 Task: create a permisssion set to give extra access to the user.
Action: Mouse moved to (773, 85)
Screenshot: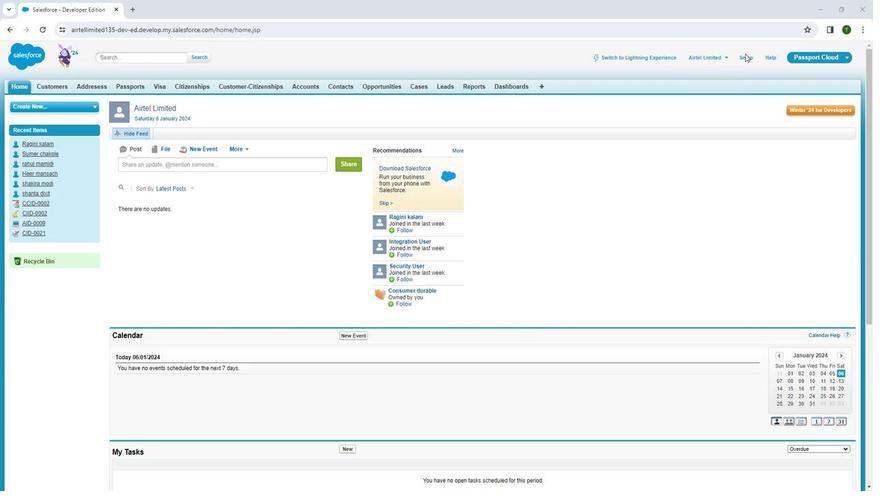 
Action: Mouse pressed left at (773, 85)
Screenshot: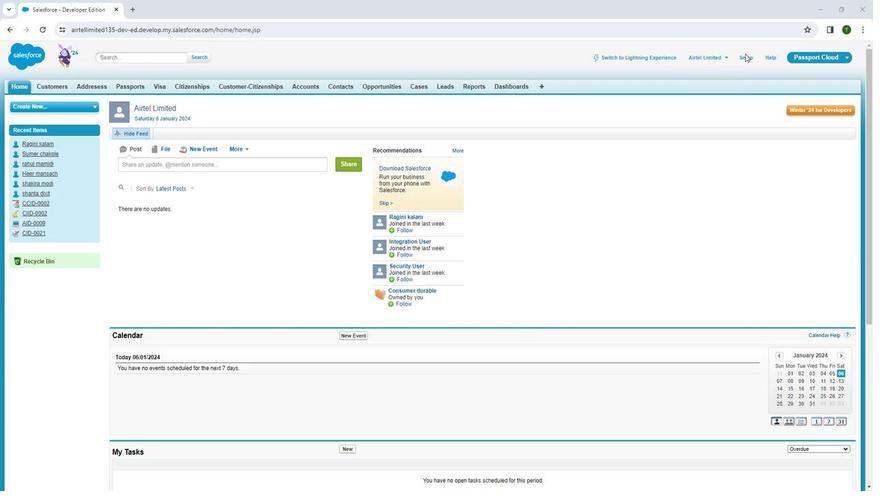
Action: Mouse pressed left at (773, 85)
Screenshot: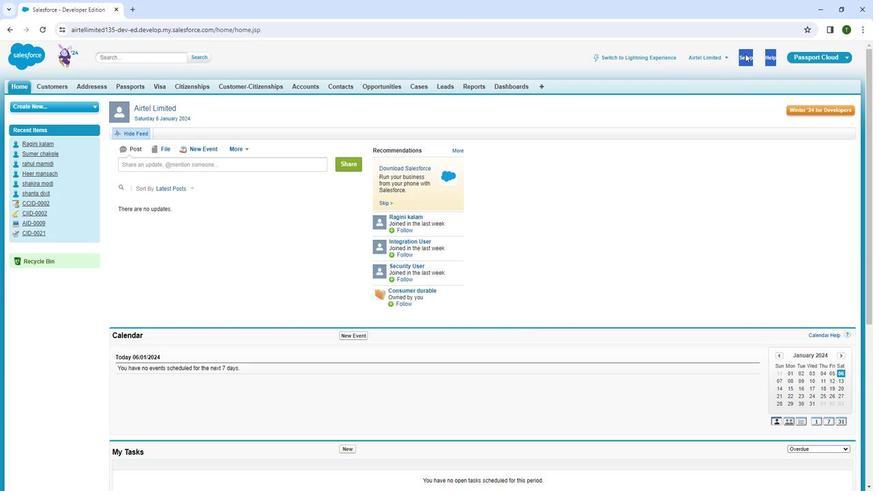 
Action: Mouse moved to (763, 100)
Screenshot: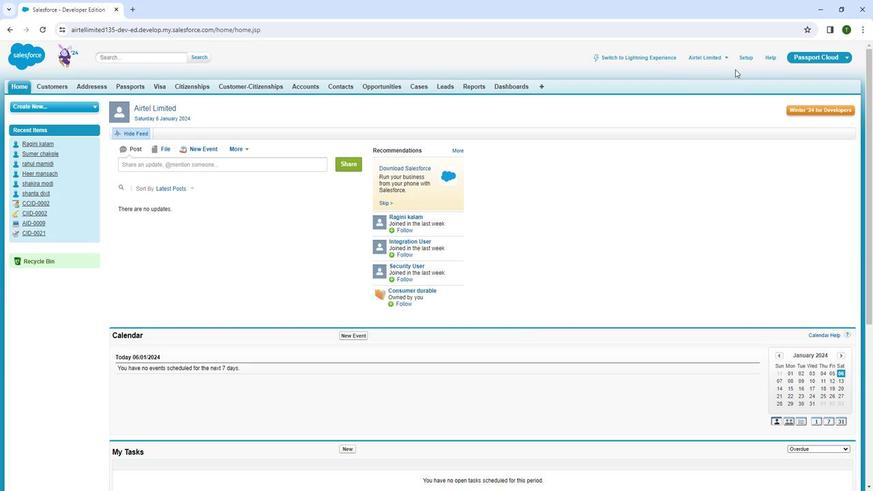 
Action: Mouse pressed left at (763, 100)
Screenshot: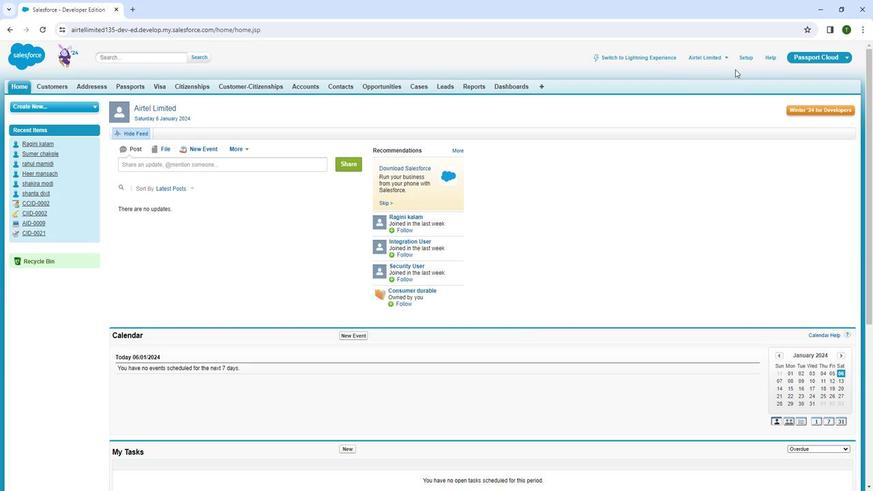 
Action: Mouse moved to (768, 90)
Screenshot: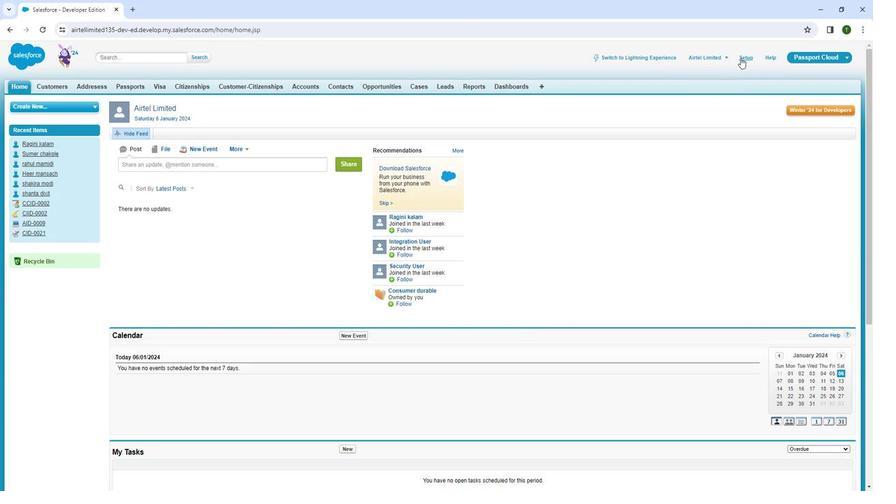 
Action: Mouse pressed left at (768, 90)
Screenshot: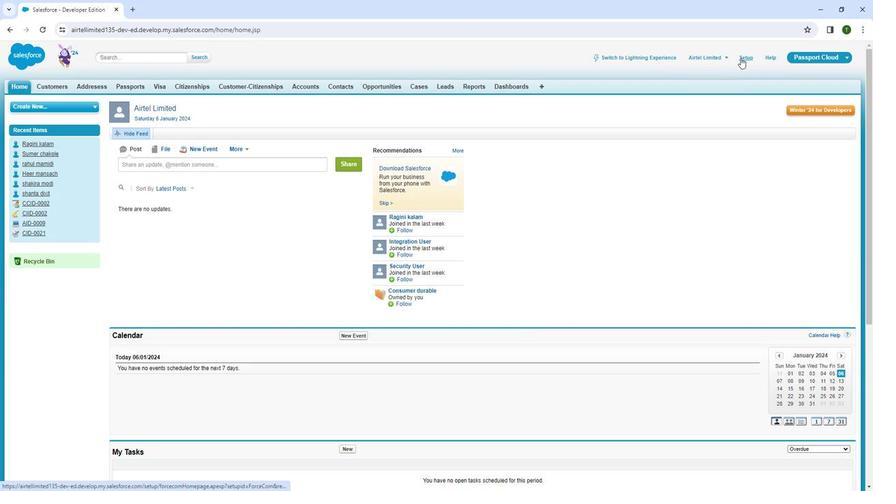
Action: Mouse pressed left at (768, 90)
Screenshot: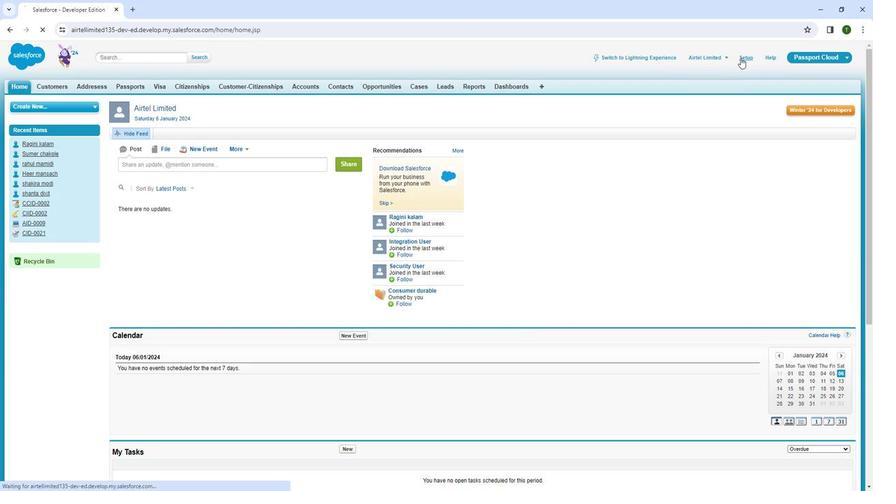 
Action: Mouse moved to (60, 193)
Screenshot: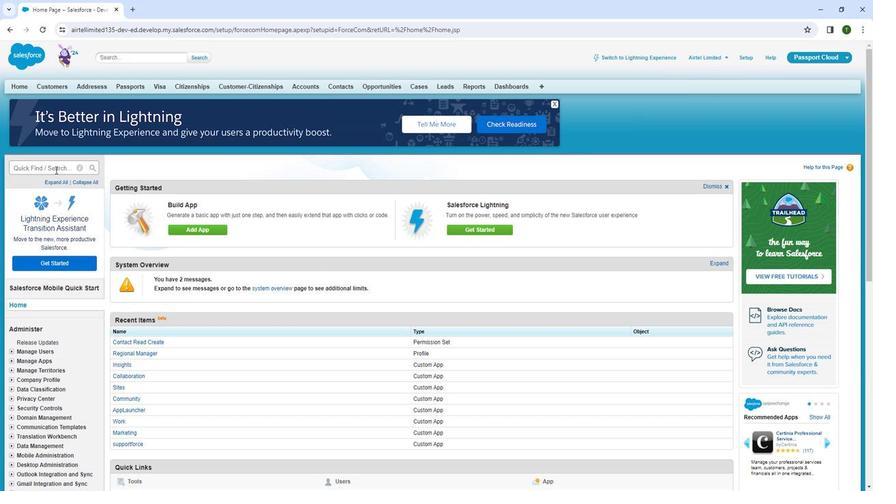 
Action: Mouse pressed left at (60, 193)
Screenshot: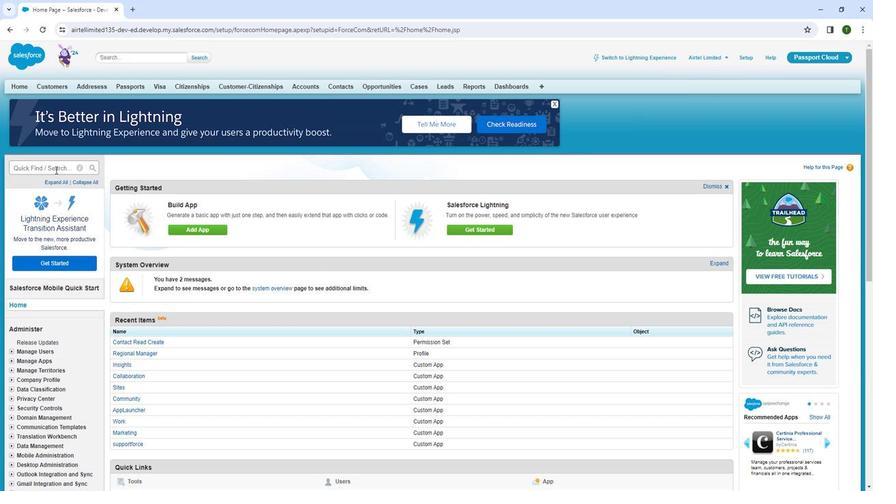 
Action: Key pressed profile
Screenshot: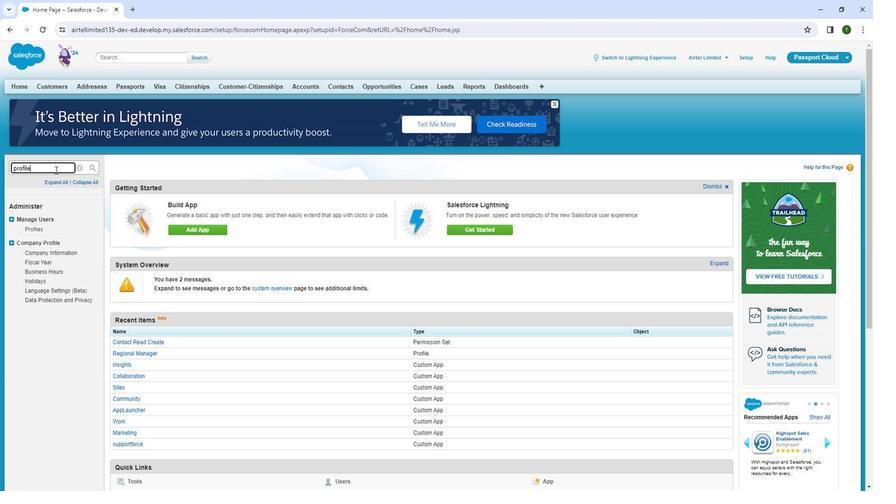 
Action: Mouse moved to (40, 247)
Screenshot: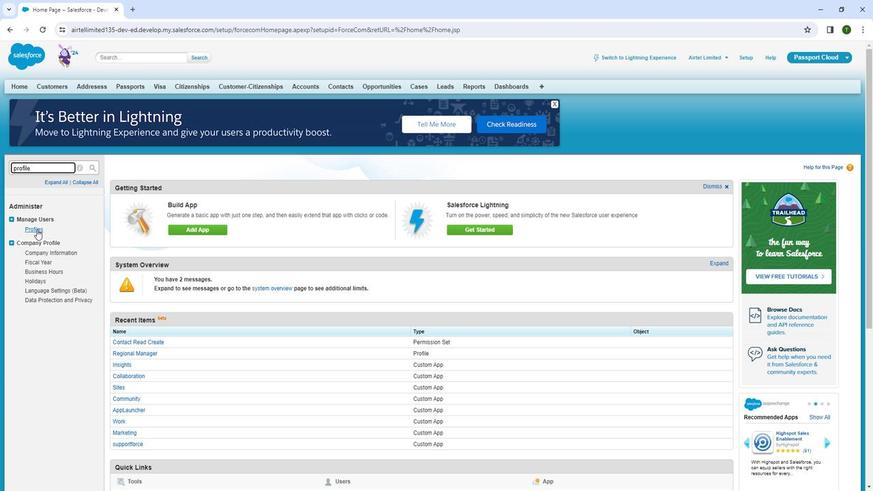 
Action: Mouse pressed left at (40, 247)
Screenshot: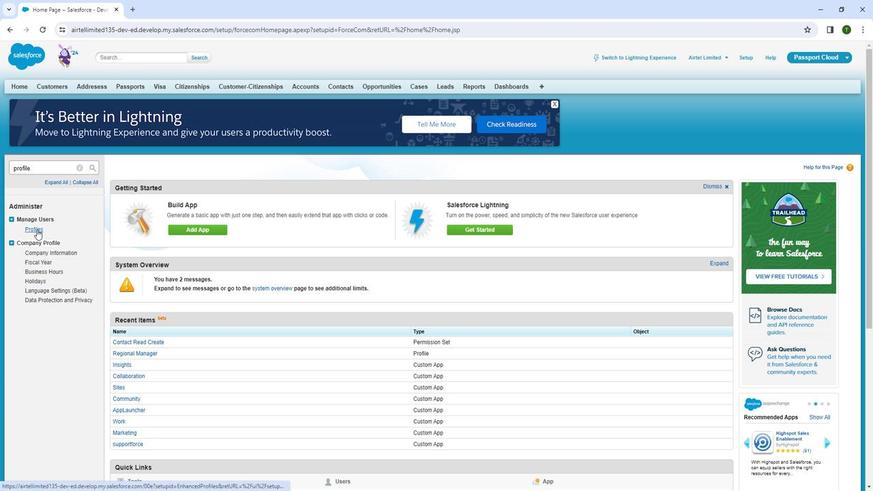 
Action: Mouse moved to (105, 276)
Screenshot: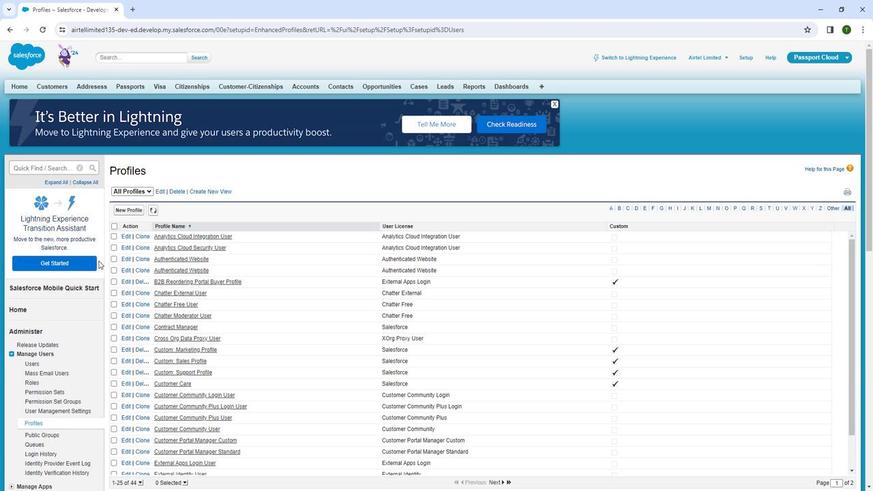 
Action: Mouse scrolled (105, 275) with delta (0, 0)
Screenshot: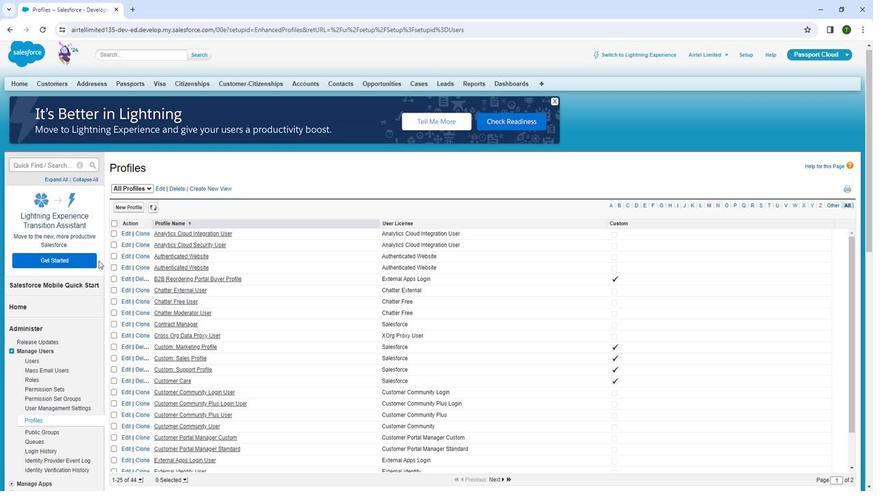 
Action: Mouse moved to (107, 281)
Screenshot: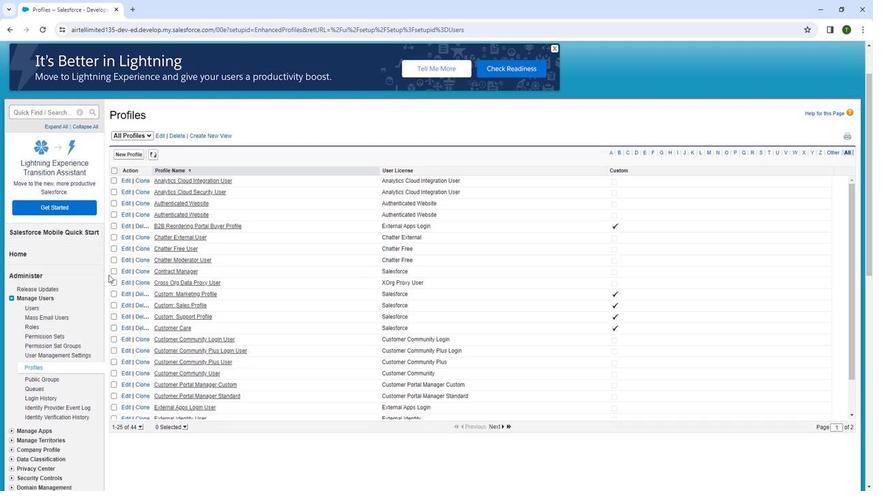 
Action: Mouse scrolled (107, 280) with delta (0, 0)
Screenshot: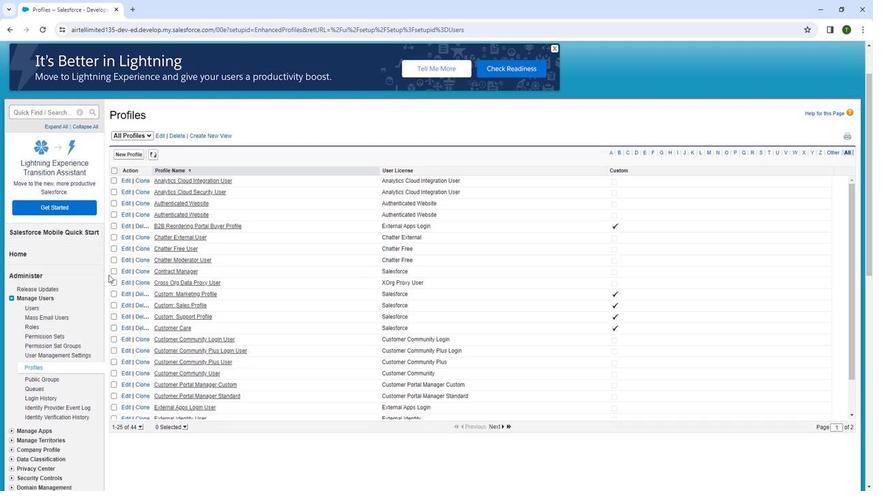 
Action: Mouse moved to (651, 142)
Screenshot: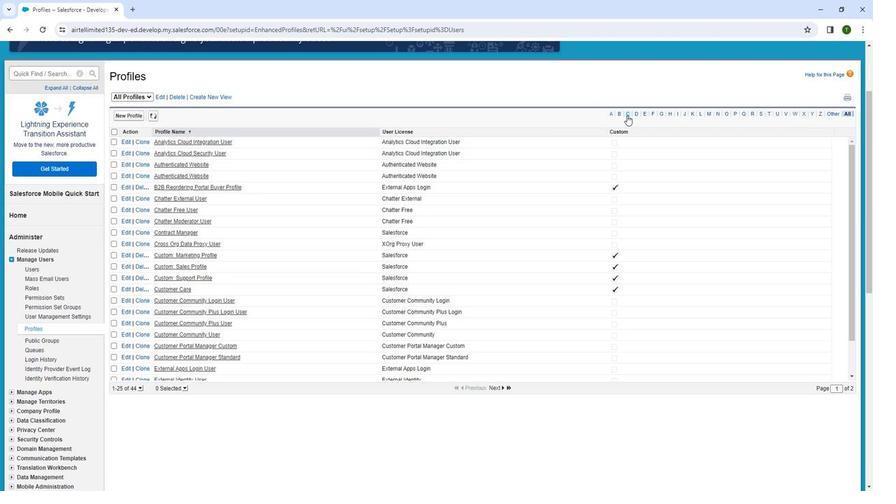 
Action: Mouse pressed left at (651, 142)
Screenshot: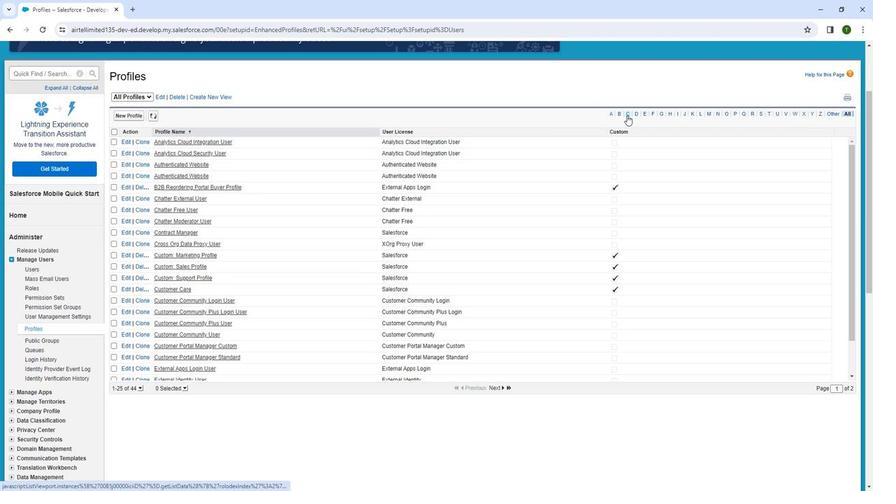 
Action: Mouse moved to (582, 264)
Screenshot: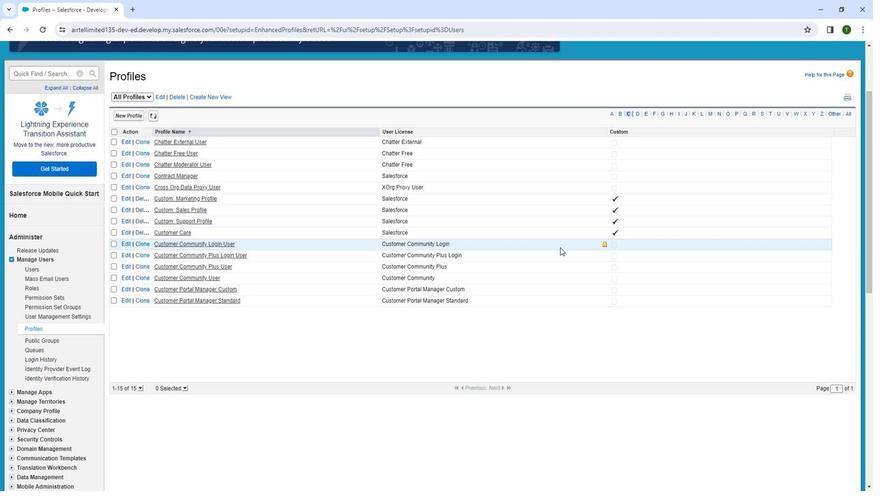 
Action: Mouse scrolled (582, 263) with delta (0, 0)
Screenshot: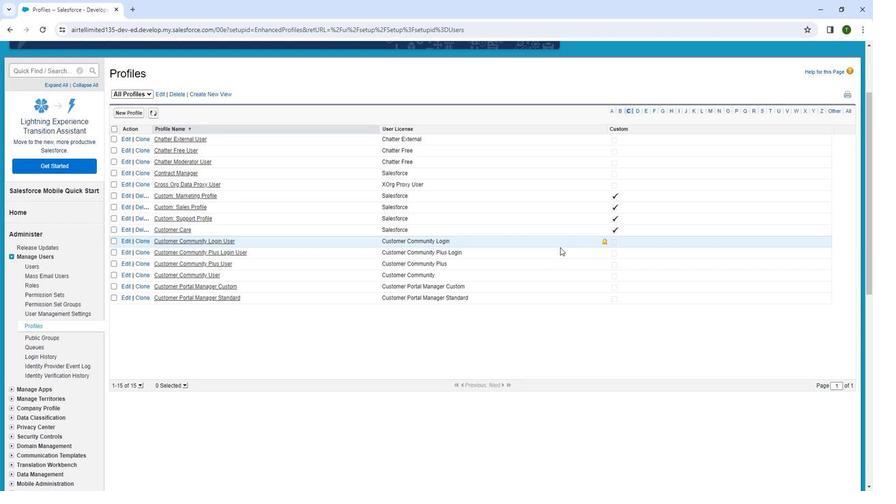 
Action: Mouse moved to (564, 296)
Screenshot: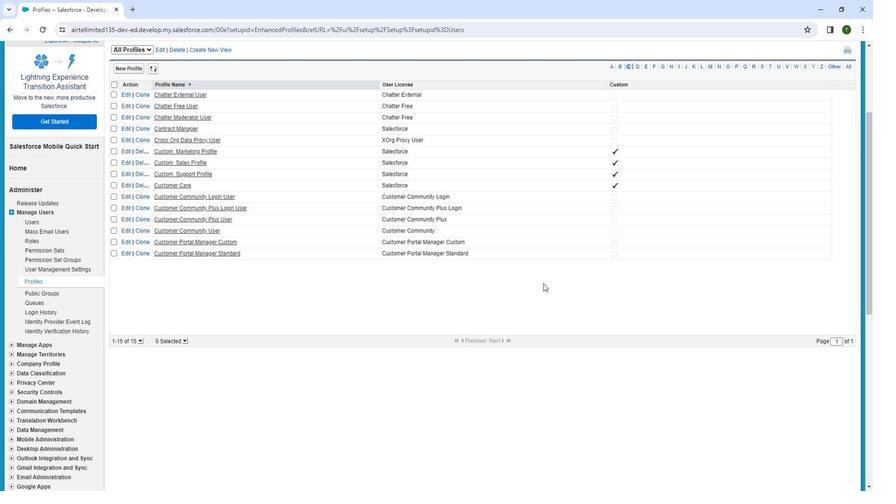 
Action: Mouse scrolled (564, 296) with delta (0, 0)
Screenshot: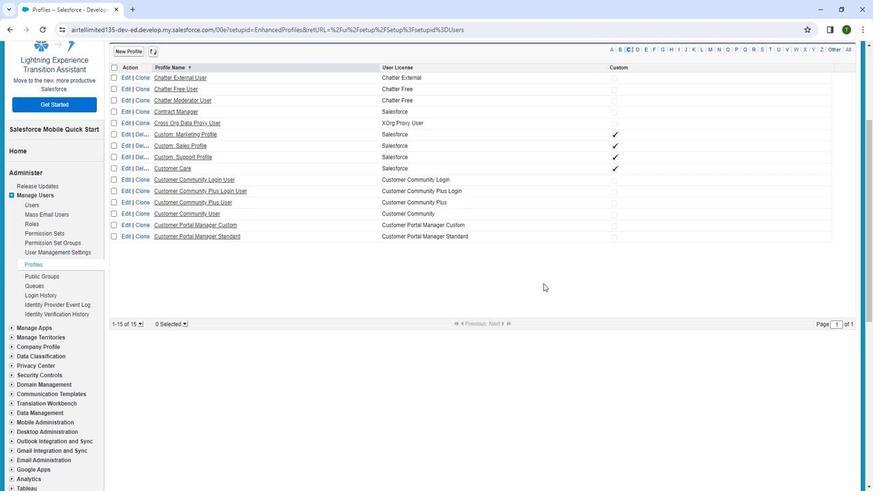 
Action: Mouse moved to (562, 299)
Screenshot: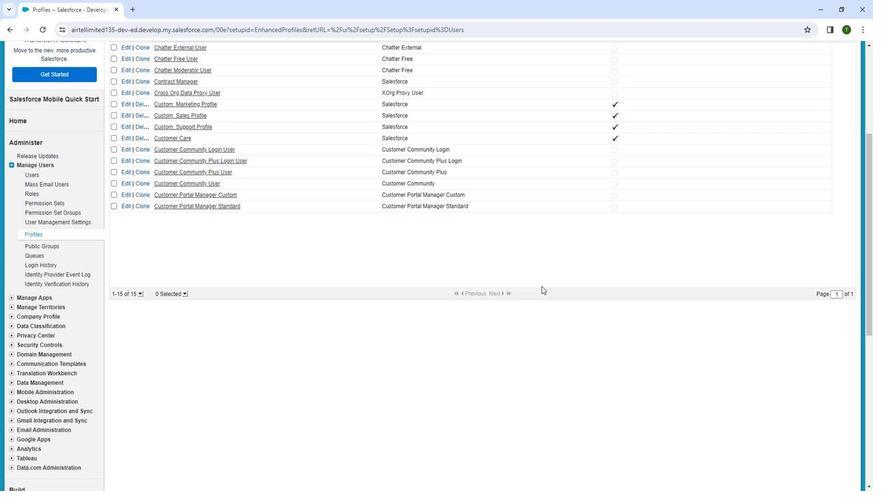 
Action: Mouse scrolled (562, 298) with delta (0, 0)
Screenshot: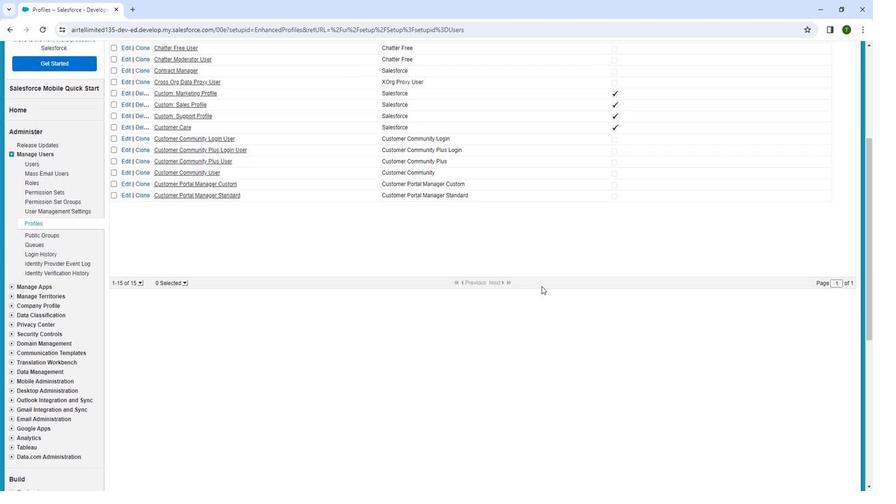 
Action: Mouse moved to (562, 300)
Screenshot: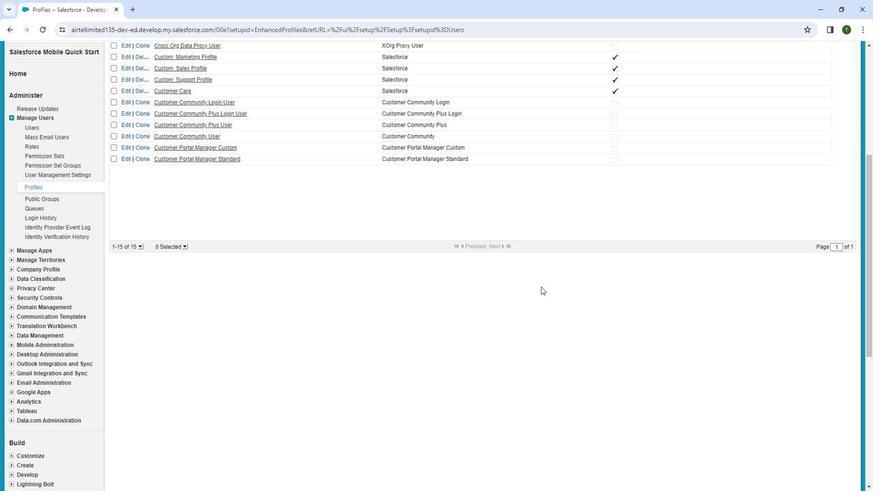
Action: Mouse scrolled (562, 299) with delta (0, 0)
Screenshot: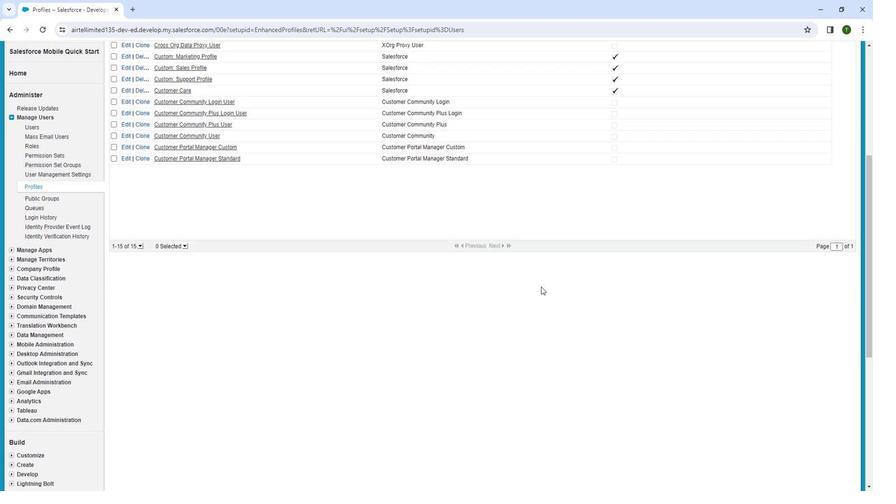 
Action: Mouse moved to (460, 300)
Screenshot: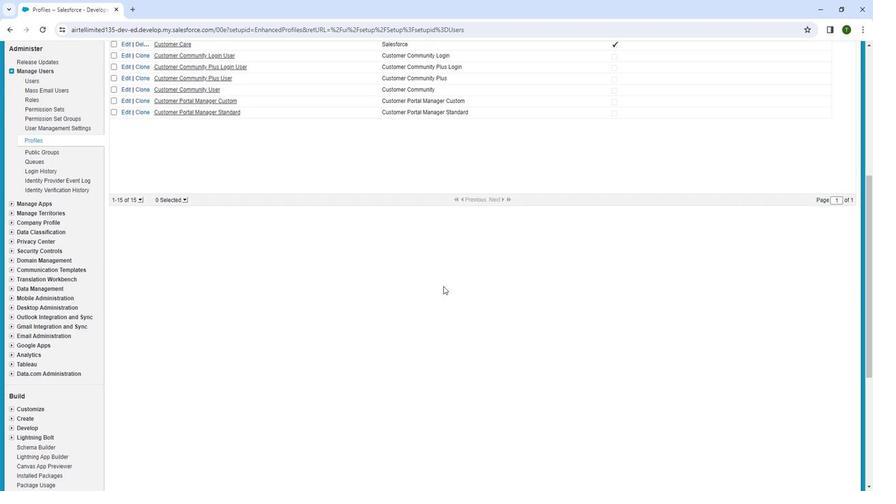 
Action: Mouse scrolled (460, 300) with delta (0, 0)
Screenshot: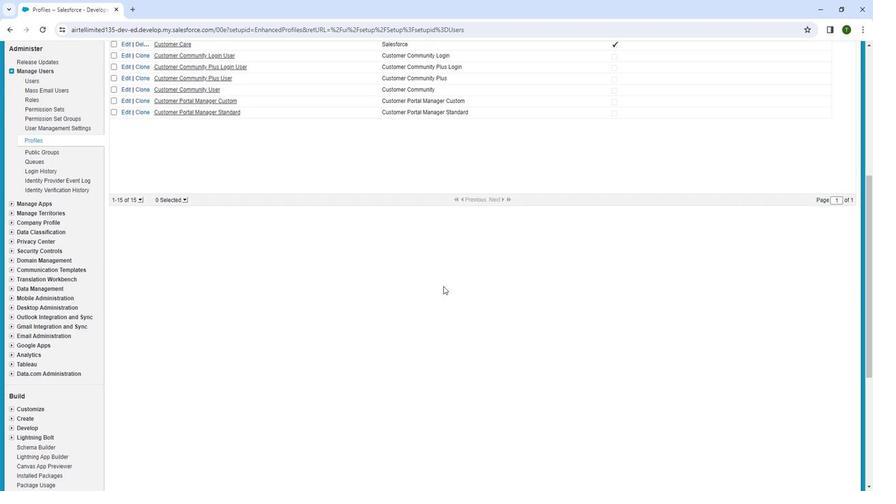 
Action: Mouse moved to (461, 299)
Screenshot: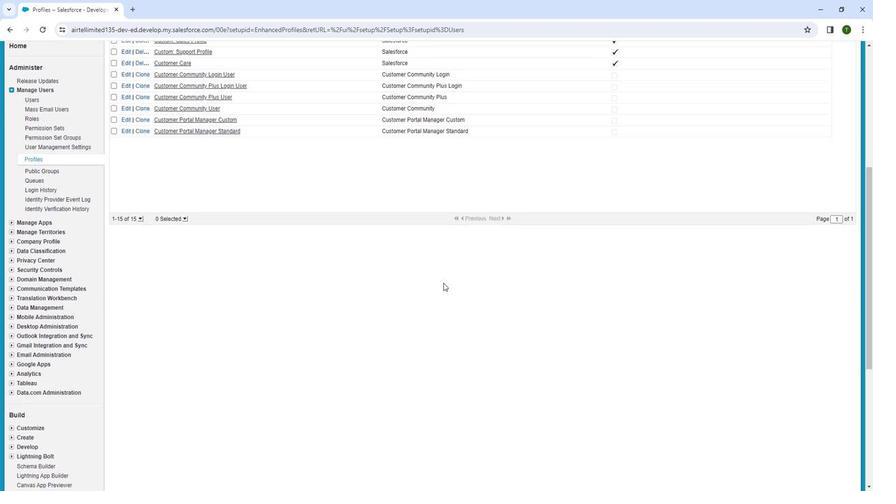 
Action: Mouse scrolled (461, 300) with delta (0, 0)
Screenshot: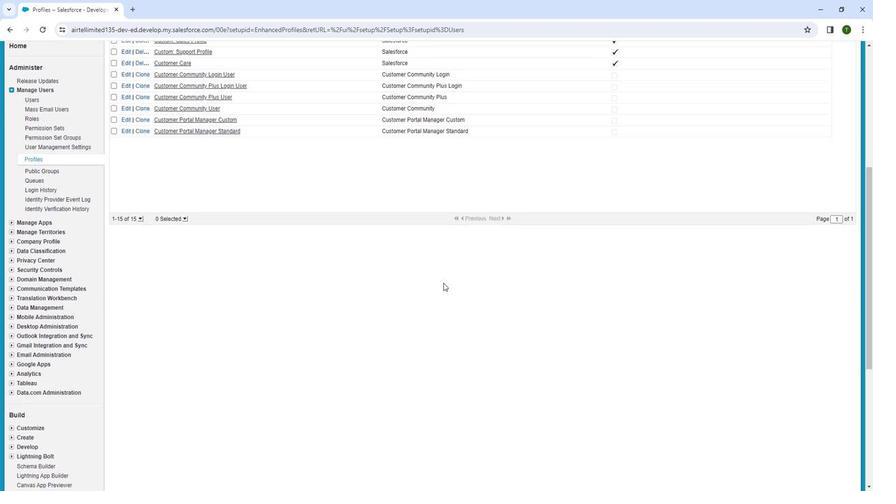 
Action: Mouse moved to (461, 298)
Screenshot: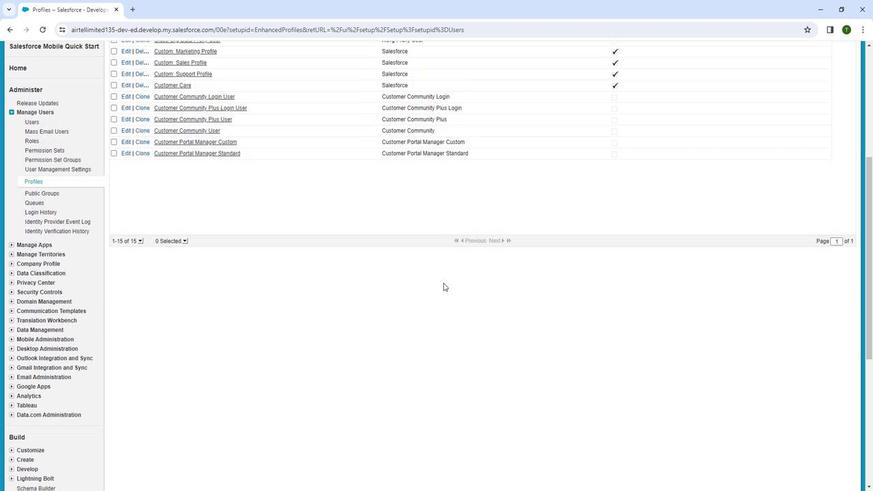 
Action: Mouse scrolled (461, 298) with delta (0, 0)
Screenshot: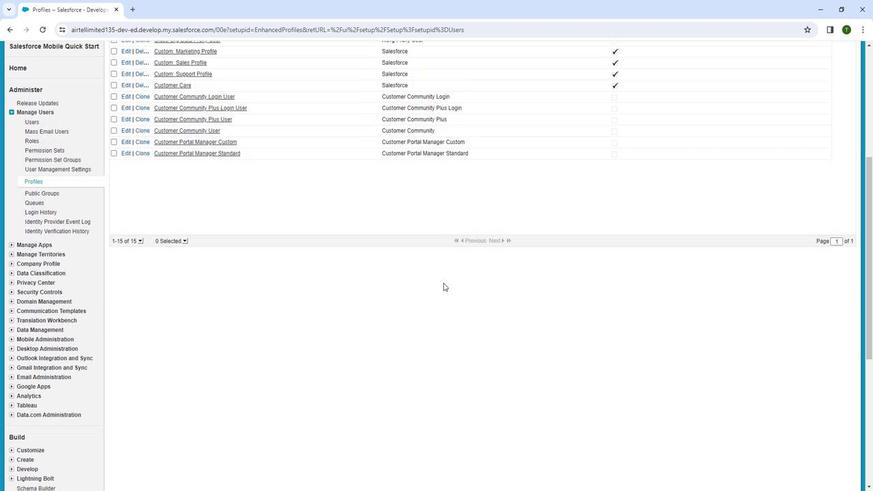 
Action: Mouse moved to (190, 208)
Screenshot: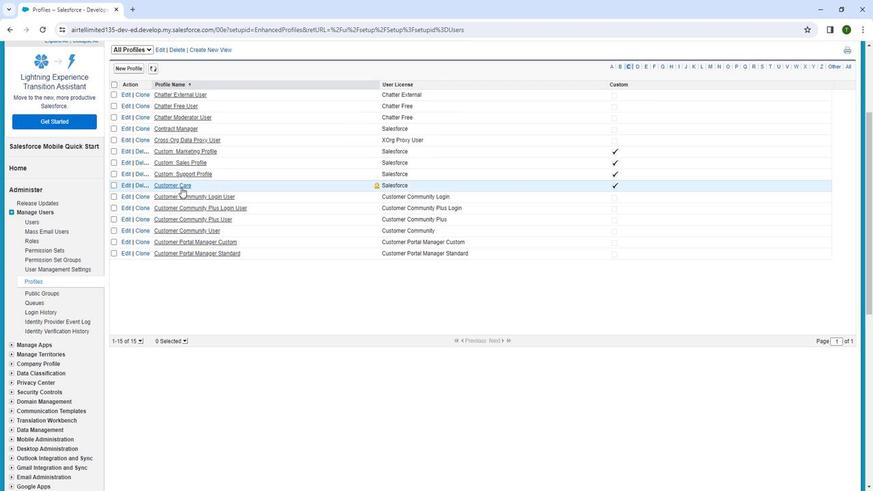 
Action: Mouse pressed left at (190, 208)
Screenshot: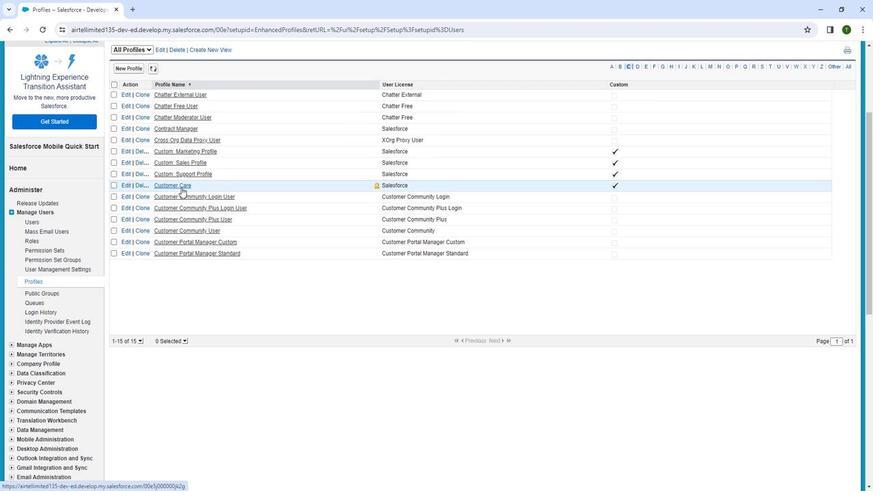 
Action: Mouse moved to (300, 294)
Screenshot: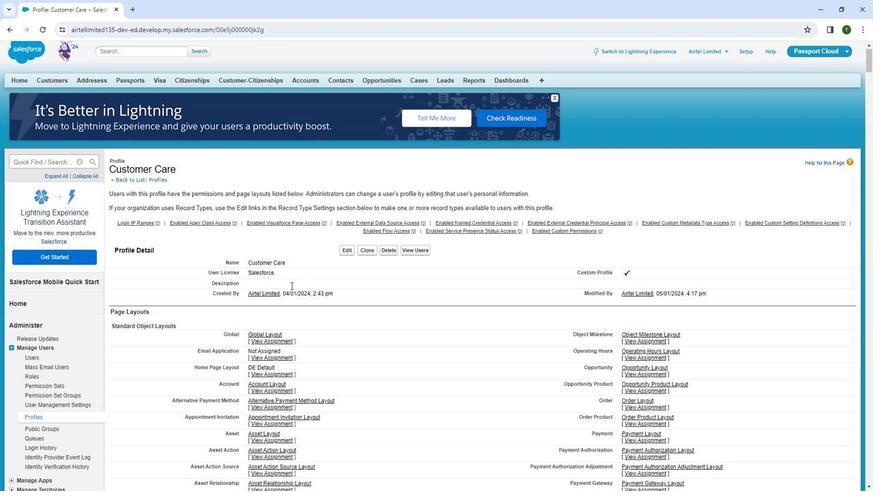 
Action: Mouse scrolled (300, 293) with delta (0, 0)
Screenshot: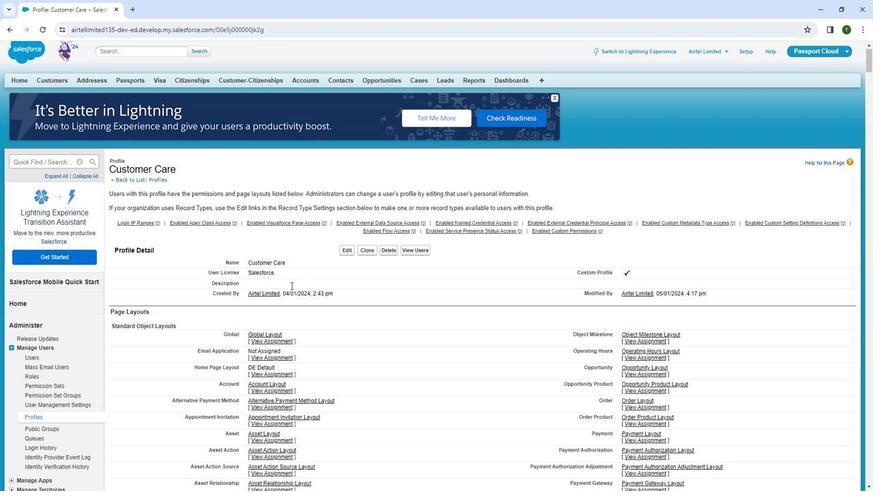 
Action: Mouse moved to (301, 308)
Screenshot: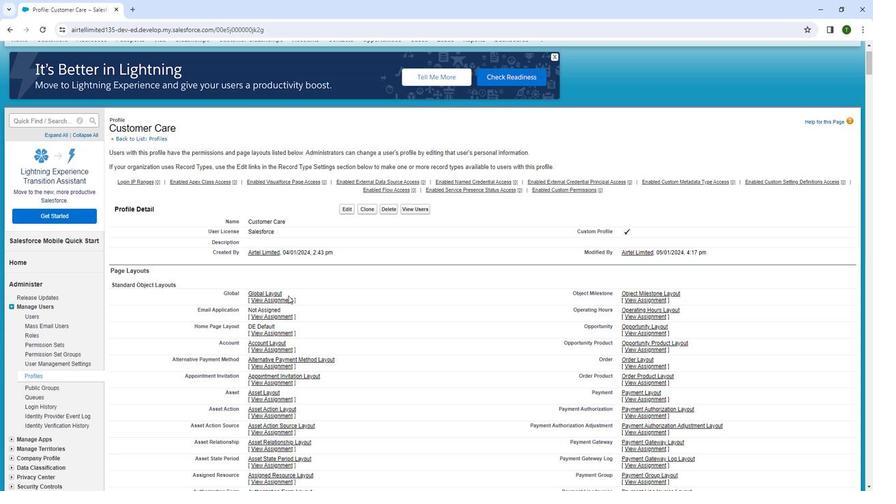 
Action: Mouse scrolled (301, 307) with delta (0, 0)
Screenshot: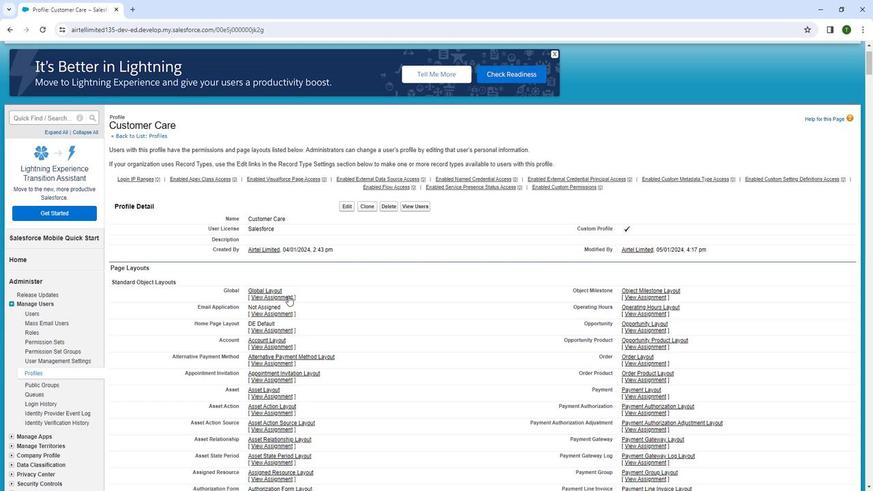
Action: Mouse moved to (300, 309)
Screenshot: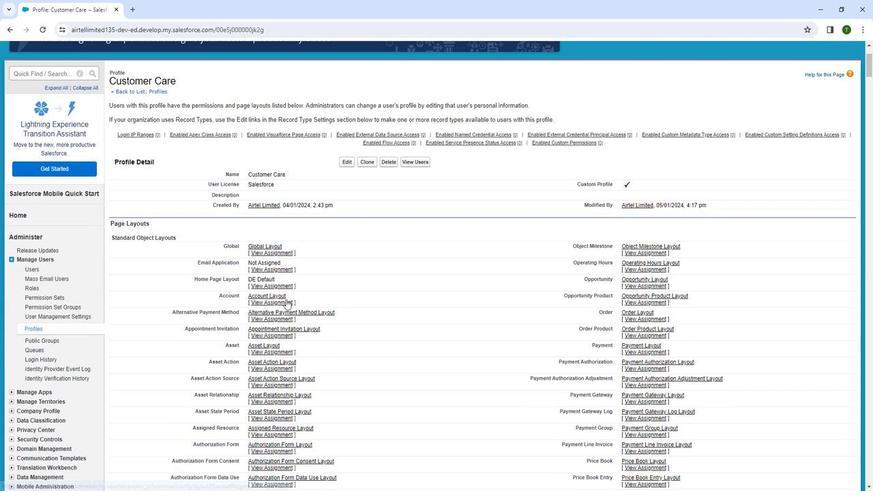 
Action: Mouse scrolled (300, 309) with delta (0, 0)
Screenshot: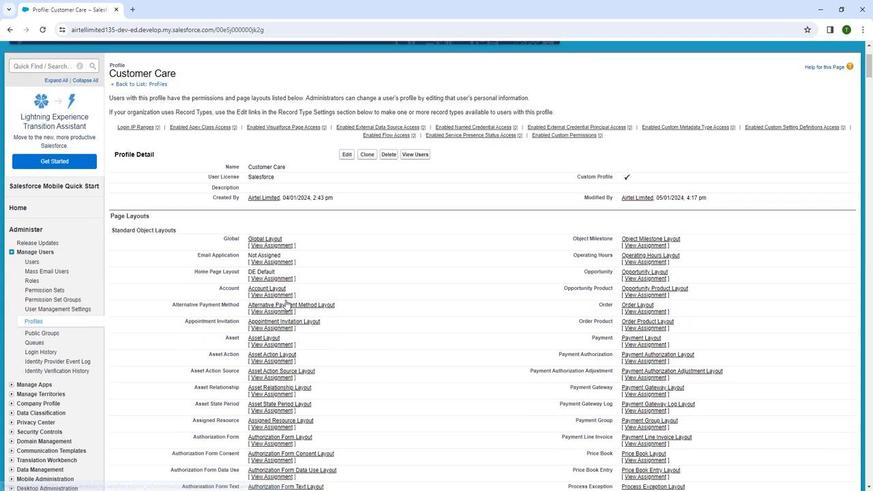 
Action: Mouse moved to (295, 313)
Screenshot: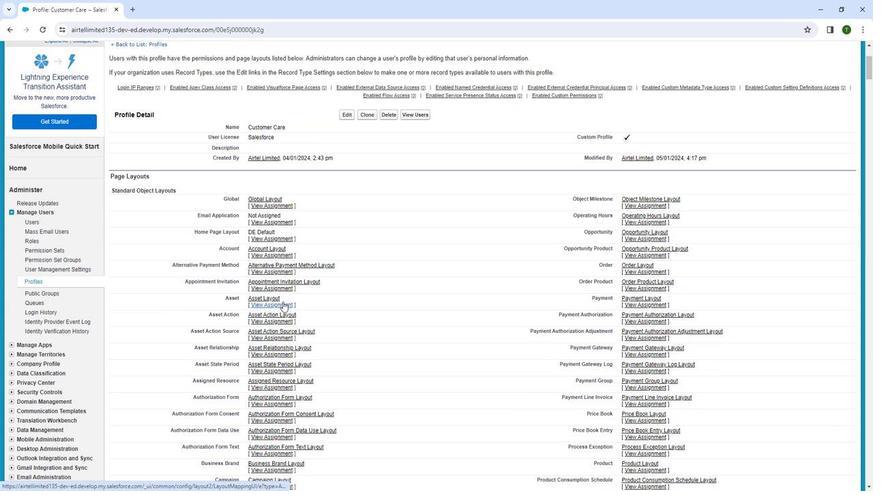 
Action: Mouse scrolled (295, 313) with delta (0, 0)
Screenshot: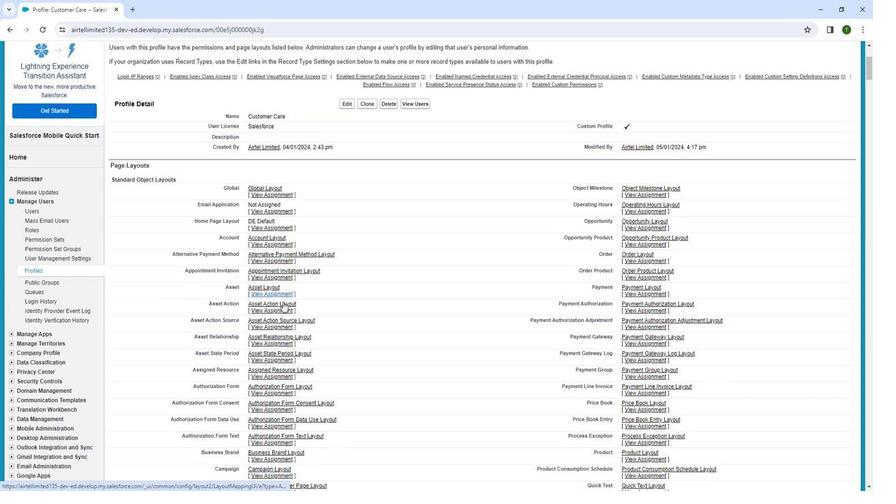 
Action: Mouse scrolled (295, 313) with delta (0, 0)
Screenshot: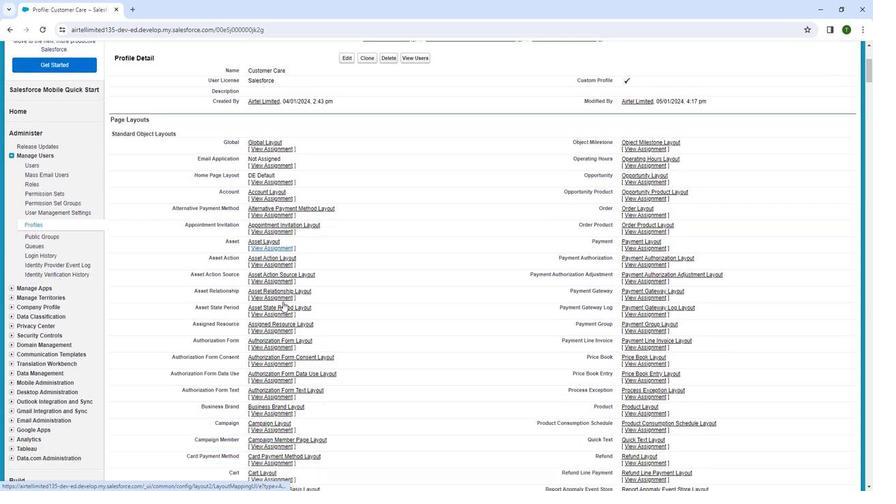
Action: Mouse moved to (294, 314)
Screenshot: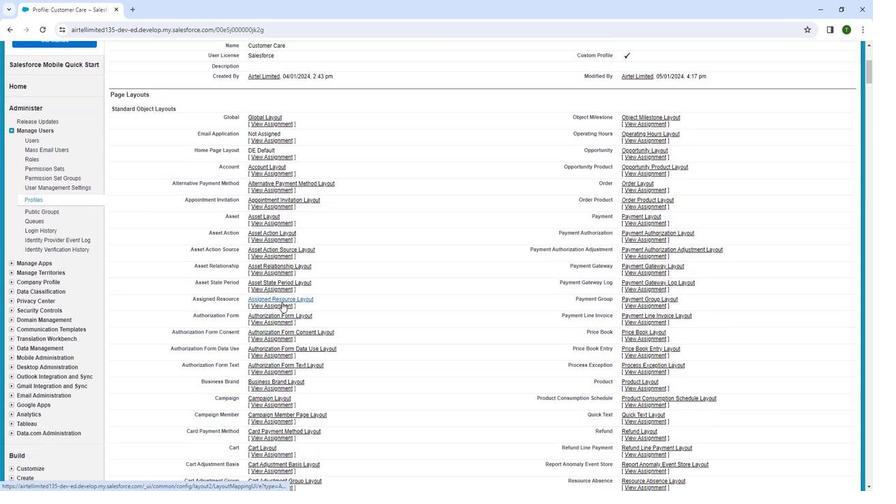 
Action: Mouse scrolled (294, 313) with delta (0, 0)
Screenshot: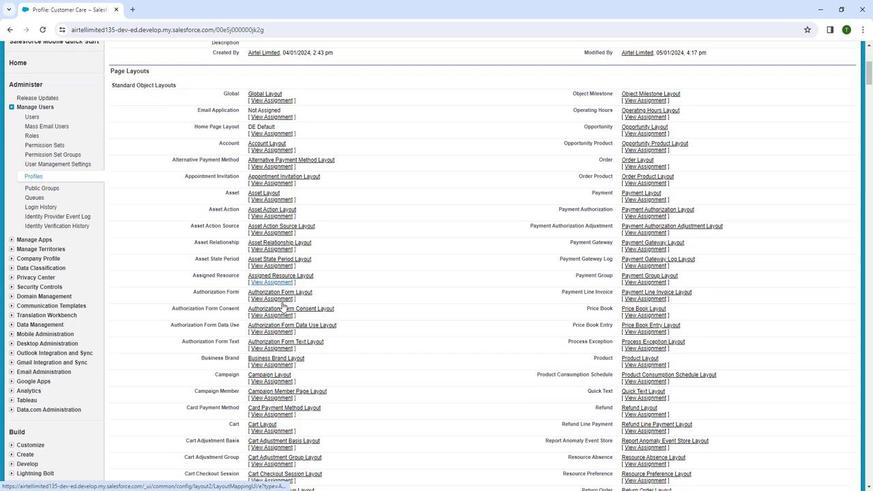
Action: Mouse moved to (283, 311)
Screenshot: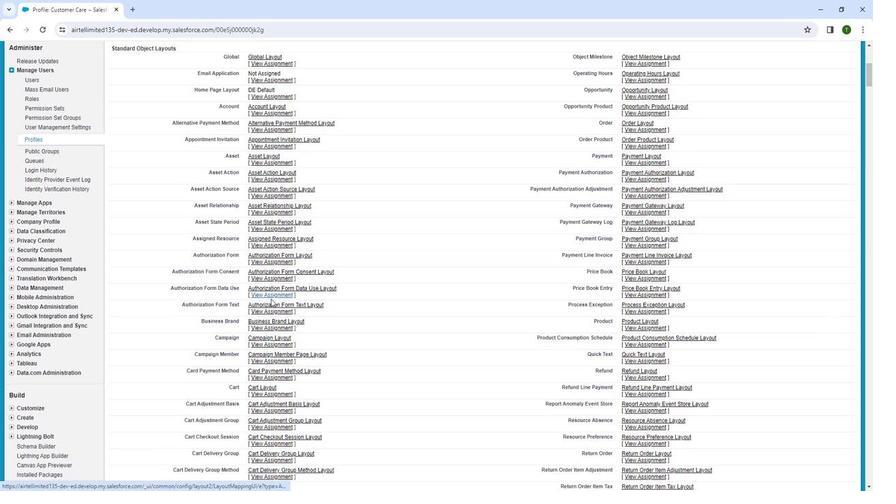 
Action: Mouse scrolled (283, 311) with delta (0, 0)
Screenshot: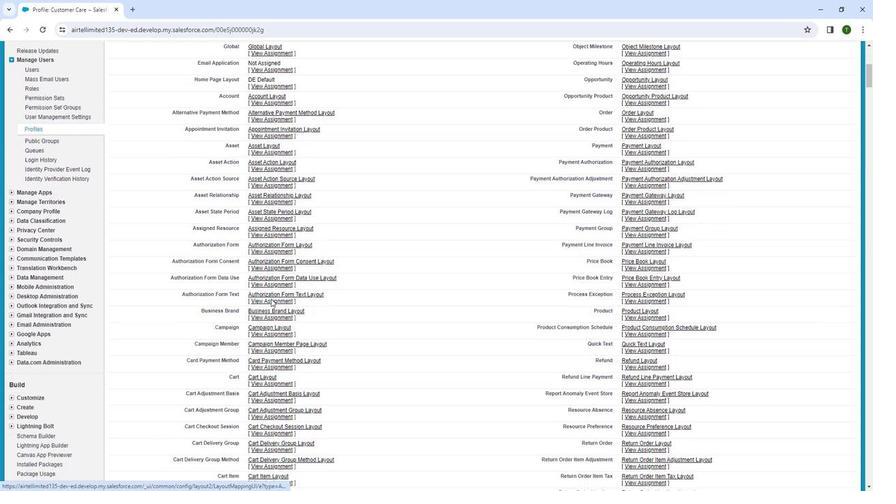 
Action: Mouse moved to (283, 311)
Screenshot: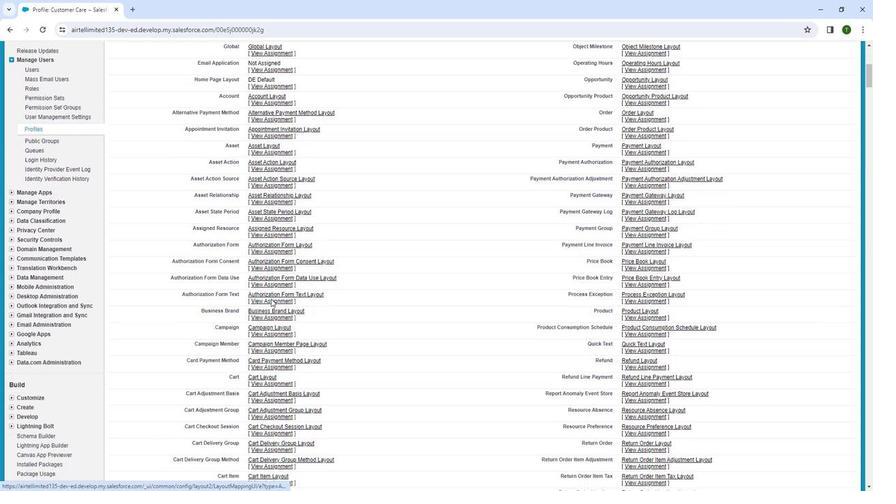 
Action: Mouse scrolled (283, 311) with delta (0, 0)
Screenshot: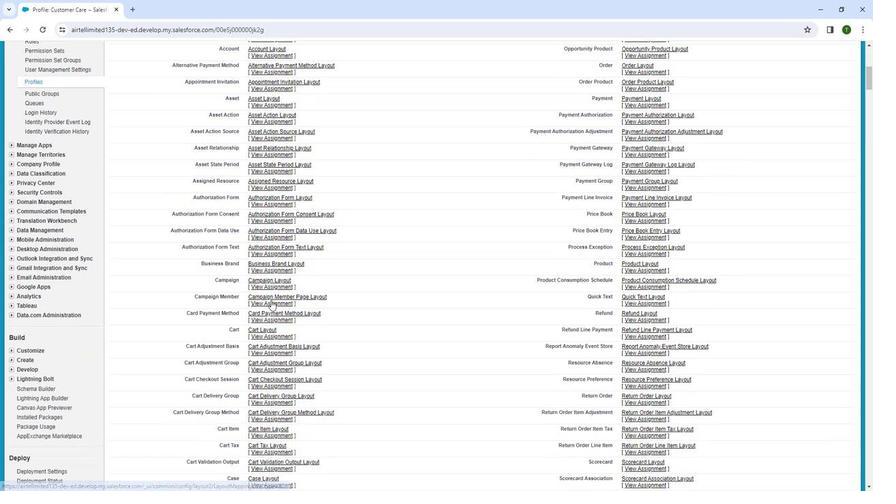 
Action: Mouse scrolled (283, 311) with delta (0, 0)
Screenshot: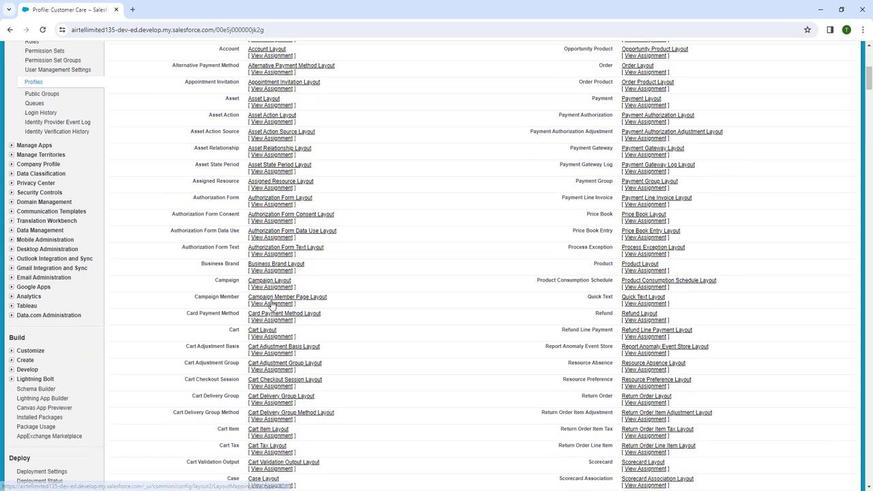 
Action: Mouse moved to (283, 301)
Screenshot: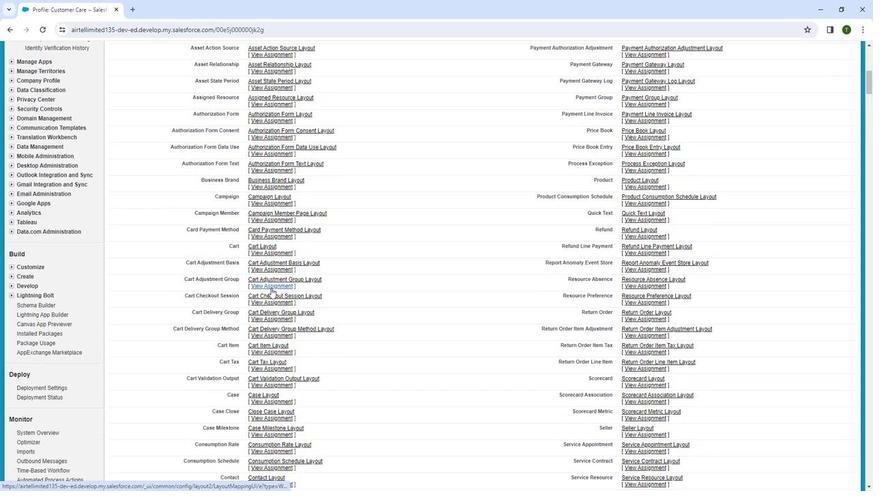 
Action: Mouse scrolled (283, 300) with delta (0, 0)
Screenshot: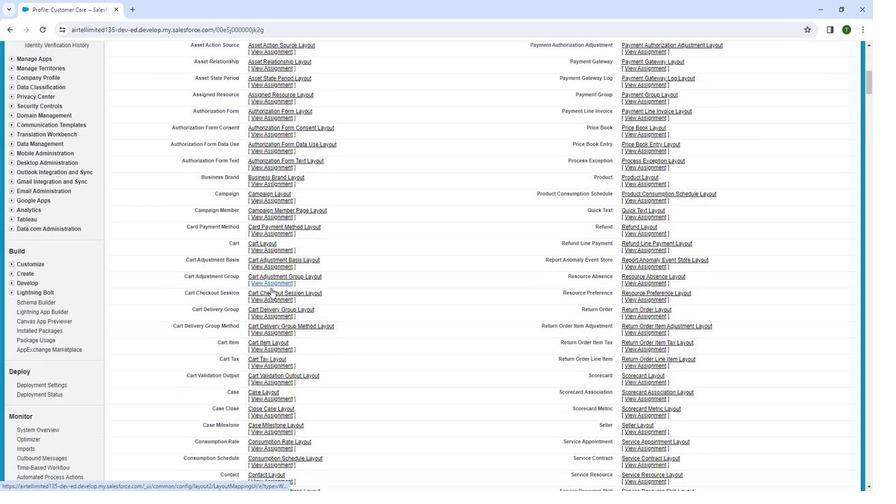 
Action: Mouse scrolled (283, 300) with delta (0, 0)
Screenshot: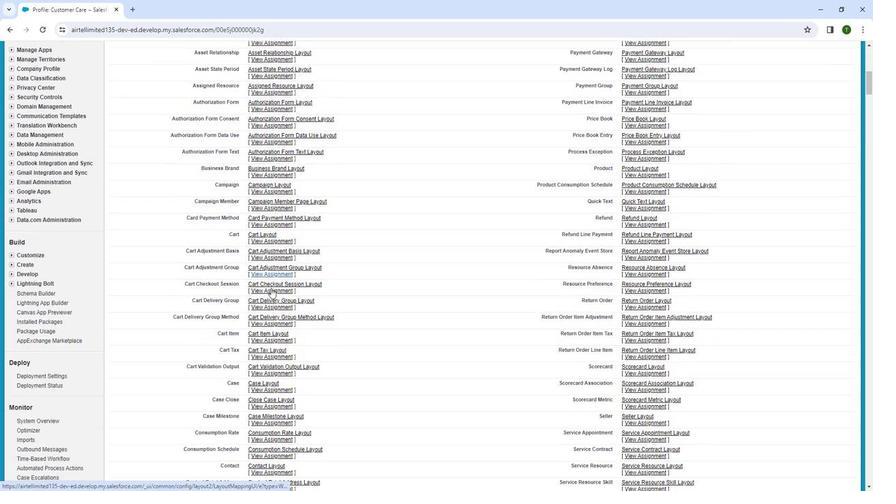 
Action: Mouse moved to (281, 302)
Screenshot: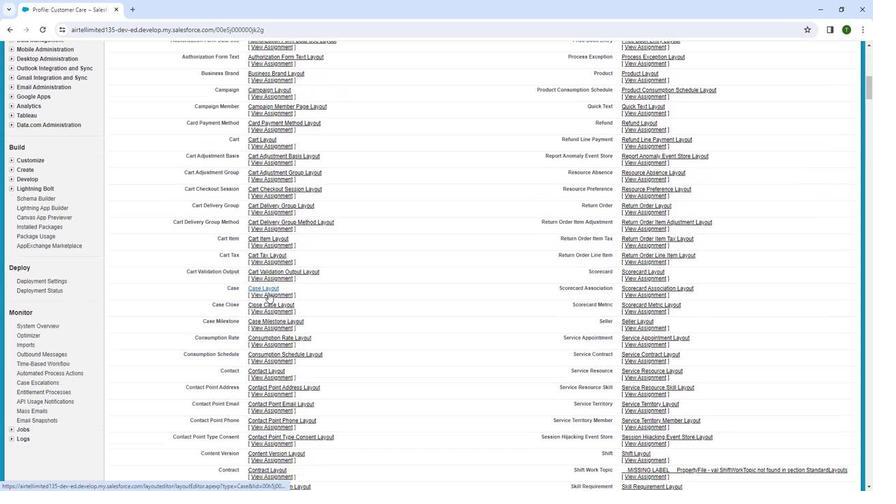 
Action: Mouse scrolled (281, 301) with delta (0, 0)
Screenshot: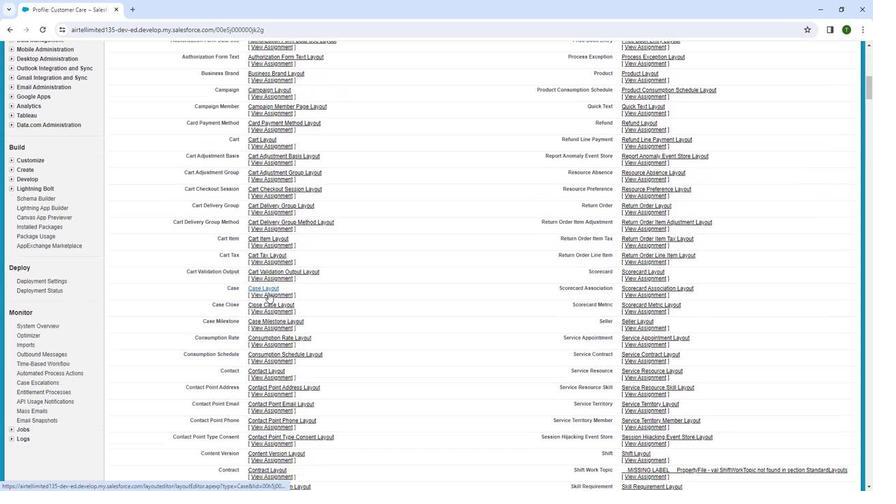 
Action: Mouse moved to (279, 306)
Screenshot: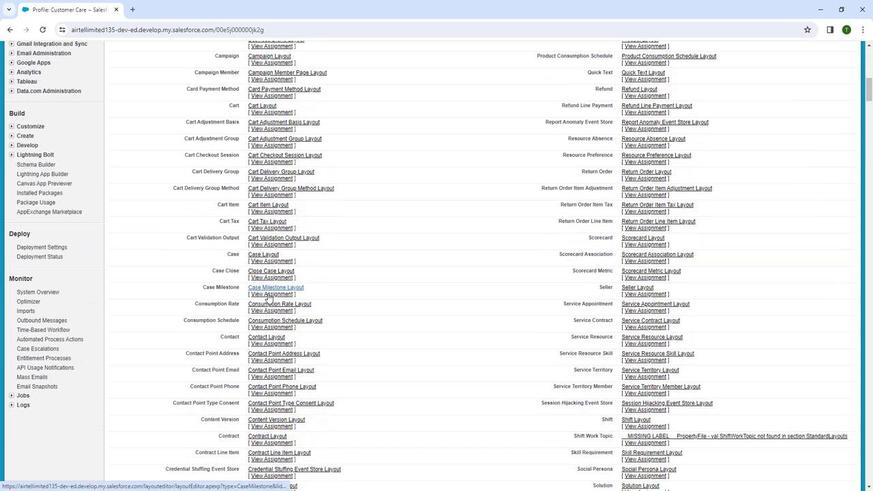 
Action: Mouse scrolled (279, 305) with delta (0, 0)
Screenshot: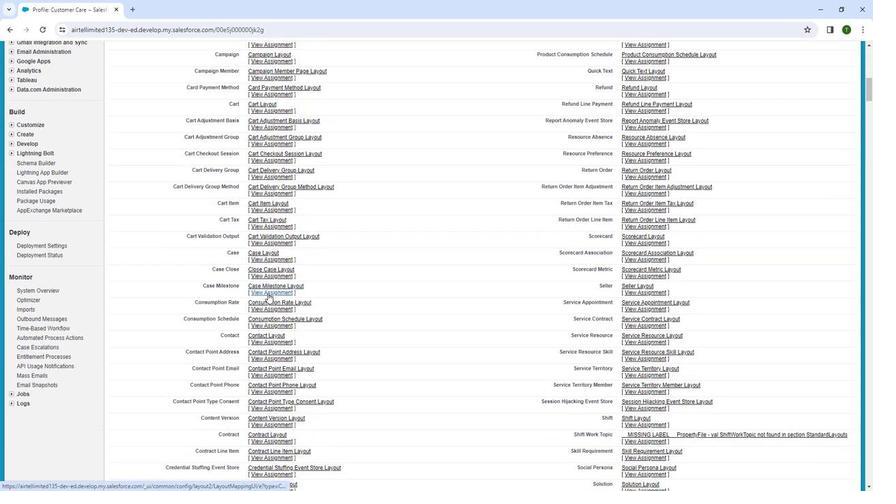 
Action: Mouse moved to (273, 311)
Screenshot: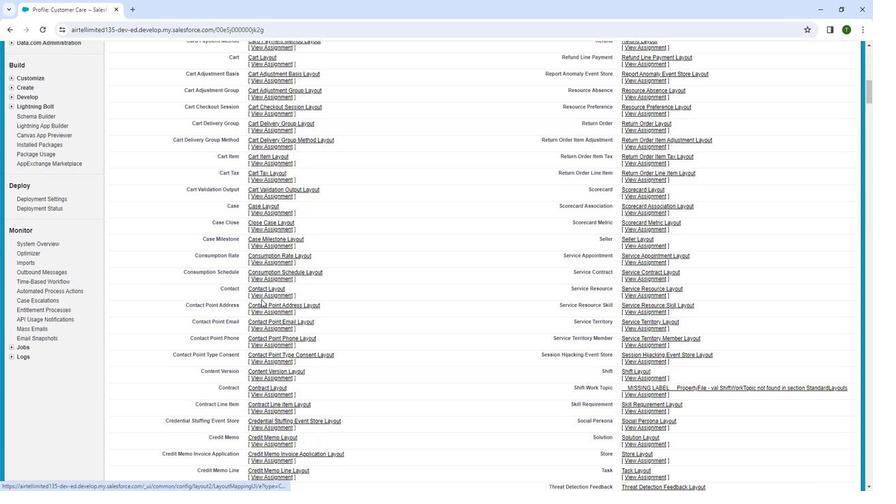 
Action: Mouse scrolled (273, 311) with delta (0, 0)
Screenshot: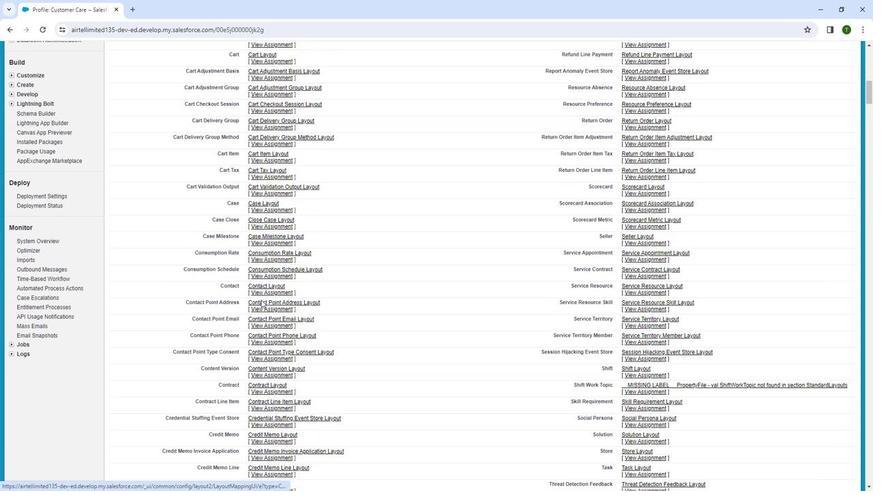 
Action: Mouse moved to (273, 312)
Screenshot: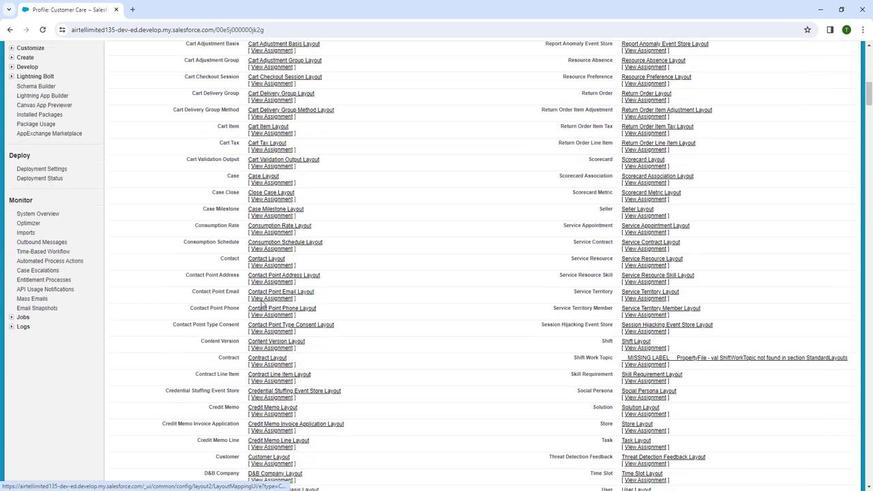 
Action: Mouse scrolled (273, 311) with delta (0, 0)
Screenshot: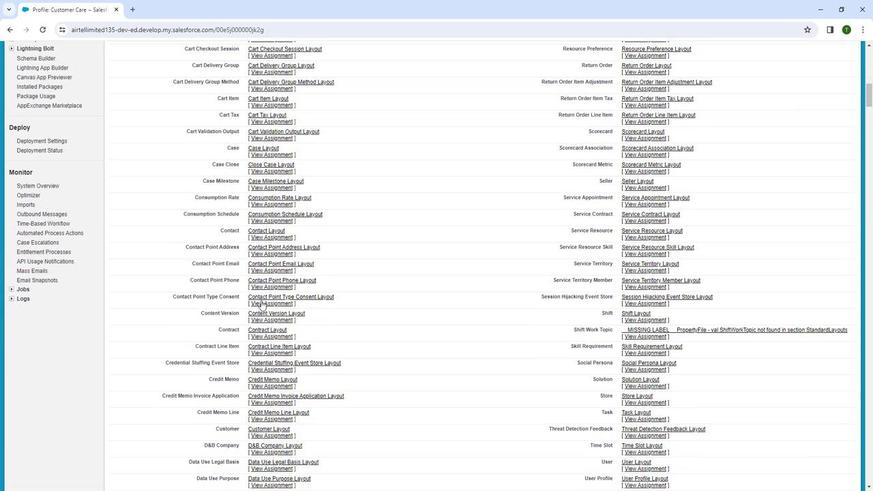 
Action: Mouse moved to (271, 314)
Screenshot: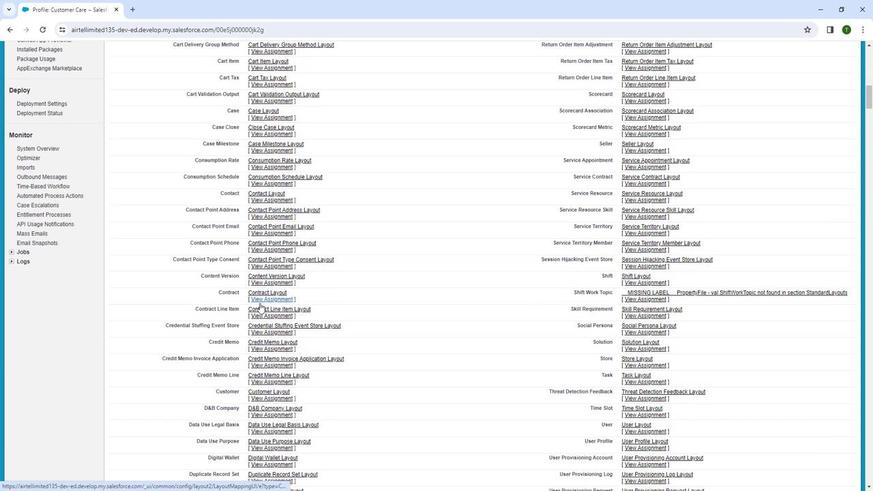 
Action: Mouse scrolled (271, 314) with delta (0, 0)
Screenshot: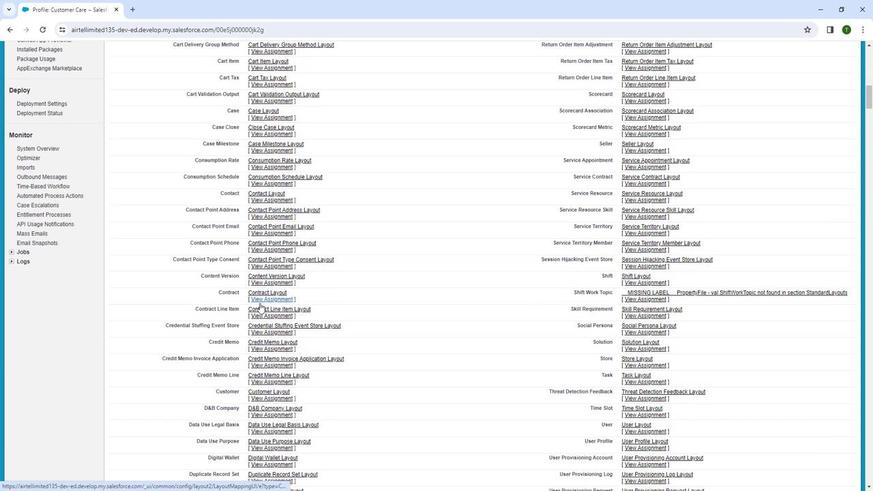 
Action: Mouse moved to (271, 315)
Screenshot: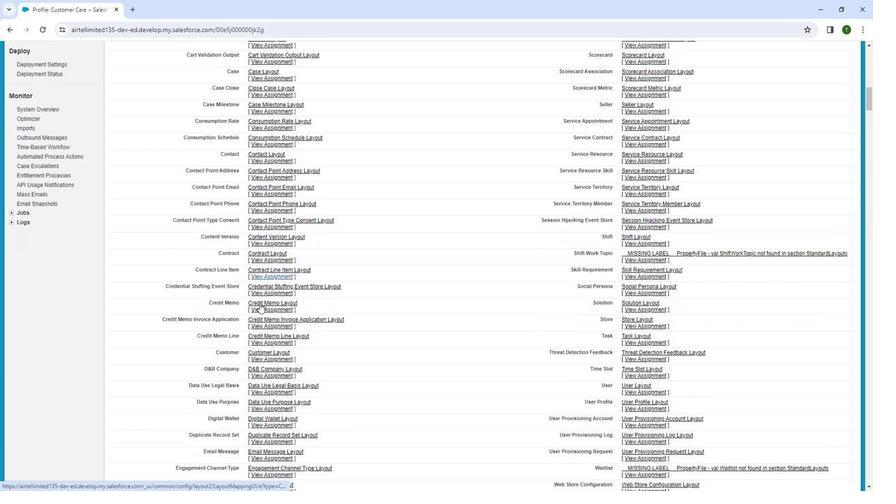 
Action: Mouse scrolled (271, 314) with delta (0, 0)
Screenshot: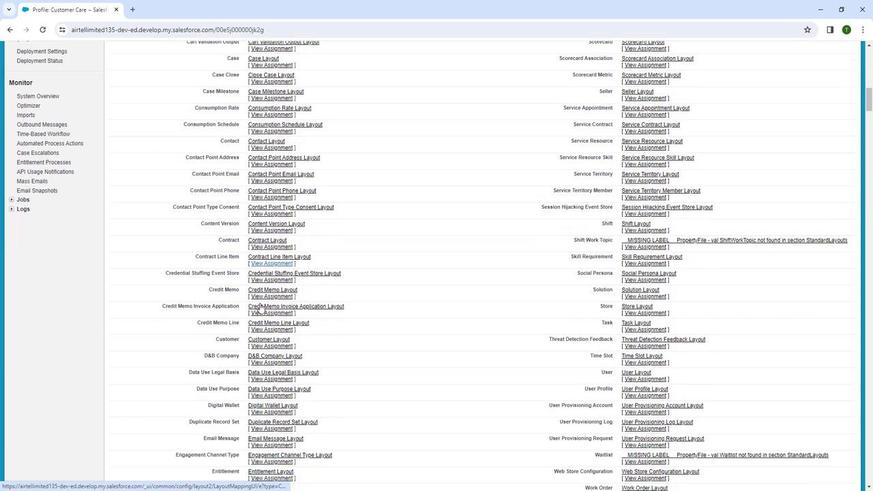 
Action: Mouse scrolled (271, 314) with delta (0, 0)
Screenshot: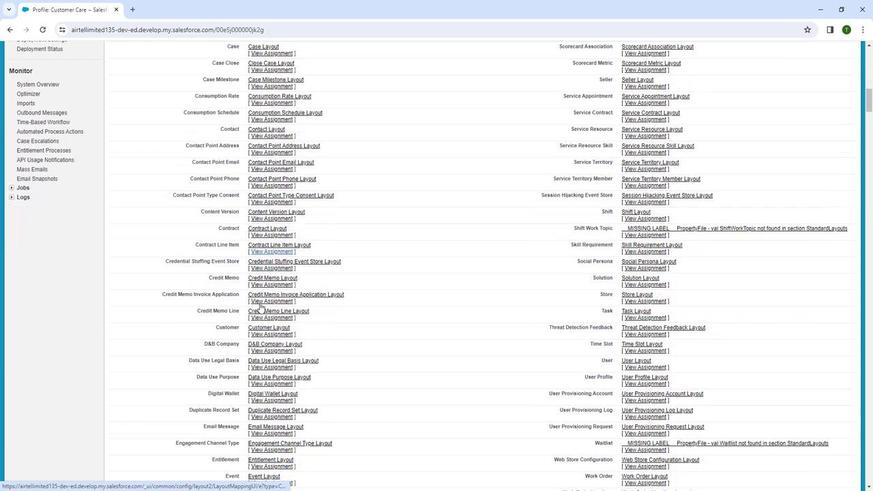 
Action: Mouse scrolled (271, 314) with delta (0, 0)
Screenshot: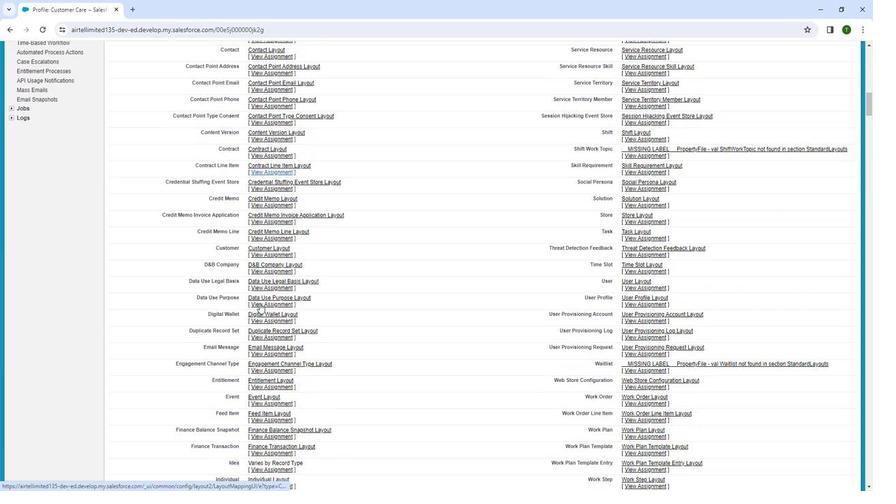 
Action: Mouse scrolled (271, 314) with delta (0, 0)
Screenshot: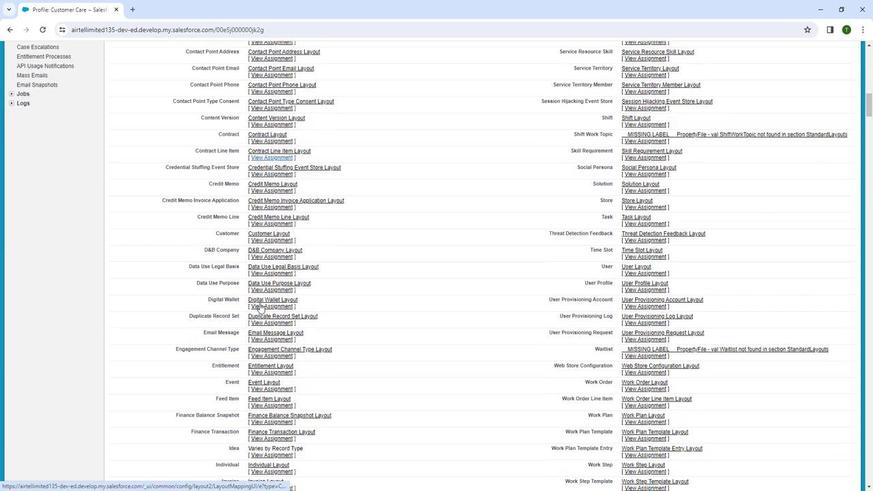 
Action: Mouse scrolled (271, 314) with delta (0, 0)
Screenshot: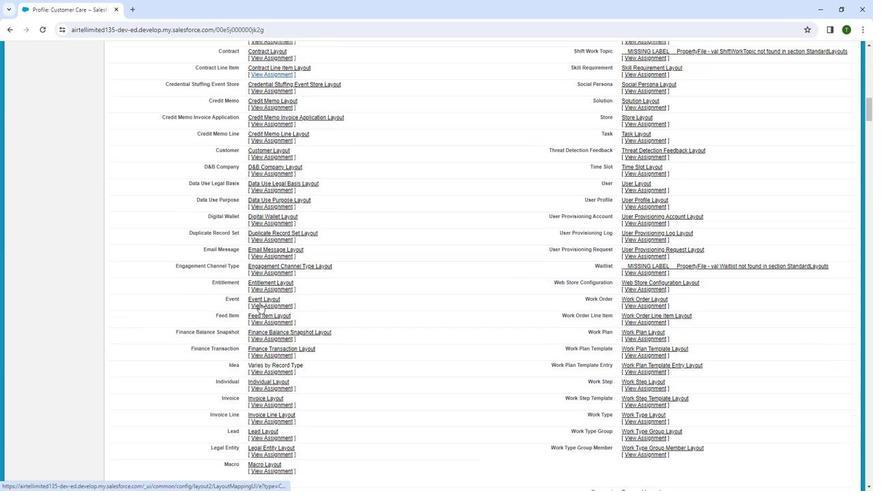 
Action: Mouse scrolled (271, 314) with delta (0, 0)
Screenshot: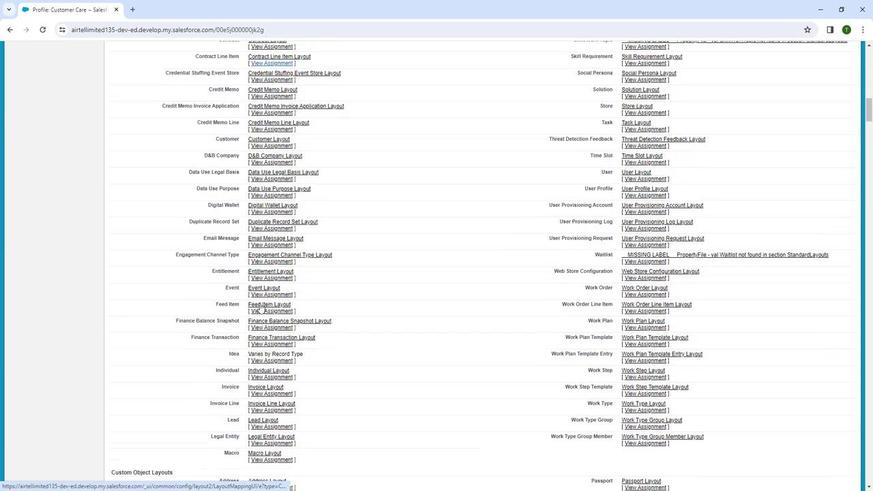 
Action: Mouse scrolled (271, 314) with delta (0, 0)
Screenshot: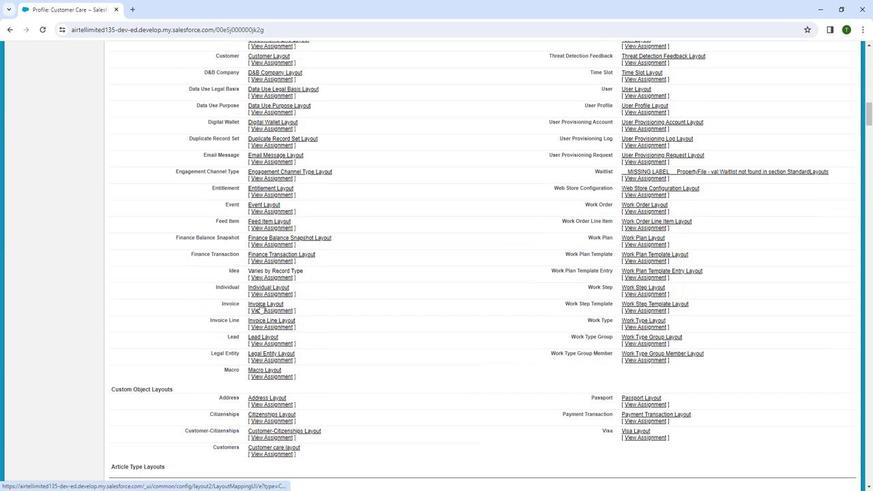 
Action: Mouse scrolled (271, 314) with delta (0, 0)
Screenshot: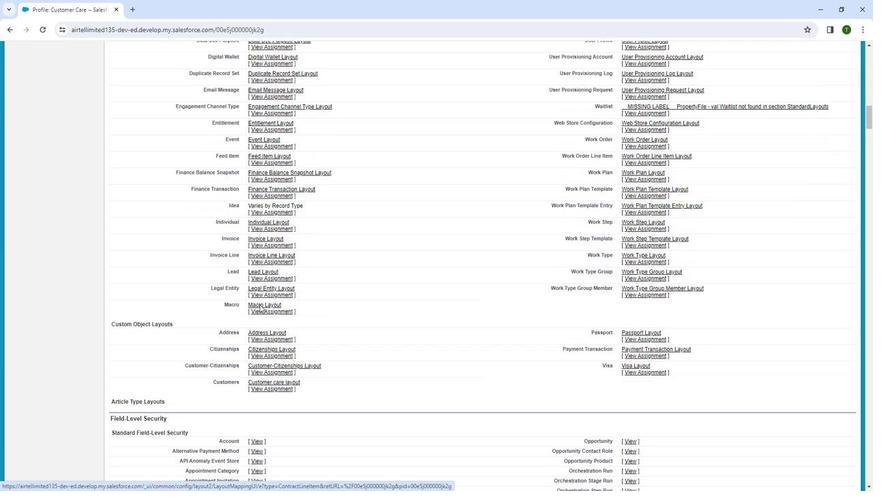 
Action: Mouse scrolled (271, 314) with delta (0, 0)
Screenshot: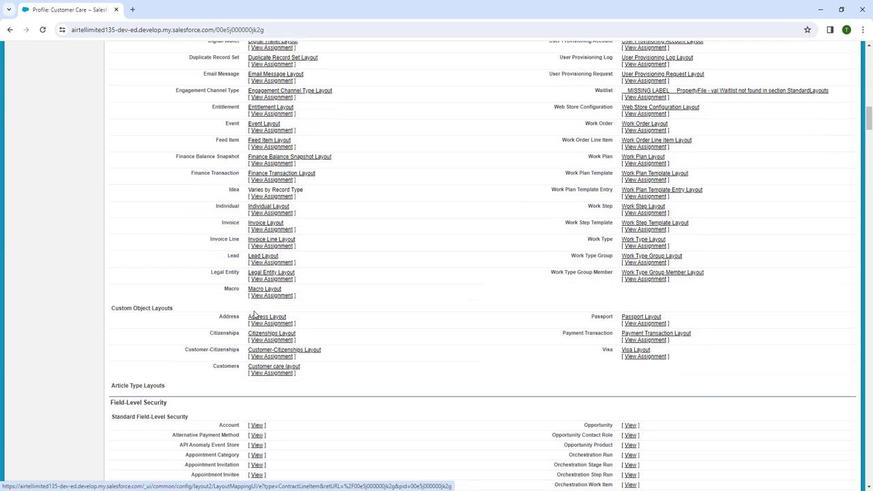 
Action: Mouse moved to (263, 324)
Screenshot: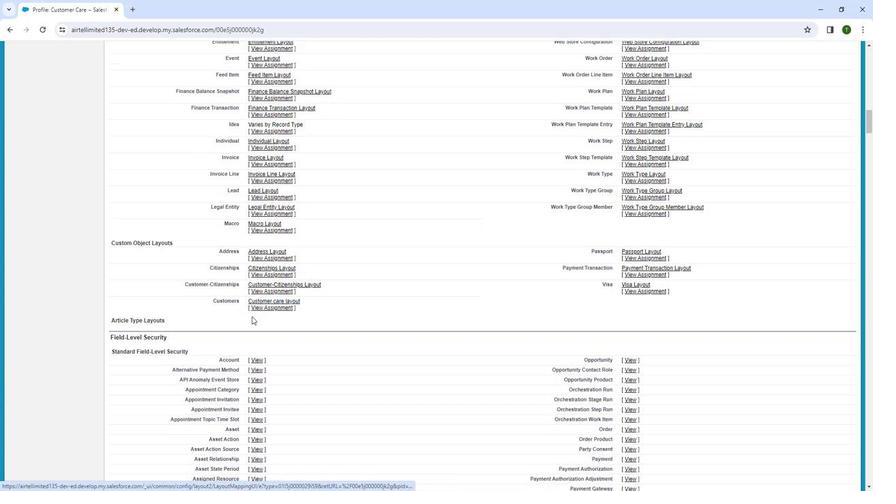 
Action: Mouse scrolled (263, 324) with delta (0, 0)
Screenshot: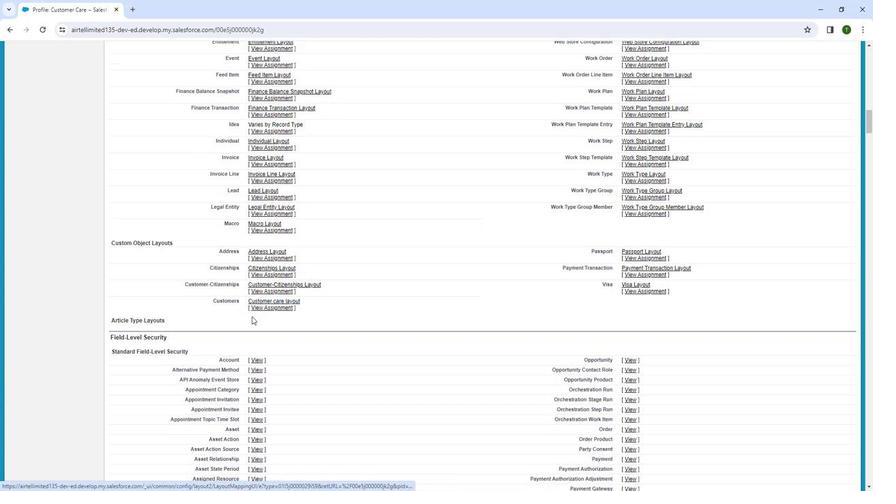 
Action: Mouse moved to (263, 327)
Screenshot: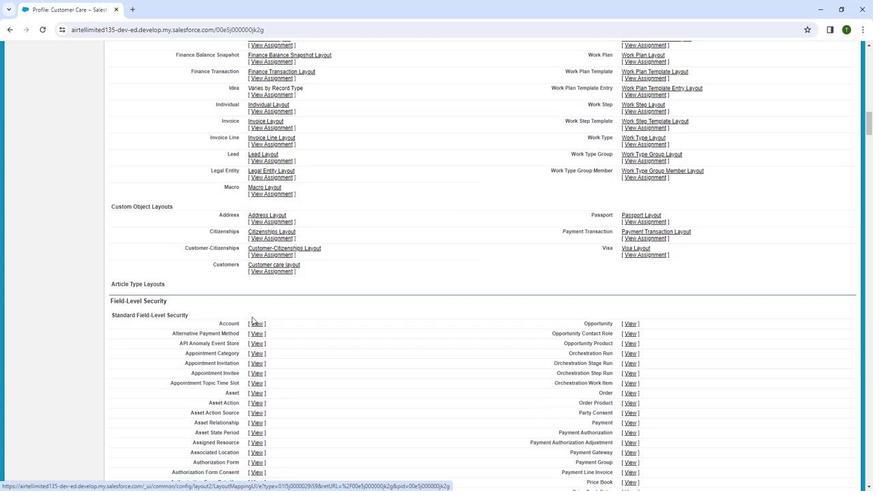 
Action: Mouse scrolled (263, 327) with delta (0, 0)
Screenshot: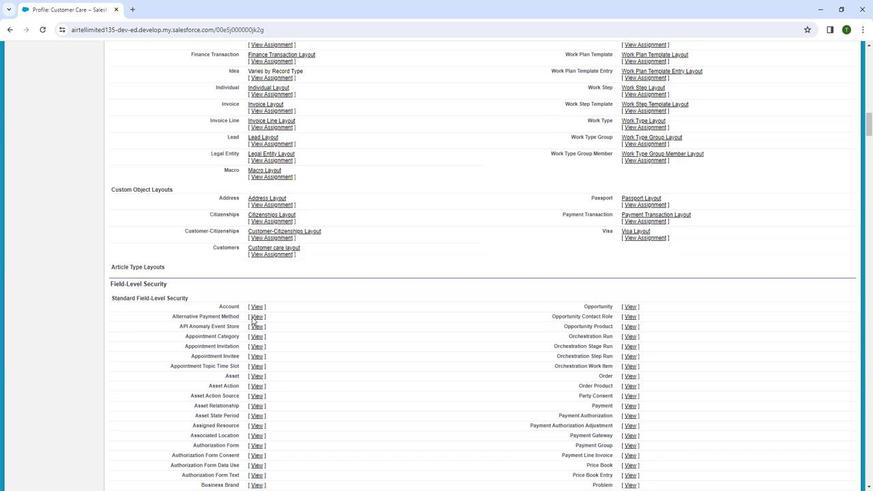 
Action: Mouse moved to (266, 292)
Screenshot: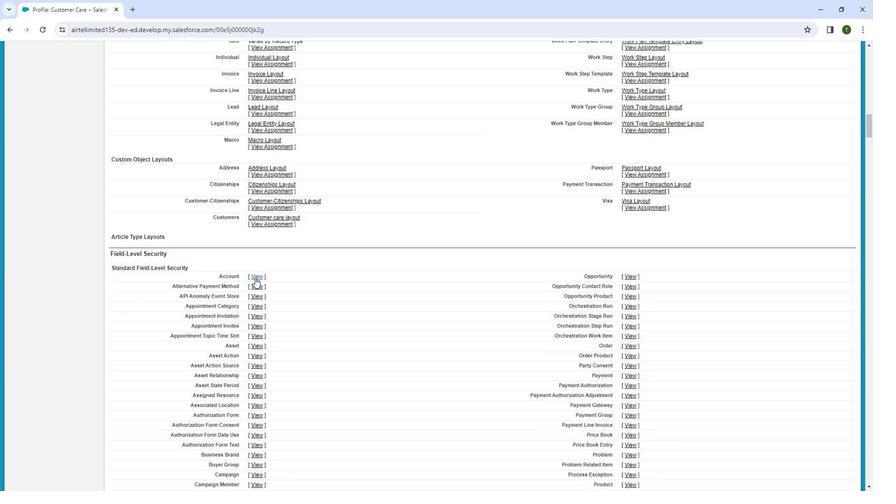 
Action: Mouse pressed left at (266, 292)
Screenshot: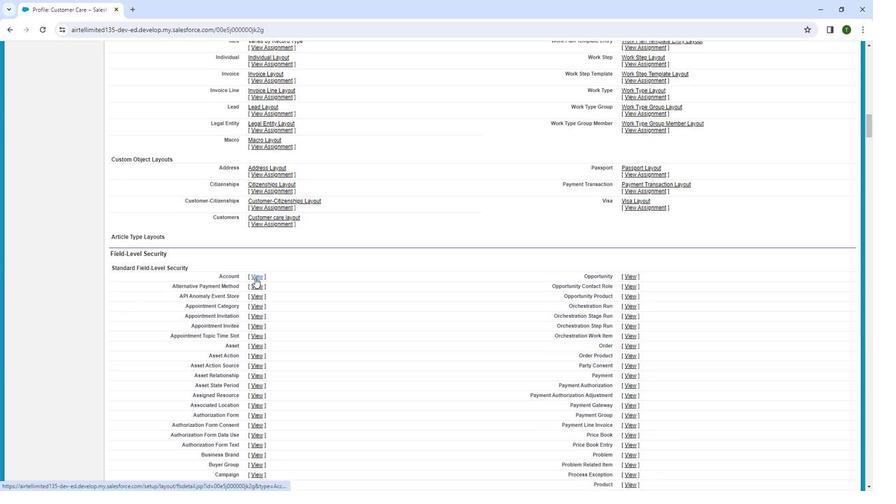 
Action: Mouse moved to (356, 219)
Screenshot: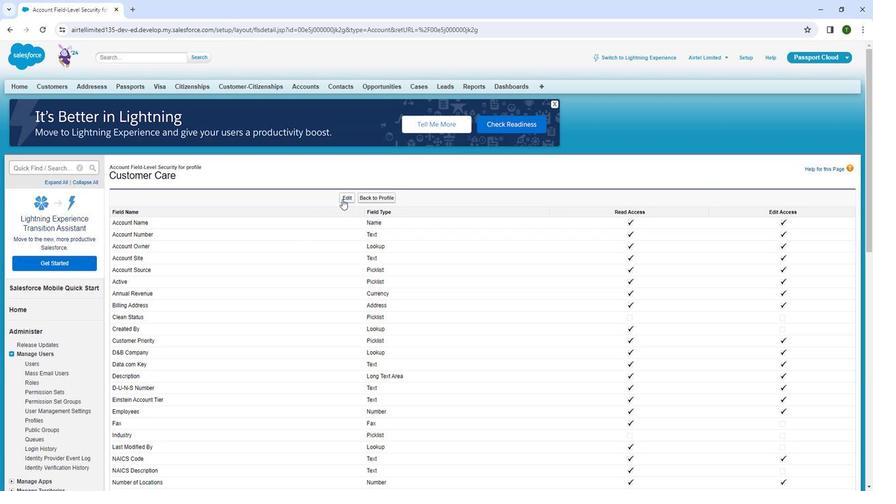 
Action: Mouse pressed left at (356, 219)
Screenshot: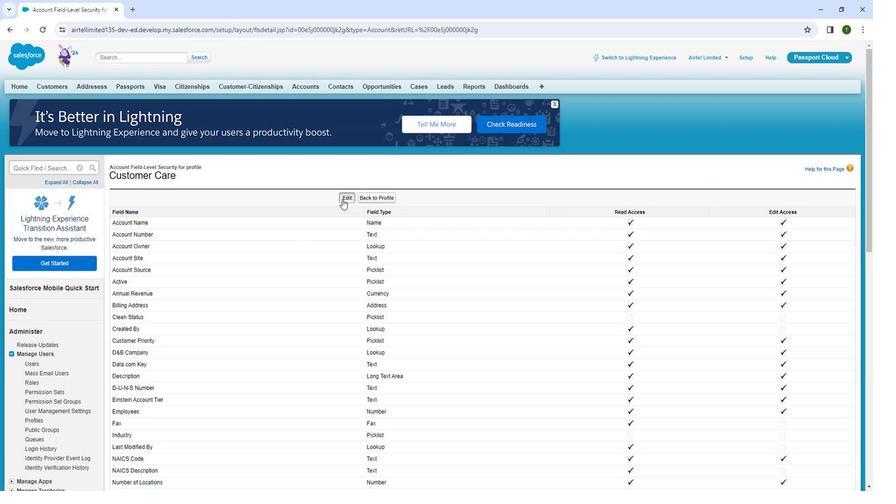 
Action: Mouse moved to (353, 231)
Screenshot: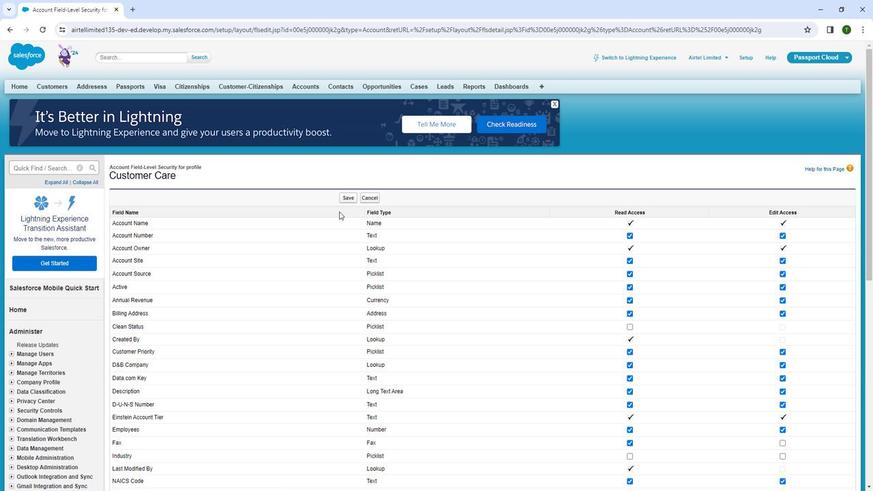 
Action: Mouse scrolled (353, 230) with delta (0, 0)
Screenshot: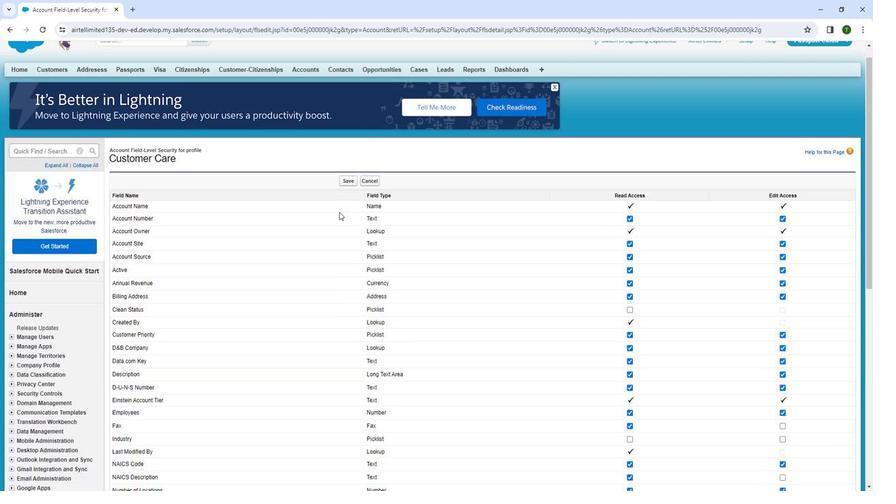 
Action: Mouse moved to (354, 233)
Screenshot: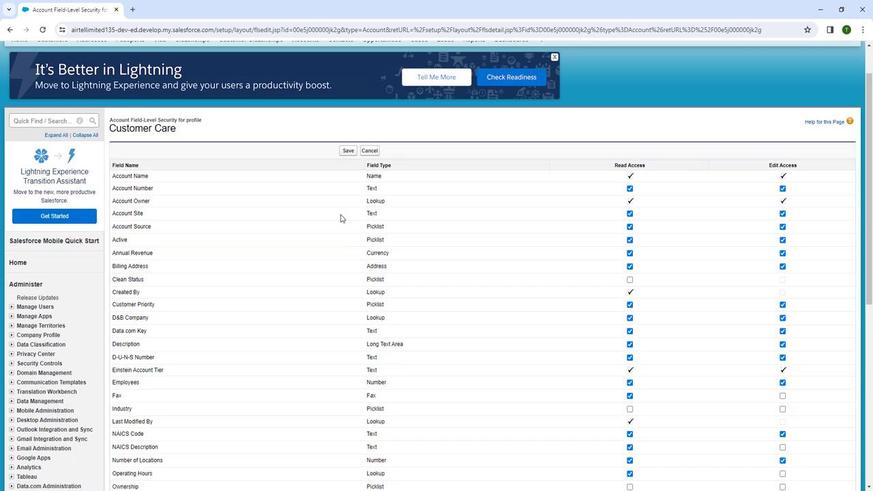 
Action: Mouse scrolled (354, 233) with delta (0, 0)
Screenshot: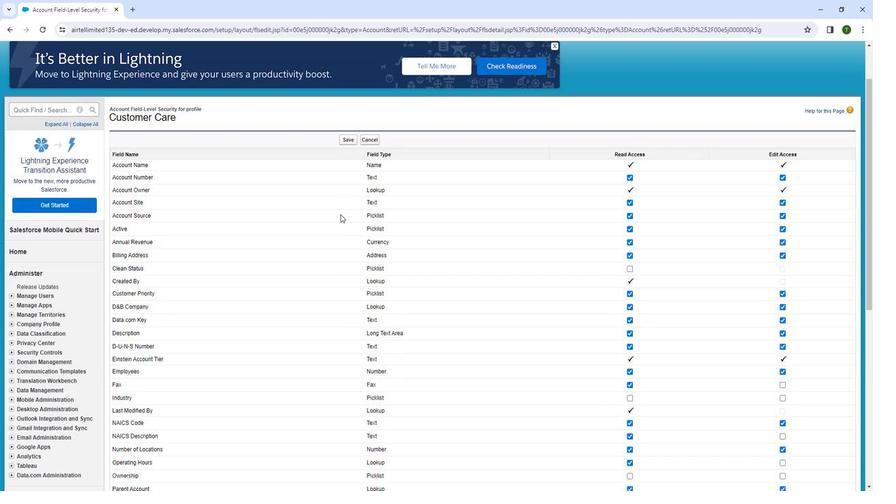 
Action: Mouse moved to (355, 234)
Screenshot: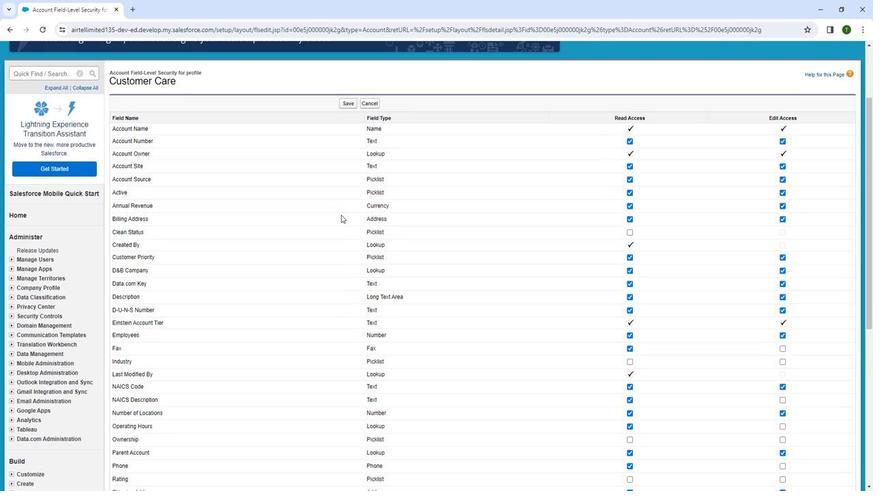 
Action: Mouse scrolled (355, 233) with delta (0, 0)
Screenshot: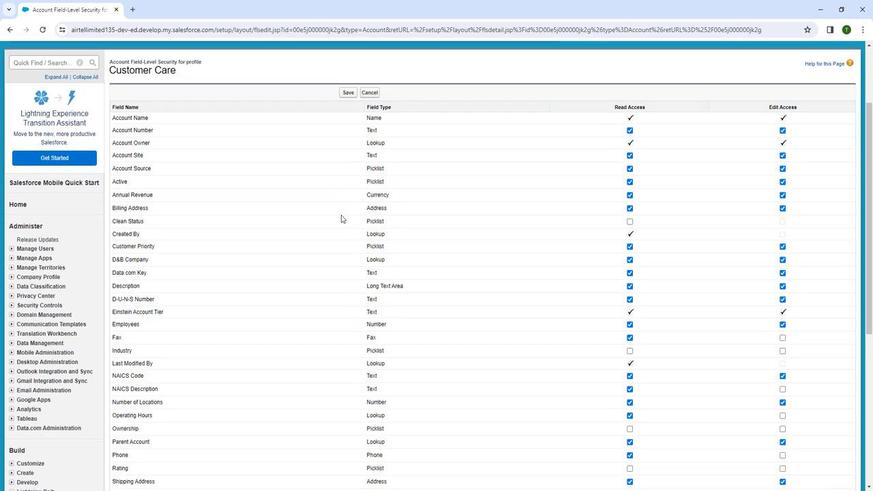 
Action: Mouse moved to (355, 235)
Screenshot: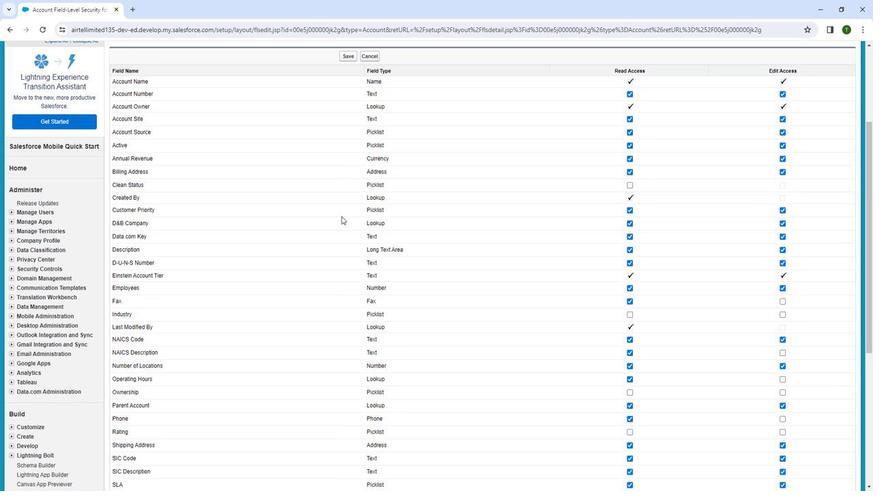 
Action: Mouse scrolled (355, 234) with delta (0, 0)
Screenshot: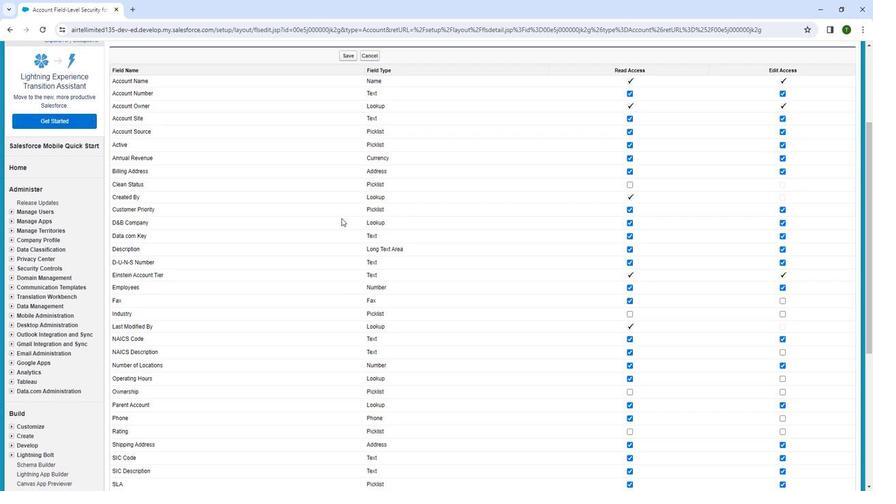 
Action: Mouse moved to (358, 239)
Screenshot: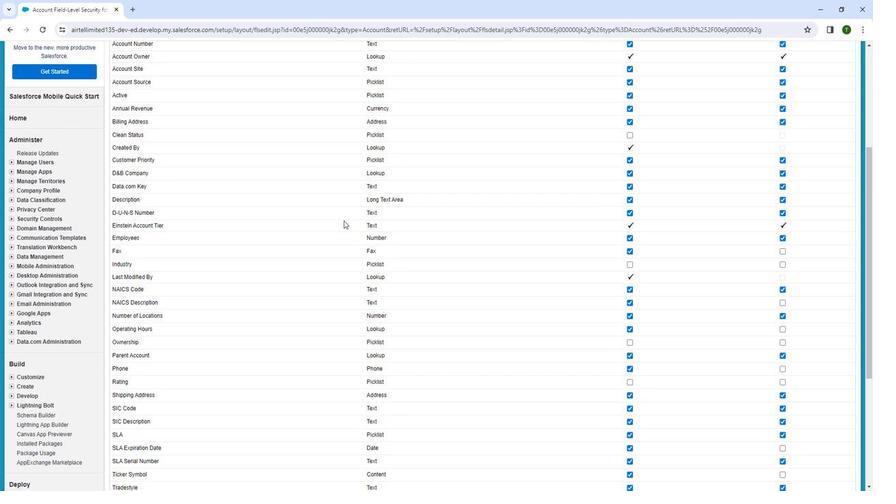 
Action: Mouse scrolled (358, 238) with delta (0, 0)
Screenshot: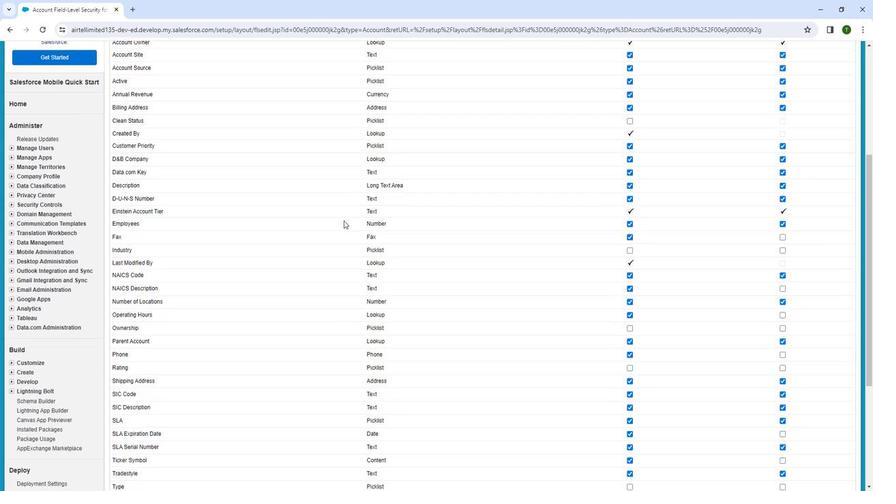 
Action: Mouse moved to (359, 242)
Screenshot: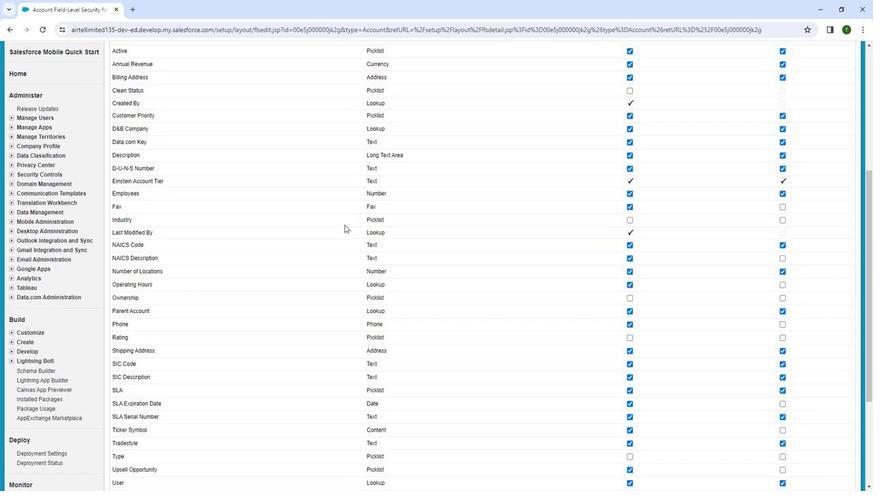 
Action: Mouse scrolled (359, 241) with delta (0, 0)
Screenshot: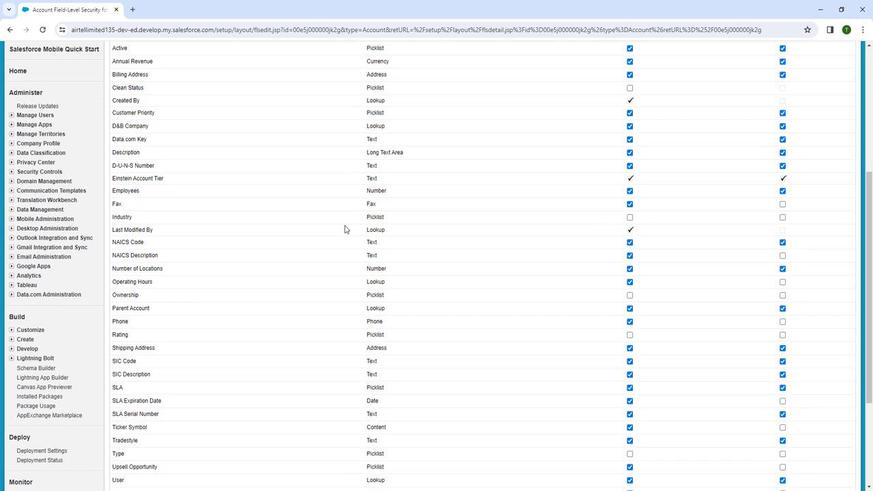 
Action: Mouse moved to (359, 243)
Screenshot: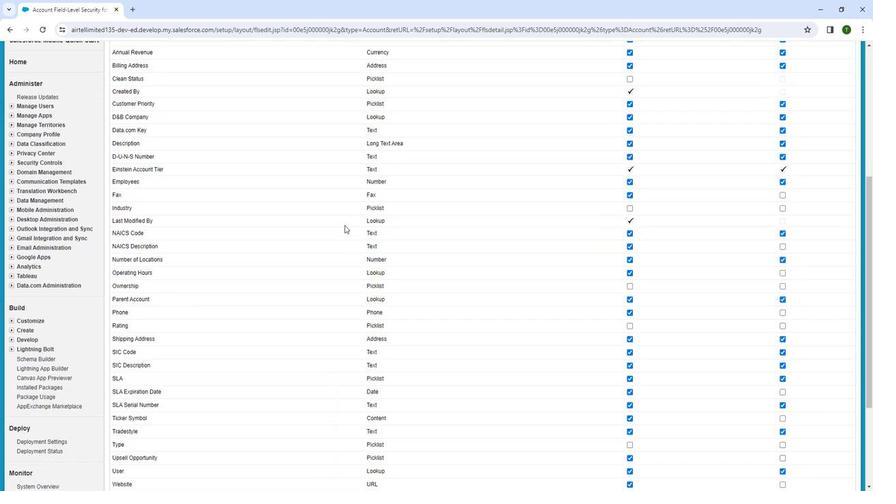 
Action: Mouse scrolled (359, 242) with delta (0, 0)
Screenshot: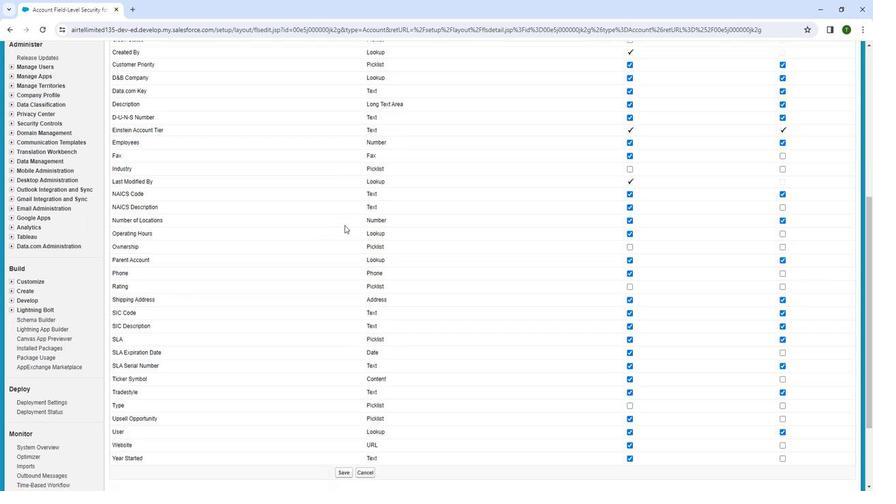 
Action: Mouse moved to (134, 305)
Screenshot: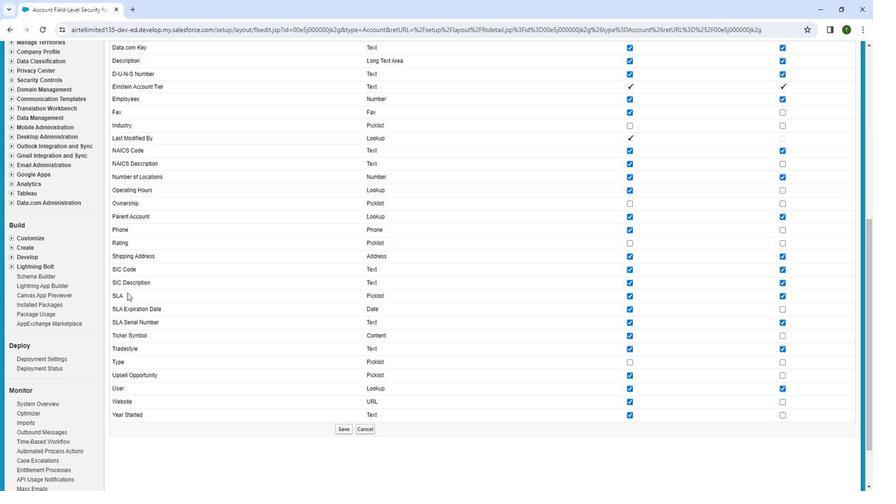
Action: Mouse pressed left at (134, 305)
Screenshot: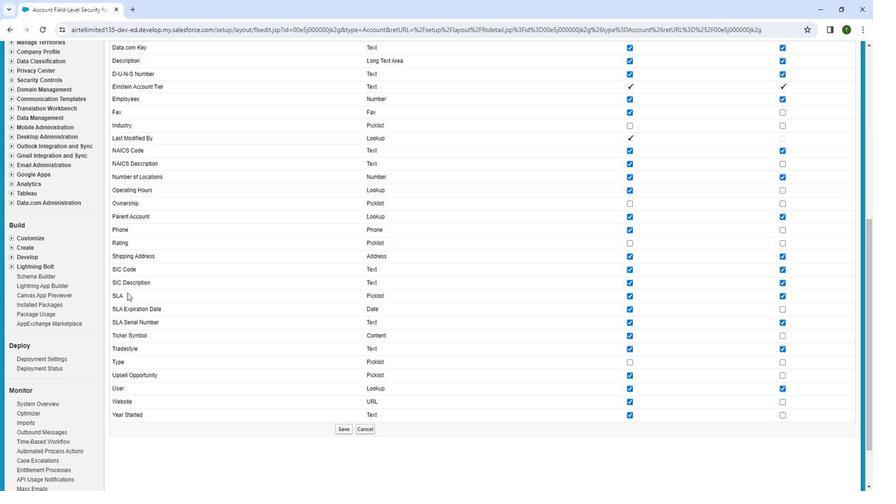 
Action: Mouse moved to (653, 309)
Screenshot: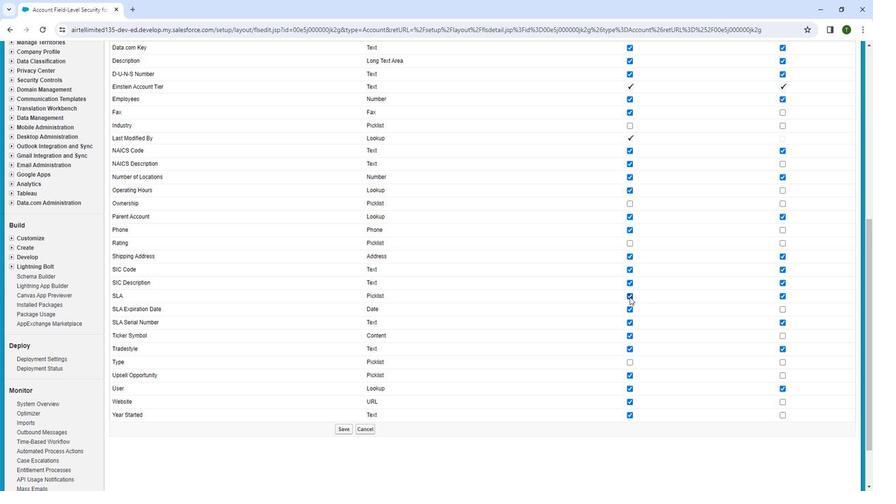 
Action: Mouse pressed left at (653, 309)
Screenshot: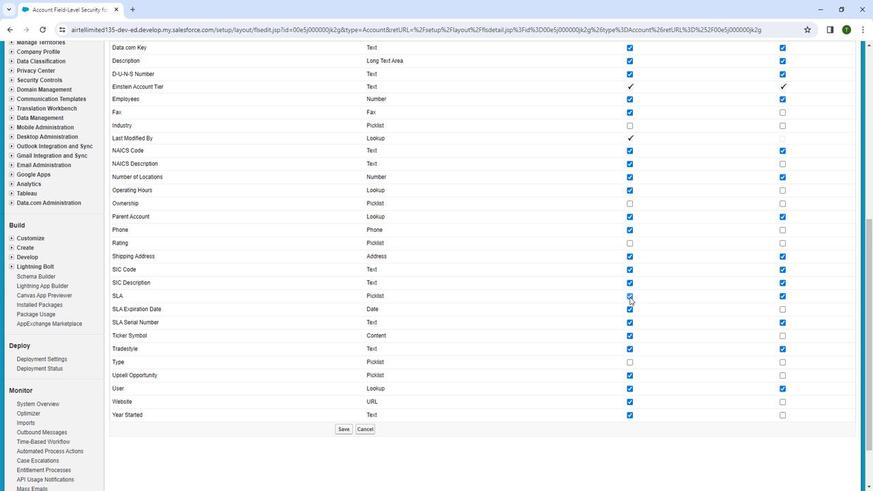 
Action: Mouse moved to (692, 292)
Screenshot: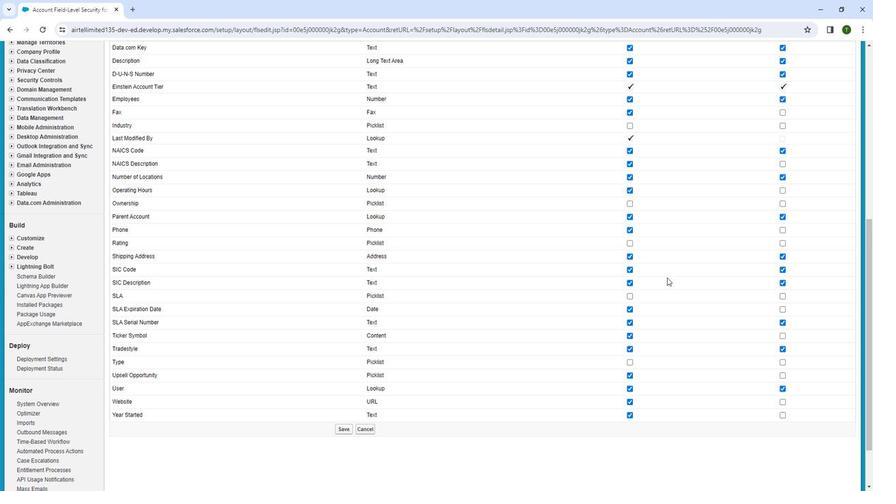 
Action: Mouse scrolled (692, 292) with delta (0, 0)
Screenshot: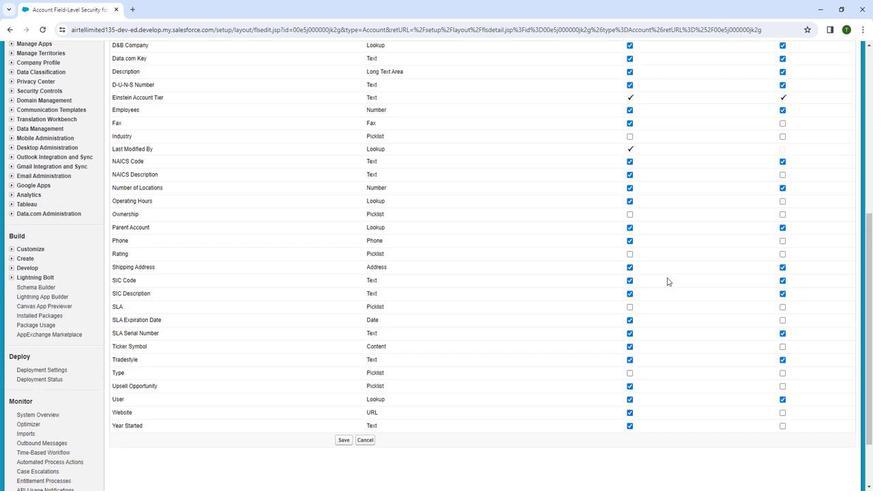 
Action: Mouse scrolled (692, 292) with delta (0, 0)
Screenshot: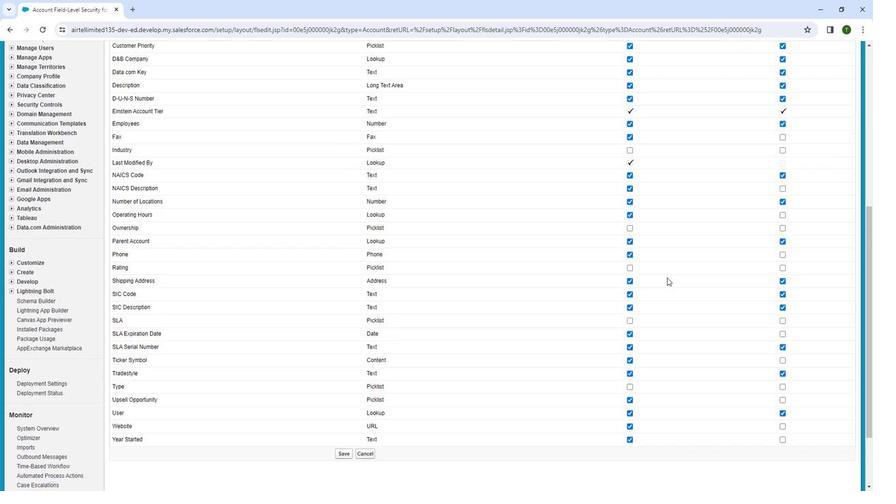 
Action: Mouse scrolled (692, 292) with delta (0, 0)
Screenshot: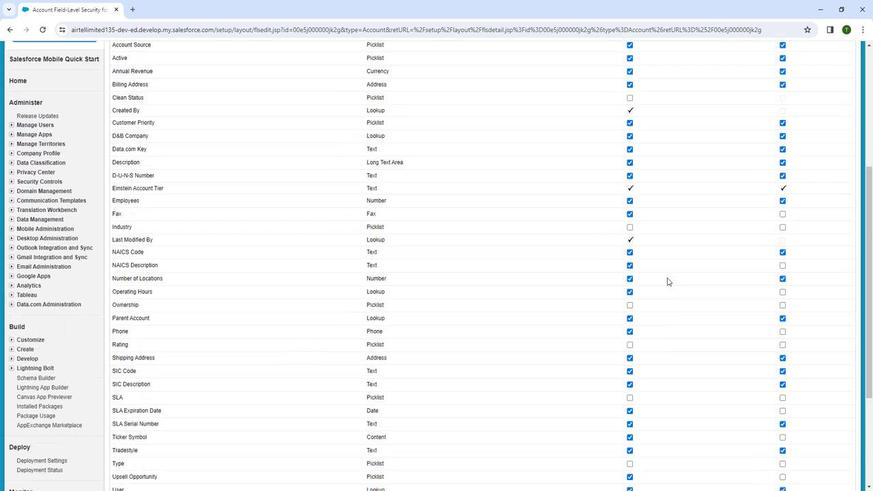 
Action: Mouse scrolled (692, 292) with delta (0, 0)
Screenshot: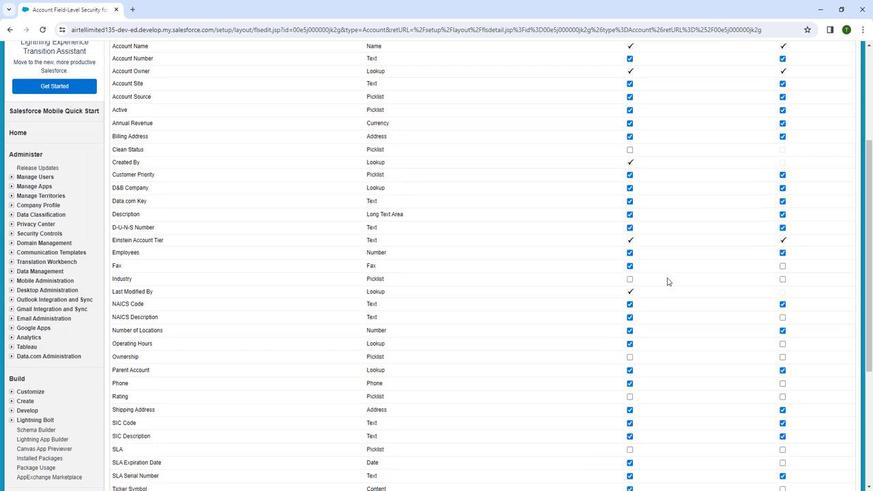 
Action: Mouse scrolled (692, 292) with delta (0, 0)
Screenshot: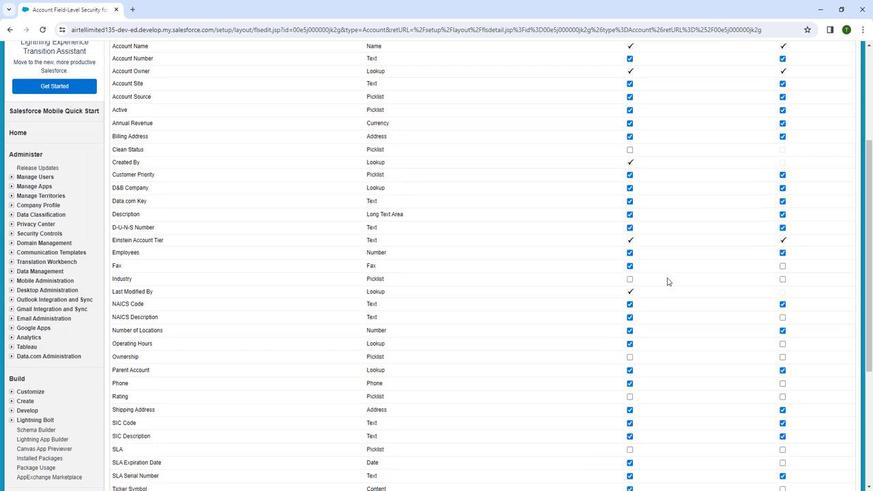 
Action: Mouse scrolled (692, 292) with delta (0, 0)
Screenshot: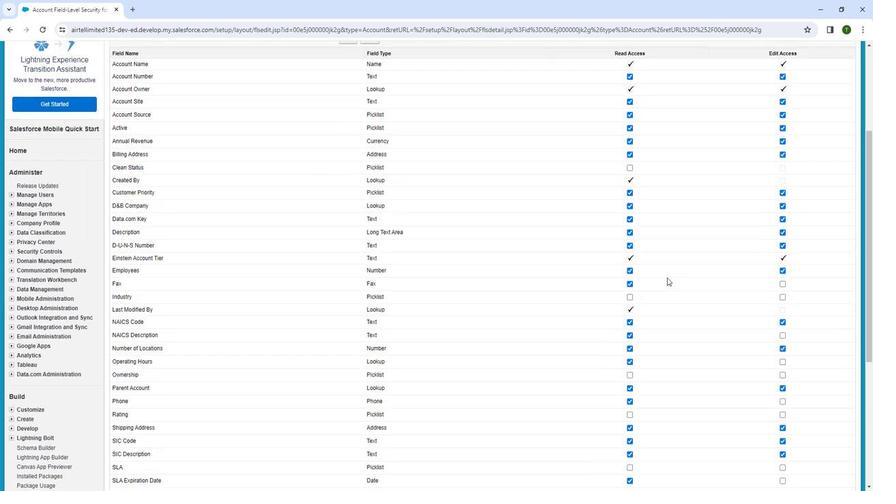 
Action: Mouse scrolled (692, 292) with delta (0, 0)
Screenshot: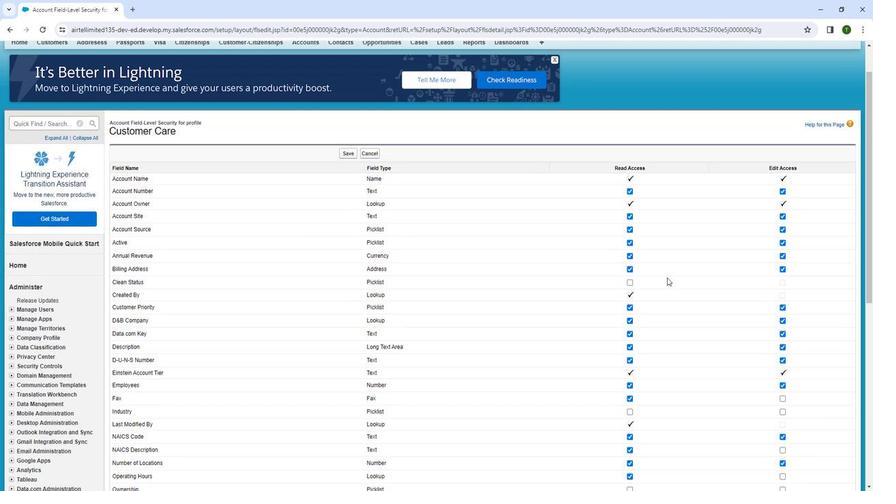 
Action: Mouse moved to (206, 275)
Screenshot: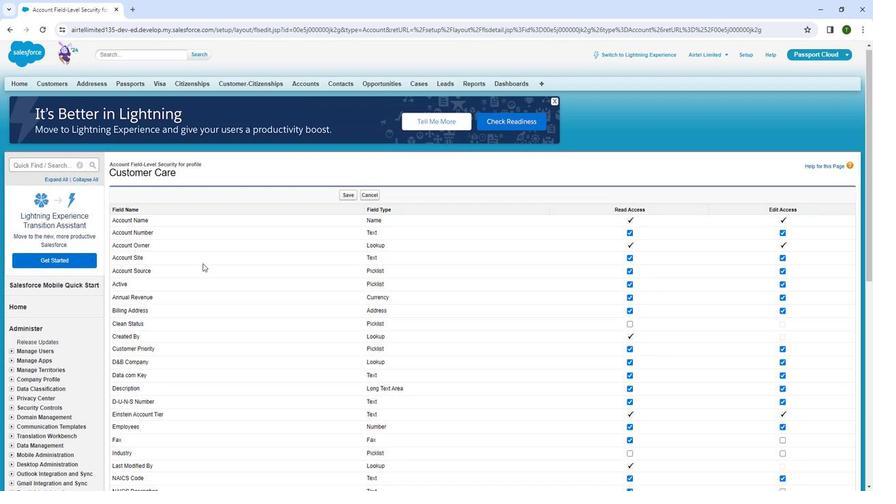 
Action: Mouse scrolled (206, 274) with delta (0, 0)
Screenshot: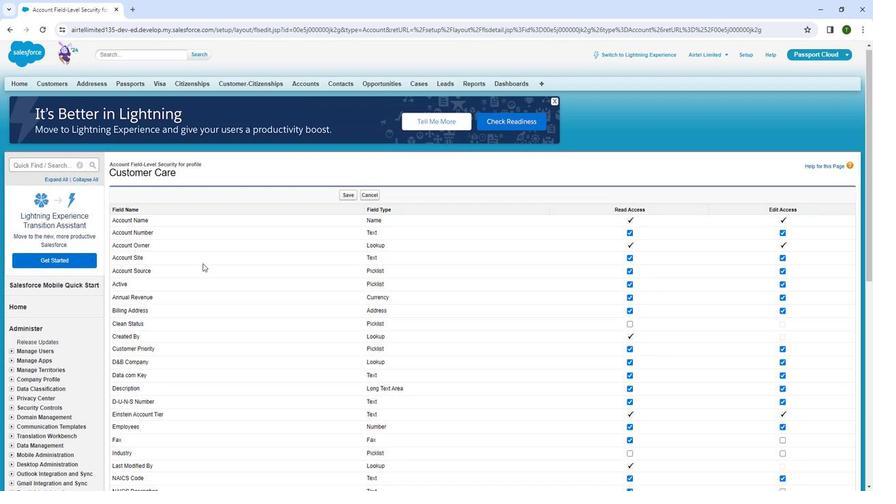 
Action: Mouse moved to (212, 279)
Screenshot: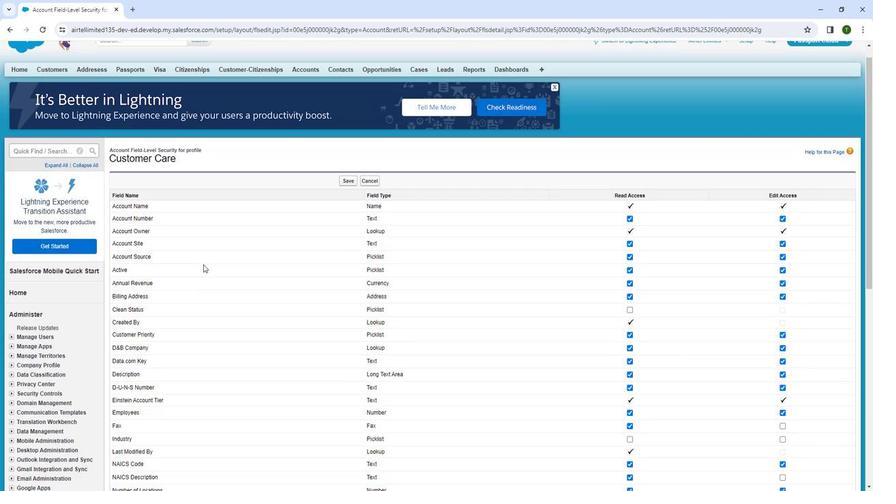 
Action: Mouse scrolled (212, 278) with delta (0, 0)
Screenshot: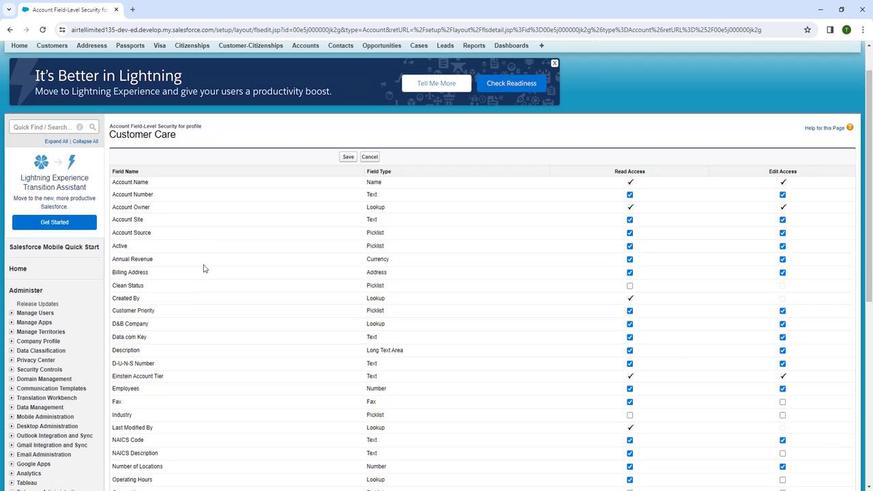 
Action: Mouse moved to (212, 279)
Screenshot: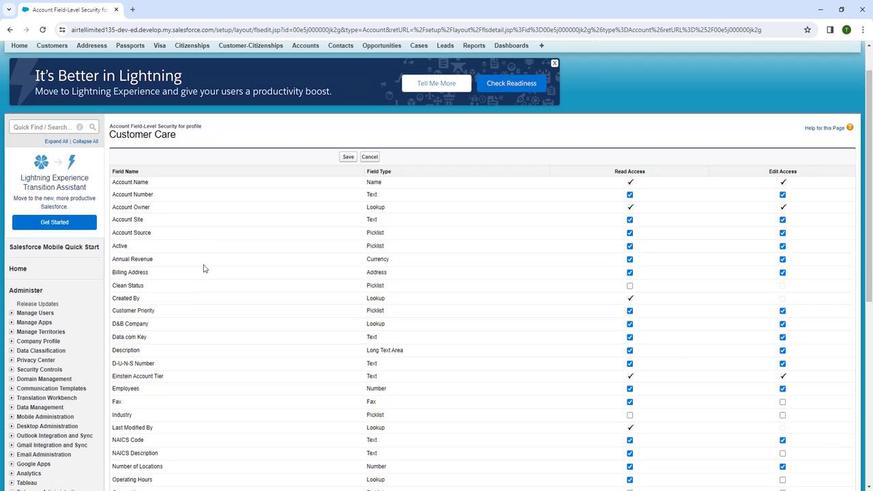 
Action: Mouse scrolled (212, 279) with delta (0, 0)
Screenshot: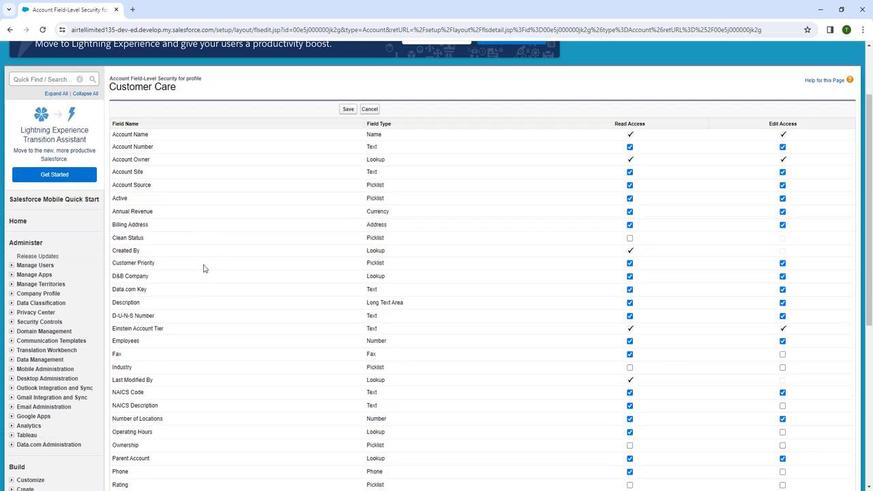 
Action: Mouse scrolled (212, 279) with delta (0, 0)
Screenshot: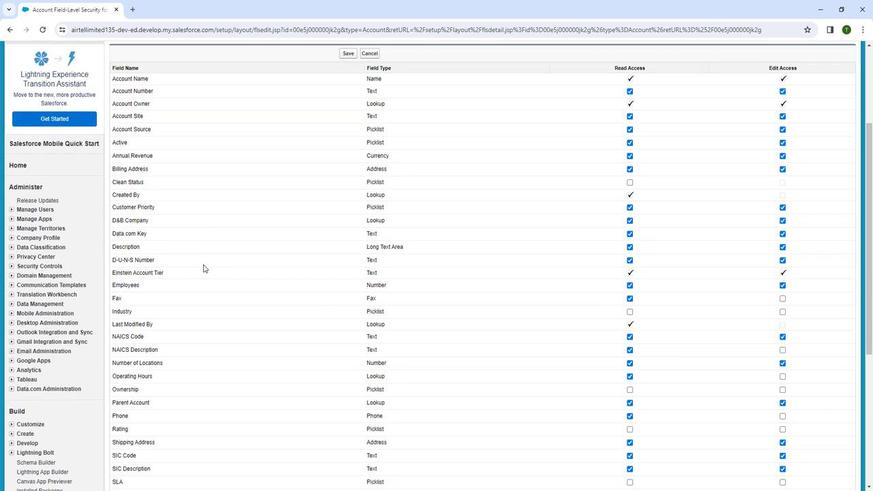 
Action: Mouse scrolled (212, 279) with delta (0, 0)
Screenshot: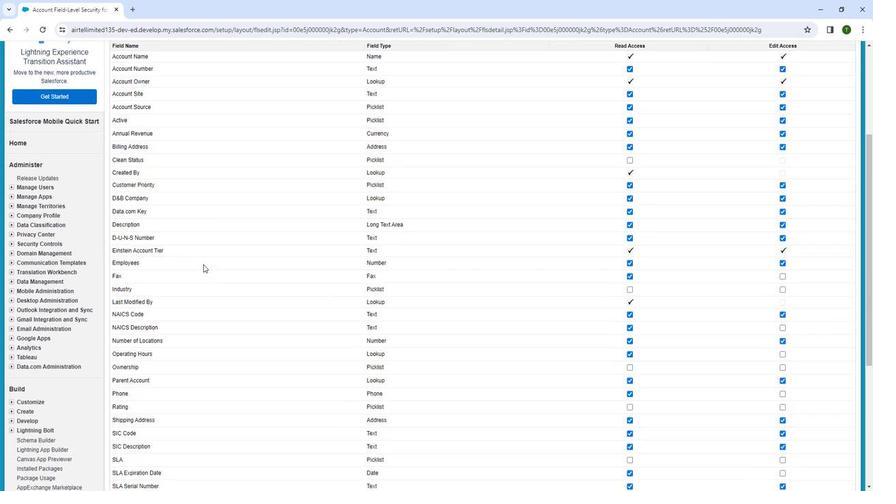 
Action: Mouse moved to (214, 279)
Screenshot: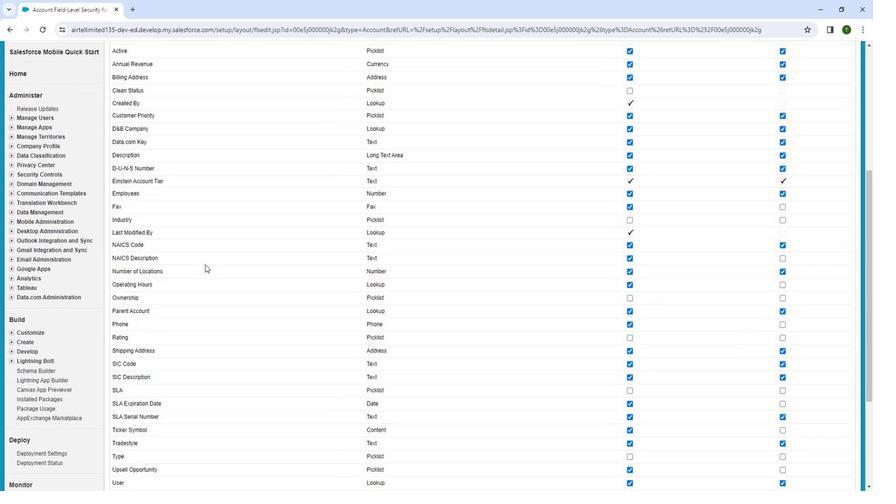 
Action: Mouse scrolled (214, 279) with delta (0, 0)
Screenshot: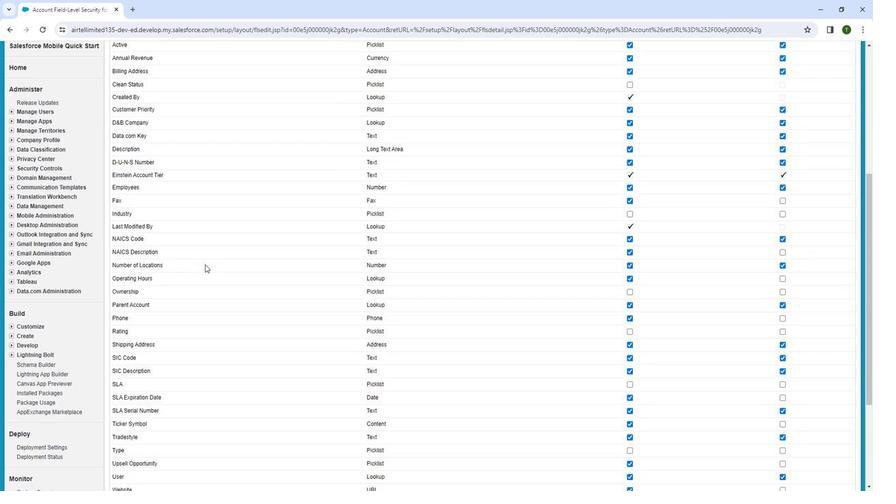 
Action: Mouse scrolled (214, 279) with delta (0, 0)
Screenshot: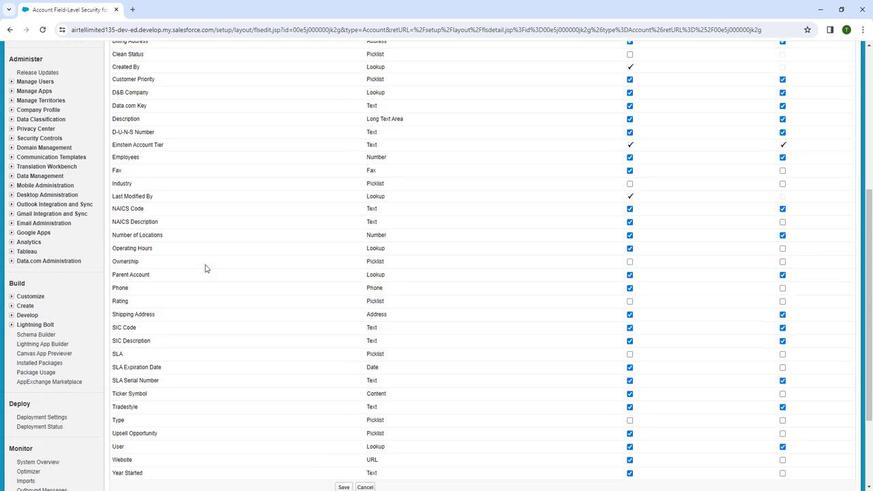 
Action: Mouse scrolled (214, 279) with delta (0, 0)
Screenshot: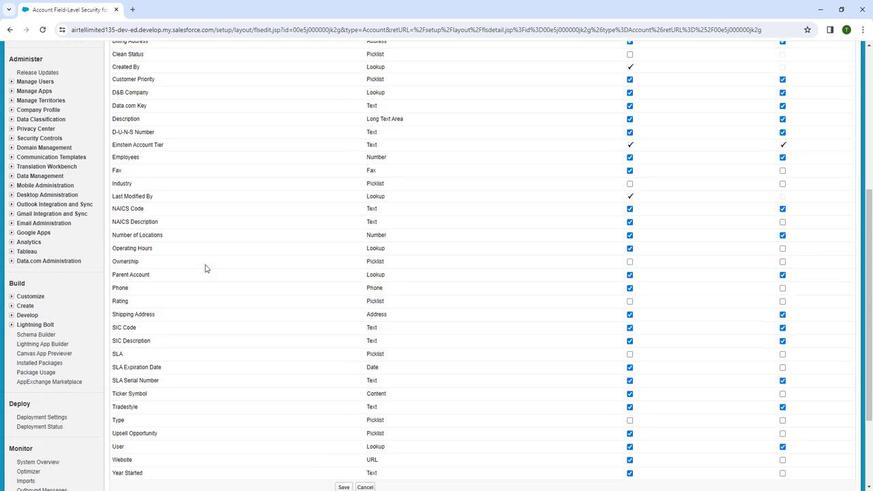 
Action: Mouse moved to (653, 265)
Screenshot: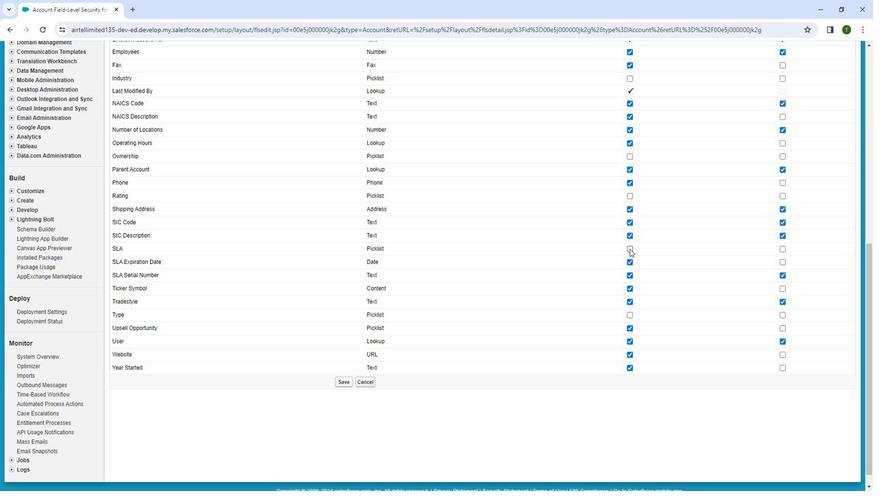 
Action: Mouse pressed left at (653, 265)
Screenshot: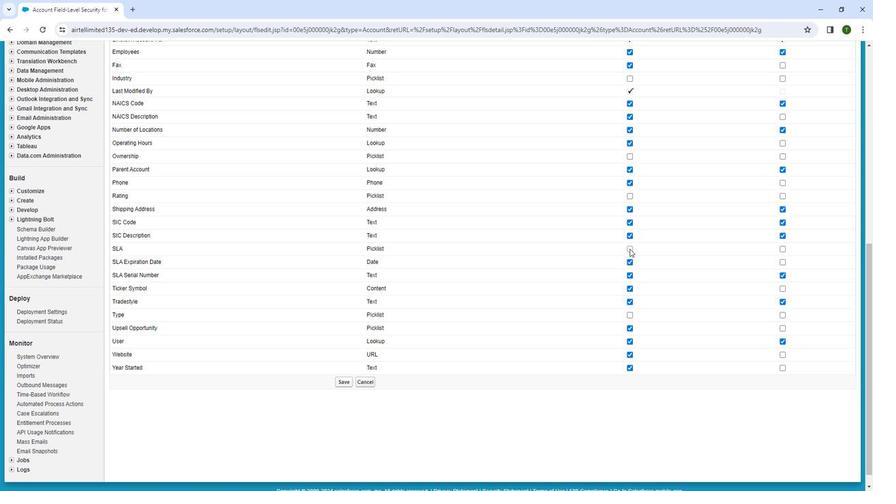
Action: Mouse moved to (810, 265)
Screenshot: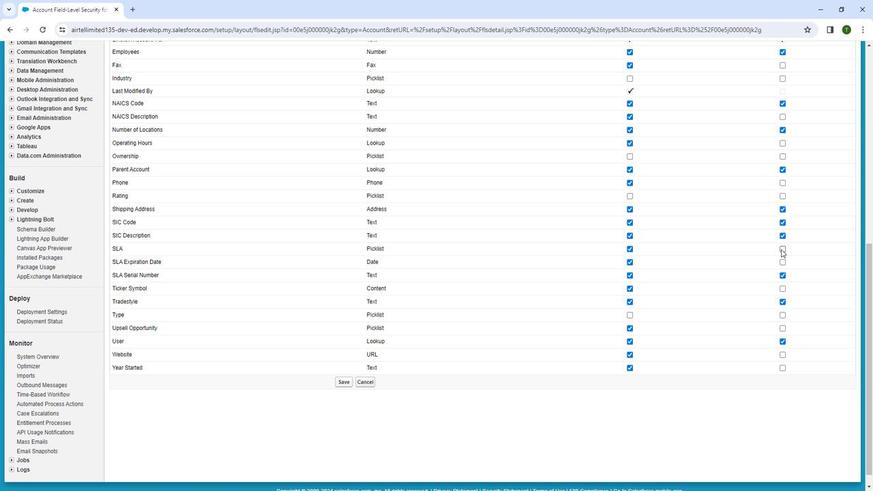 
Action: Mouse pressed left at (810, 265)
Screenshot: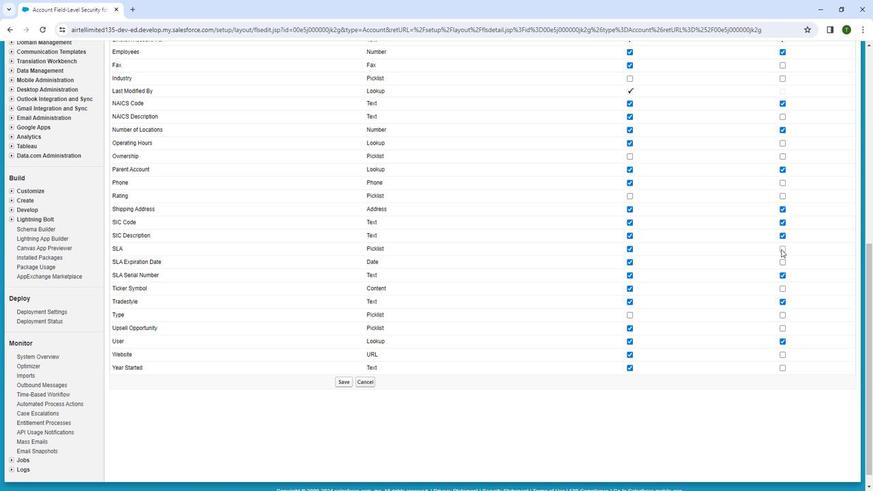 
Action: Mouse moved to (135, 264)
Screenshot: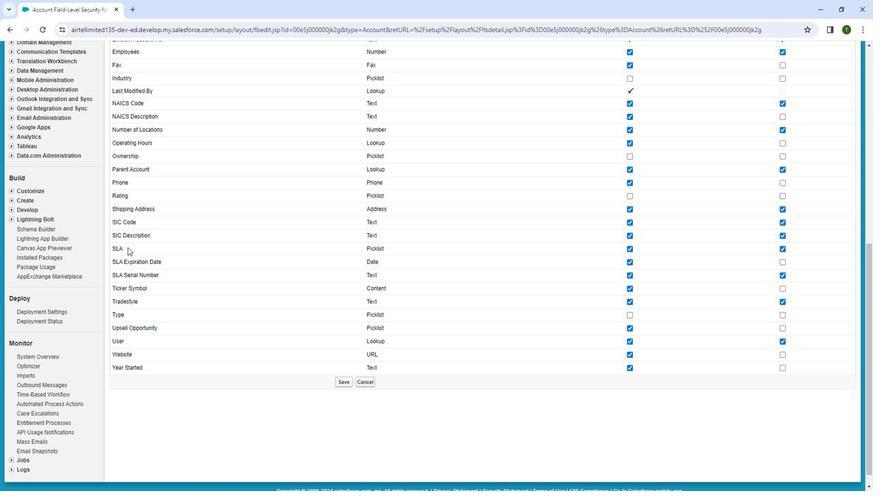 
Action: Mouse pressed left at (135, 264)
Screenshot: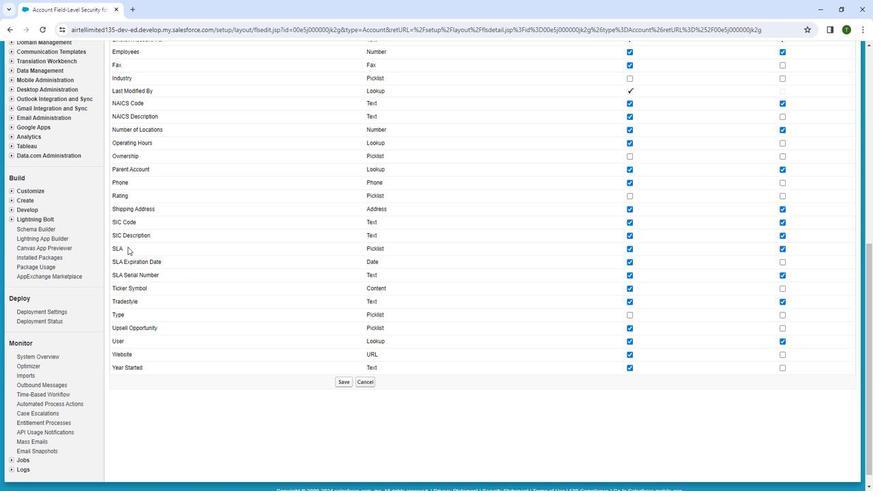
Action: Mouse moved to (546, 426)
Screenshot: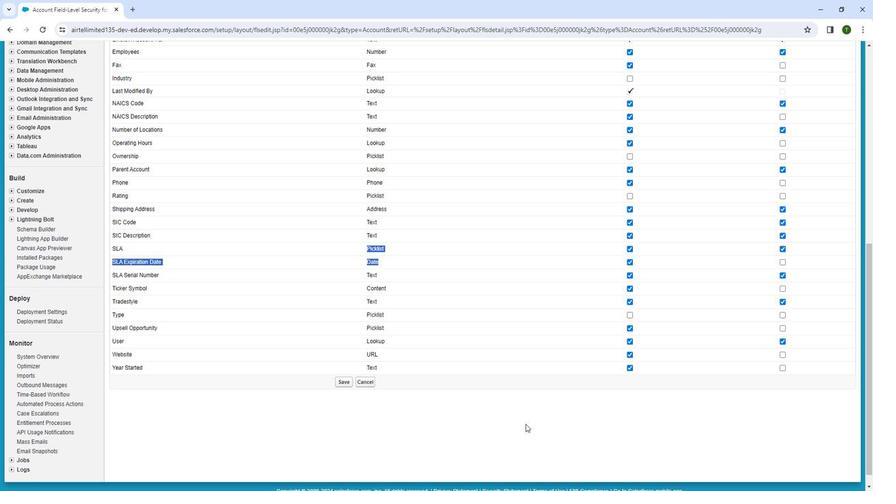 
Action: Mouse pressed left at (546, 426)
Screenshot: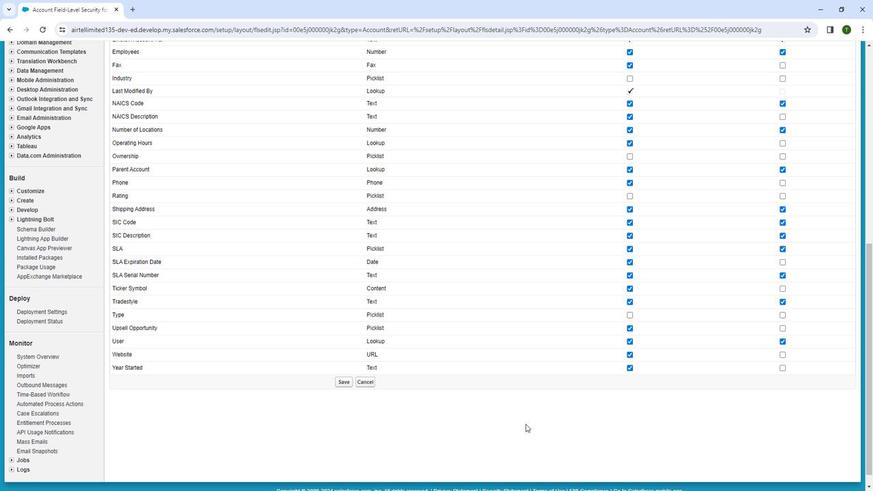 
Action: Mouse moved to (354, 388)
Screenshot: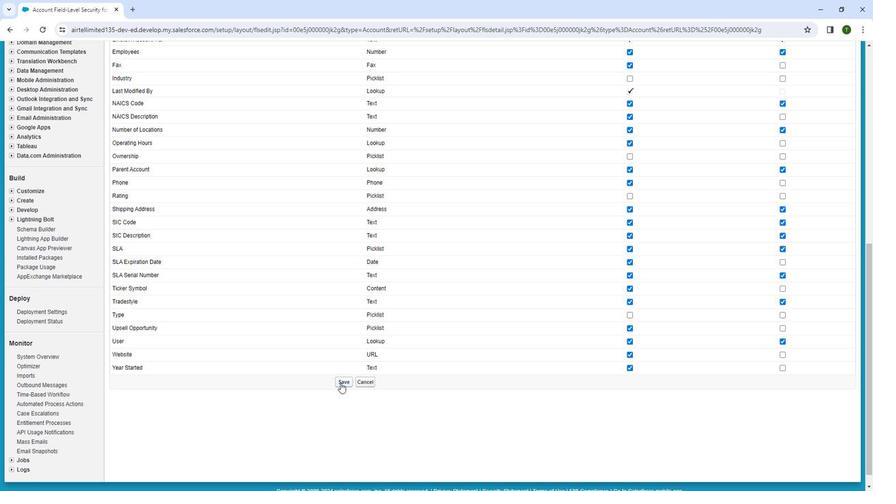 
Action: Mouse pressed left at (354, 388)
Screenshot: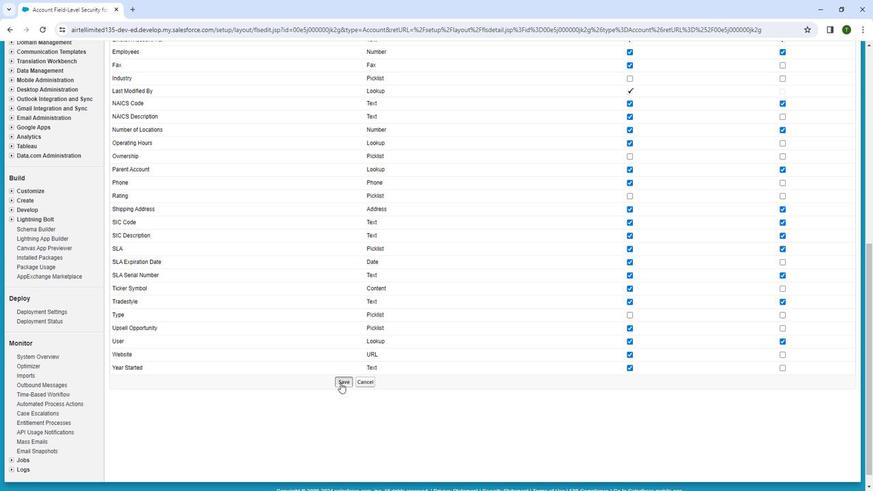 
Action: Mouse moved to (77, 191)
Screenshot: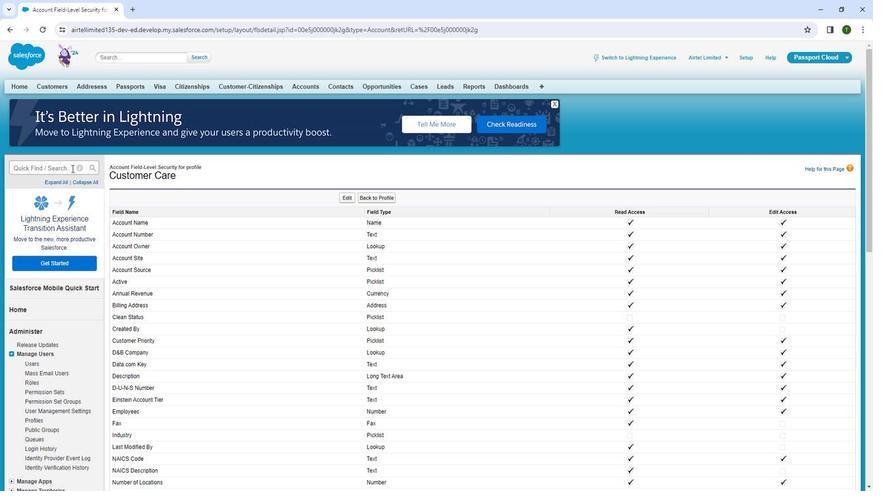 
Action: Mouse pressed left at (77, 191)
Screenshot: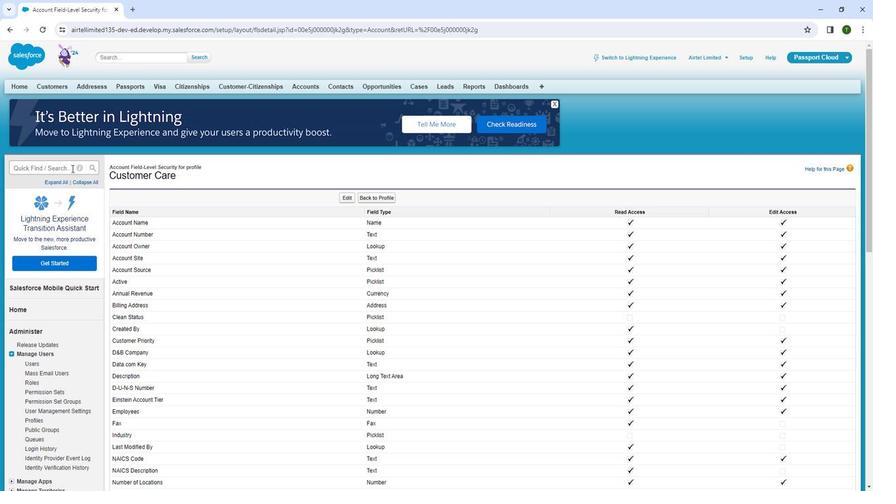 
Action: Mouse moved to (60, 179)
Screenshot: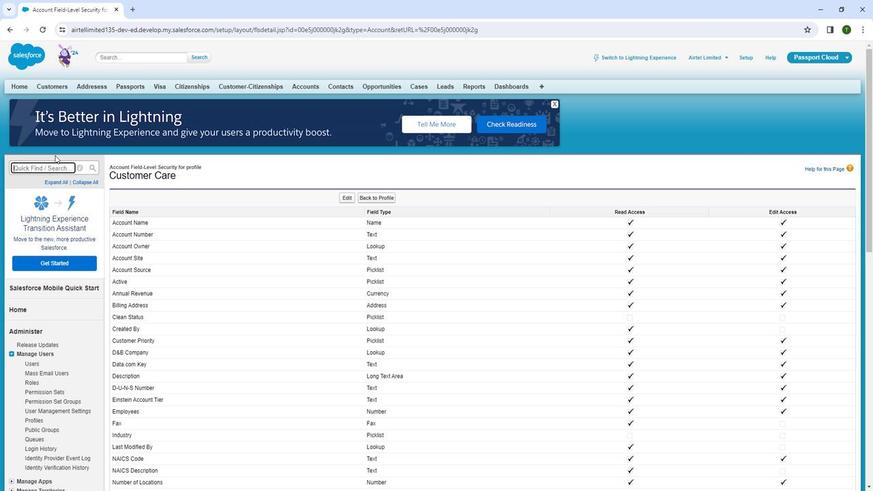 
Action: Key pressed prof
Screenshot: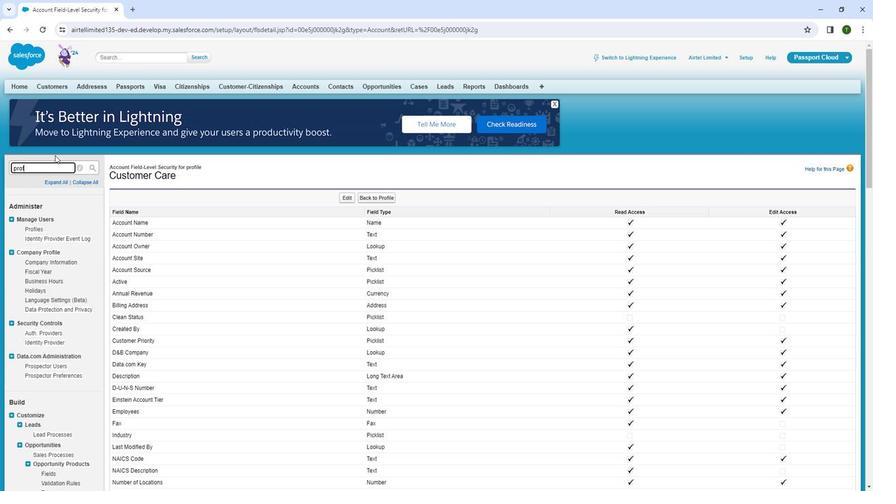 
Action: Mouse moved to (60, 180)
Screenshot: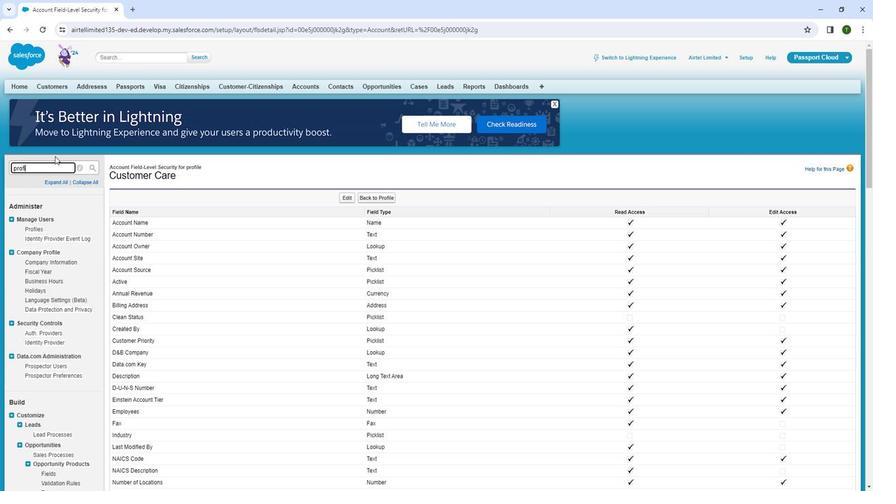 
Action: Key pressed i
Screenshot: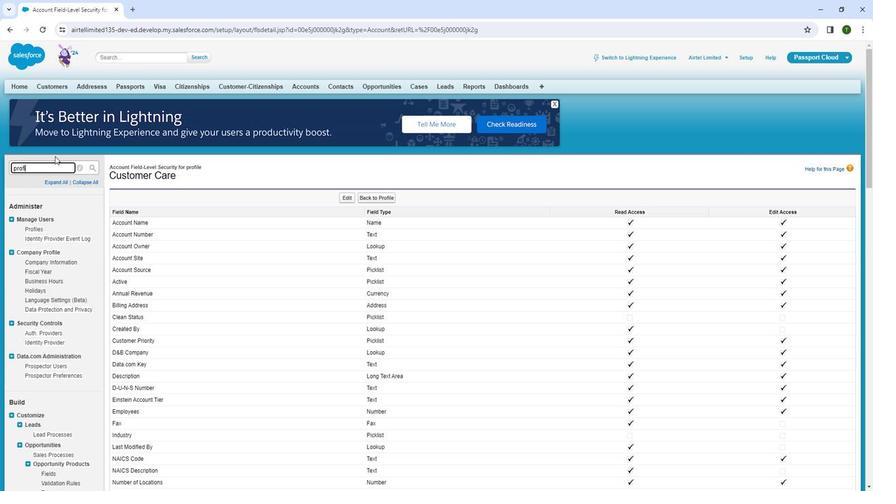
Action: Mouse moved to (60, 180)
Screenshot: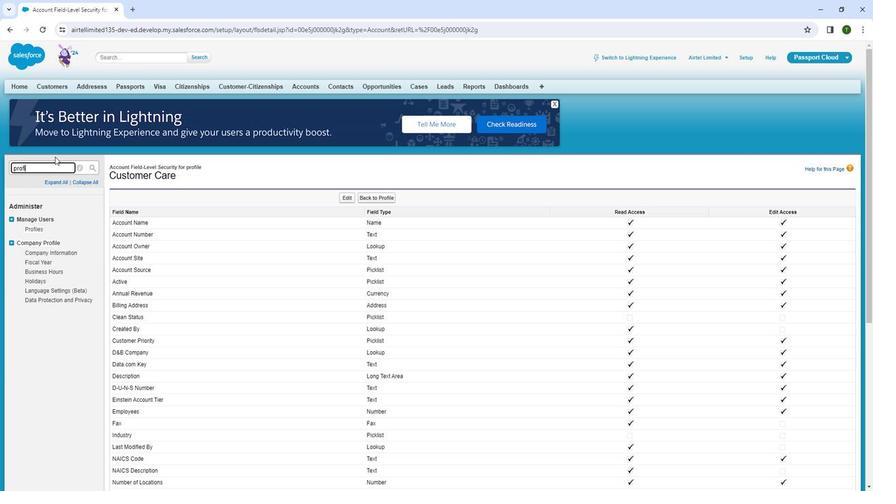 
Action: Key pressed le
Screenshot: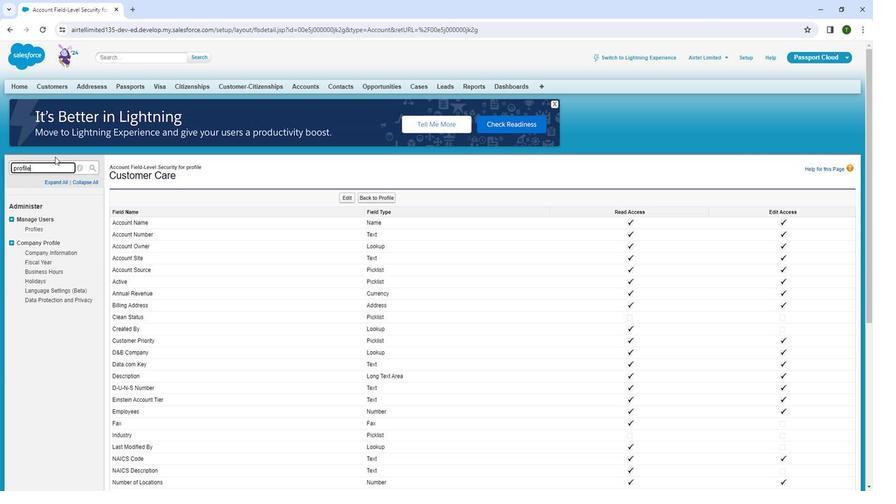 
Action: Mouse moved to (38, 248)
Screenshot: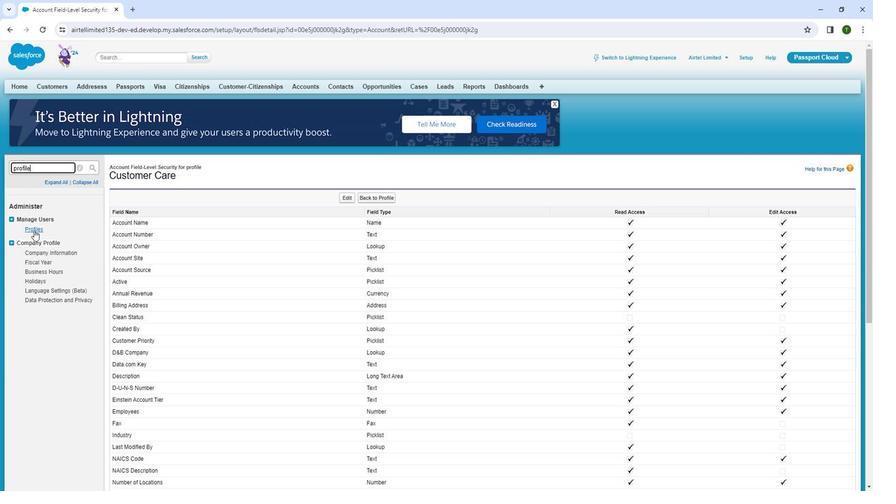 
Action: Mouse pressed left at (38, 248)
Screenshot: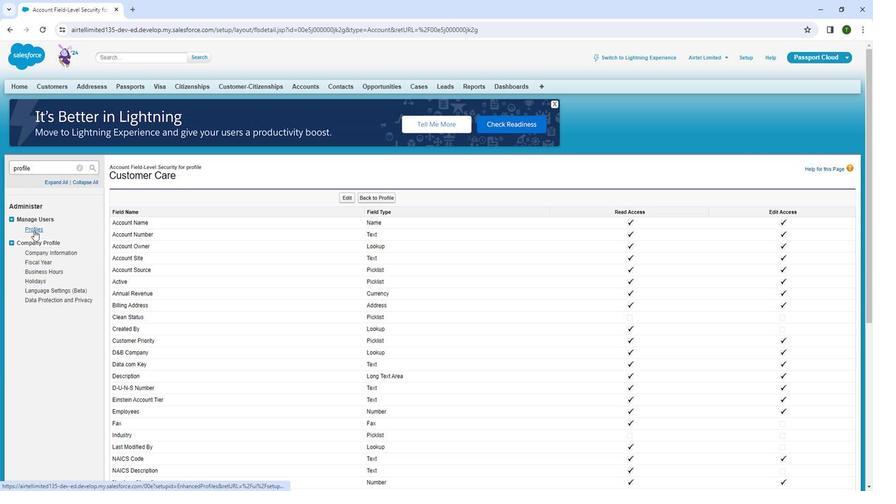 
Action: Mouse moved to (778, 227)
Screenshot: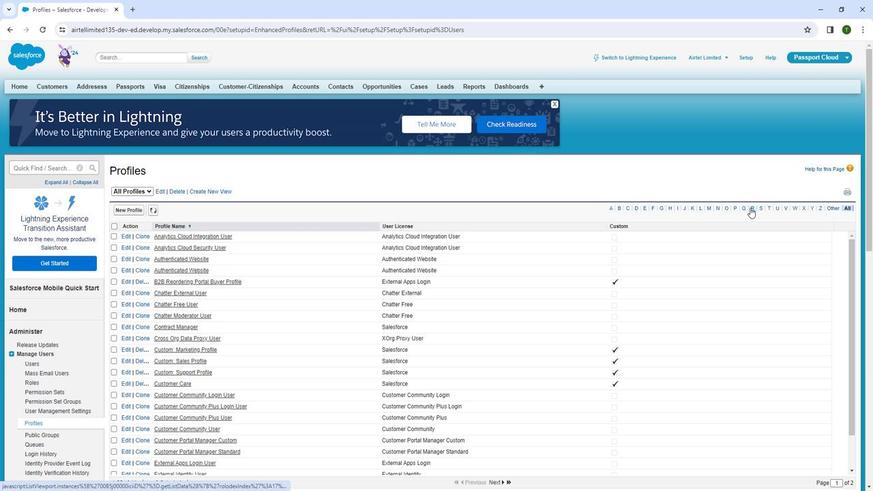 
Action: Mouse pressed left at (778, 227)
Screenshot: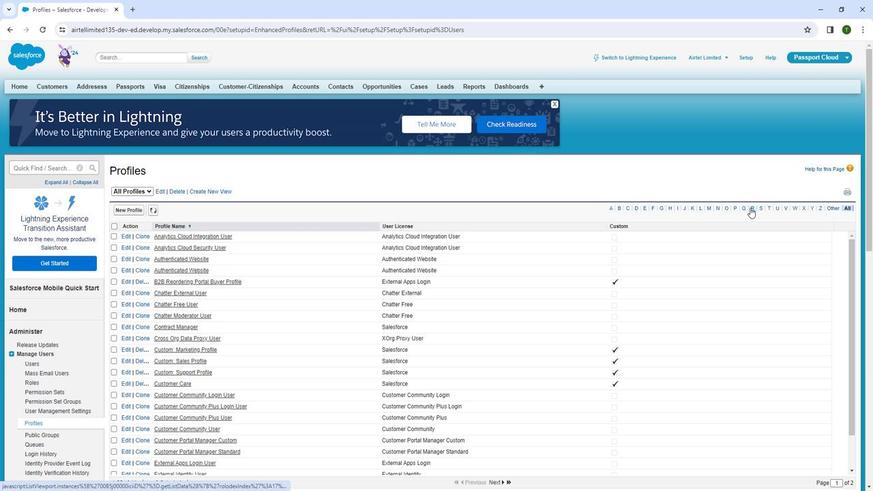 
Action: Mouse moved to (188, 264)
Screenshot: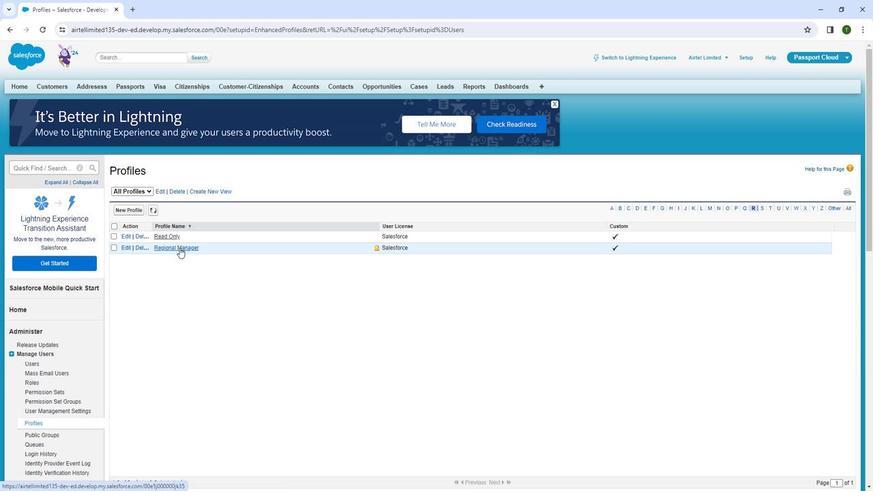 
Action: Mouse pressed left at (188, 264)
Screenshot: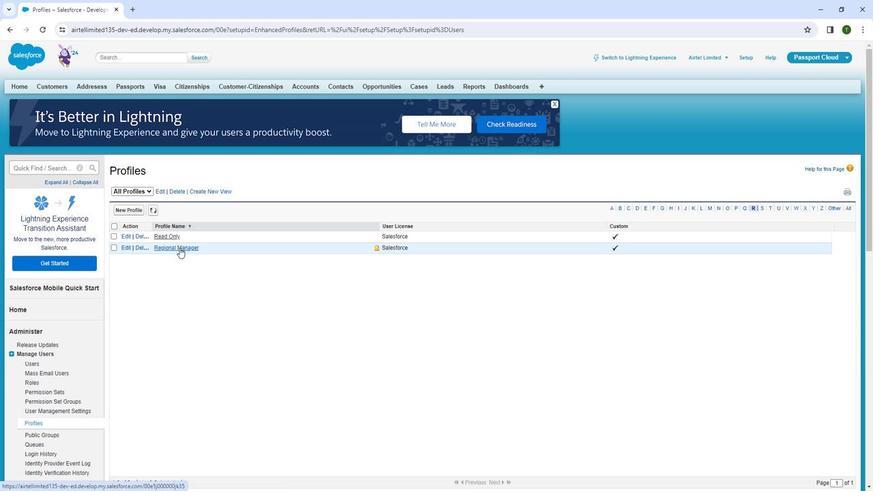 
Action: Mouse moved to (299, 307)
Screenshot: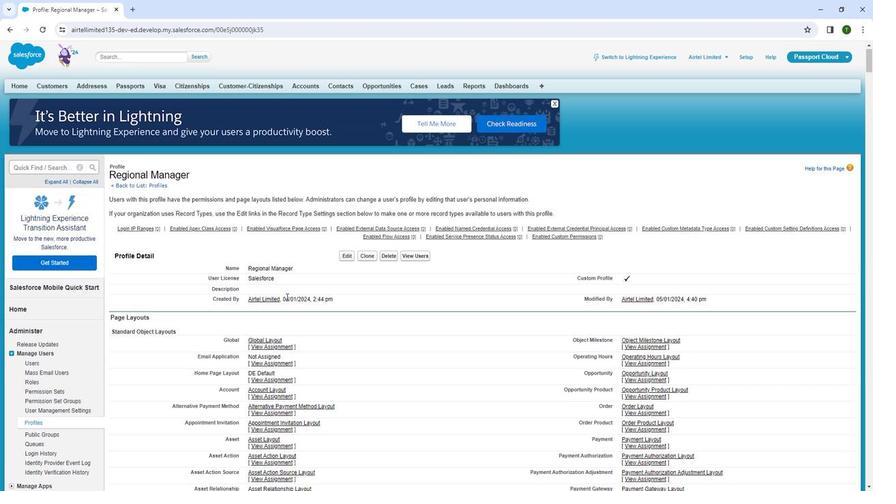 
Action: Mouse scrolled (299, 307) with delta (0, 0)
Screenshot: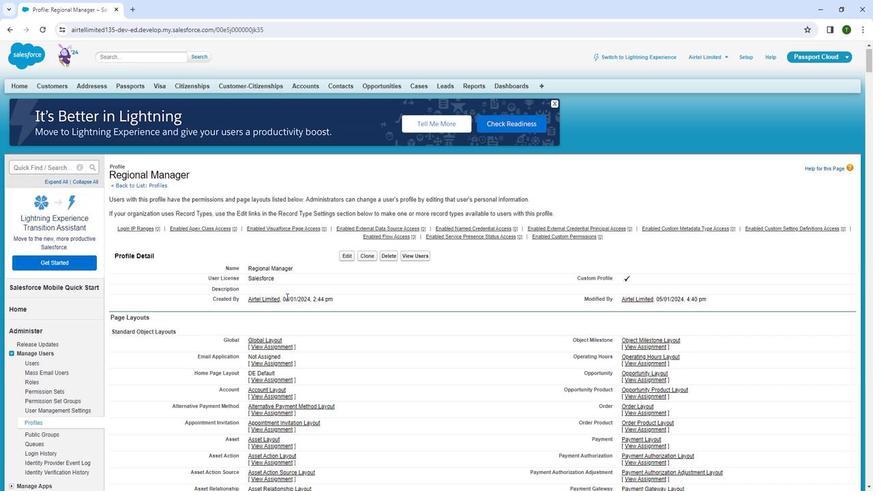 
Action: Mouse moved to (298, 312)
Screenshot: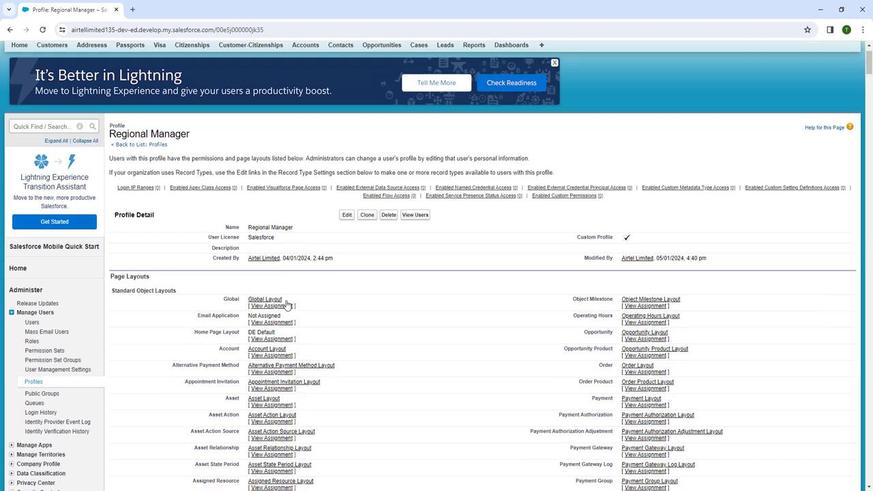 
Action: Mouse scrolled (298, 312) with delta (0, 0)
Screenshot: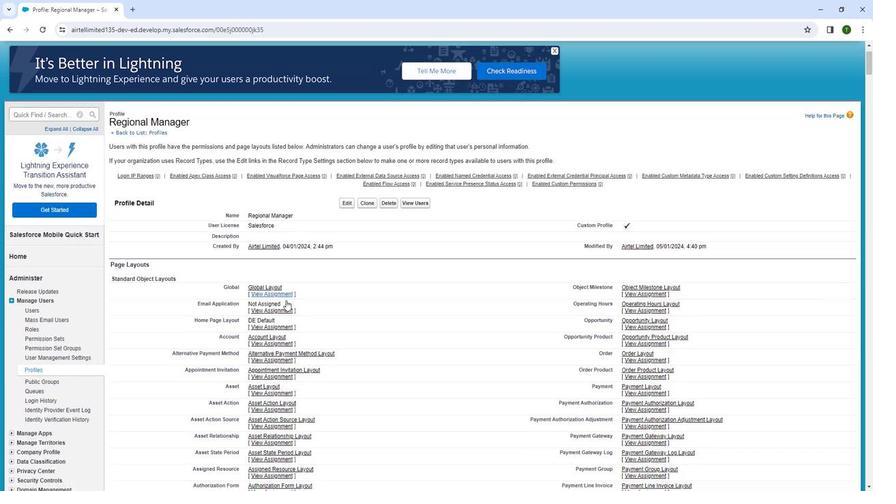 
Action: Mouse moved to (298, 312)
Screenshot: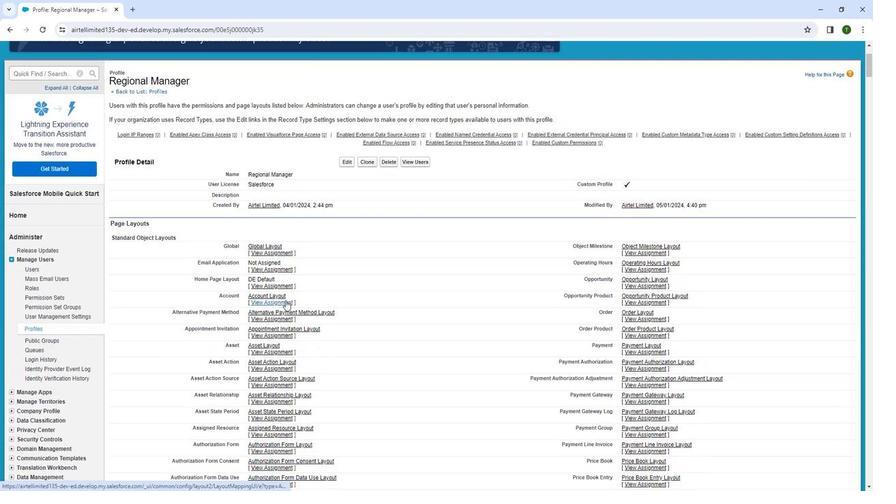 
Action: Mouse scrolled (298, 312) with delta (0, 0)
Screenshot: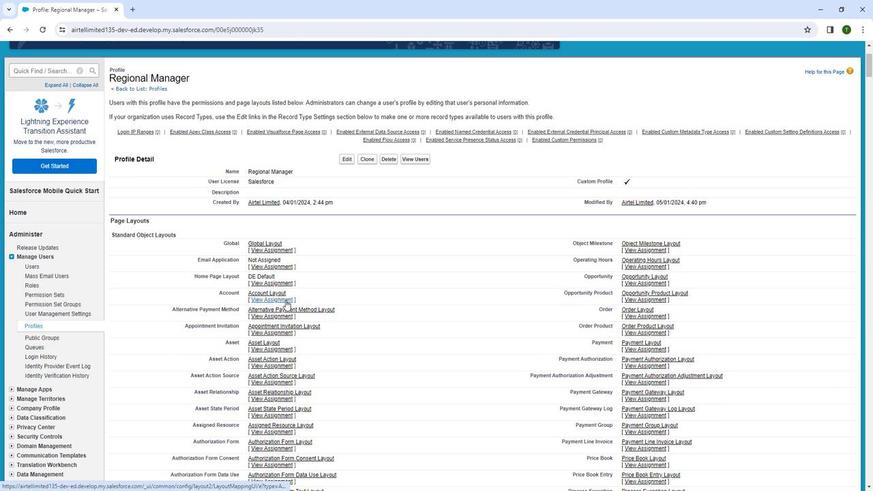 
Action: Mouse scrolled (298, 312) with delta (0, 0)
Screenshot: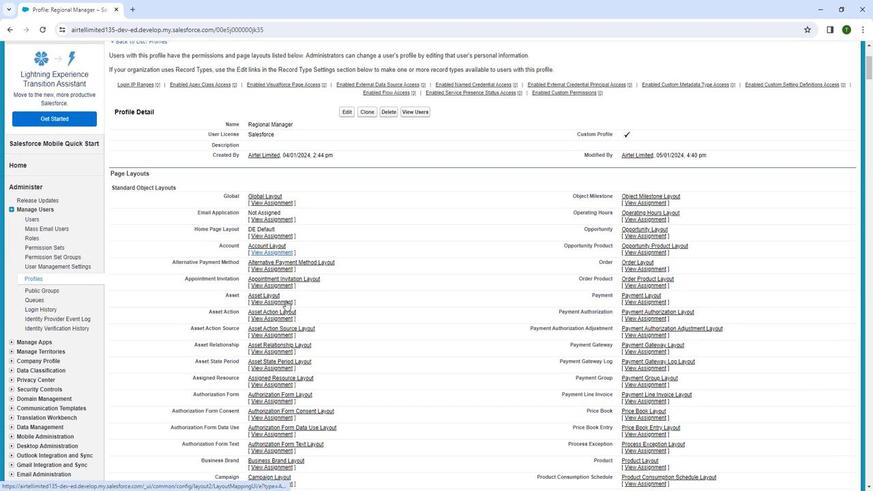 
Action: Mouse moved to (293, 312)
Screenshot: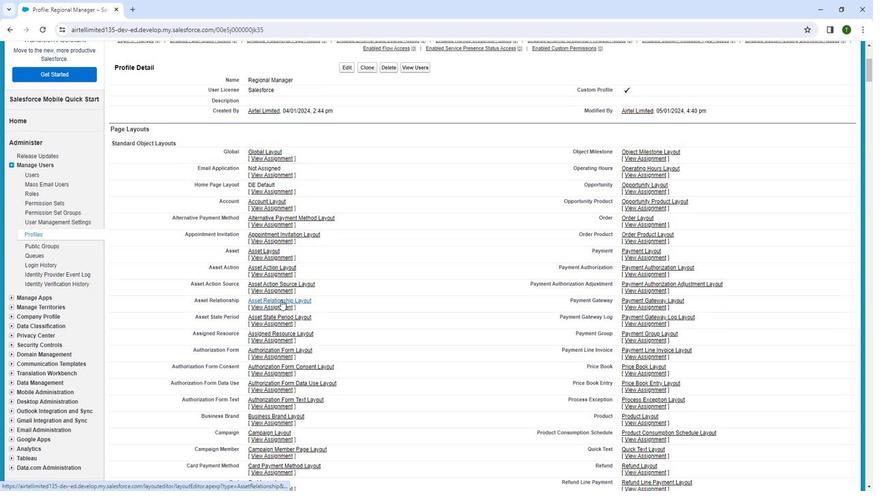 
Action: Mouse scrolled (293, 311) with delta (0, 0)
Screenshot: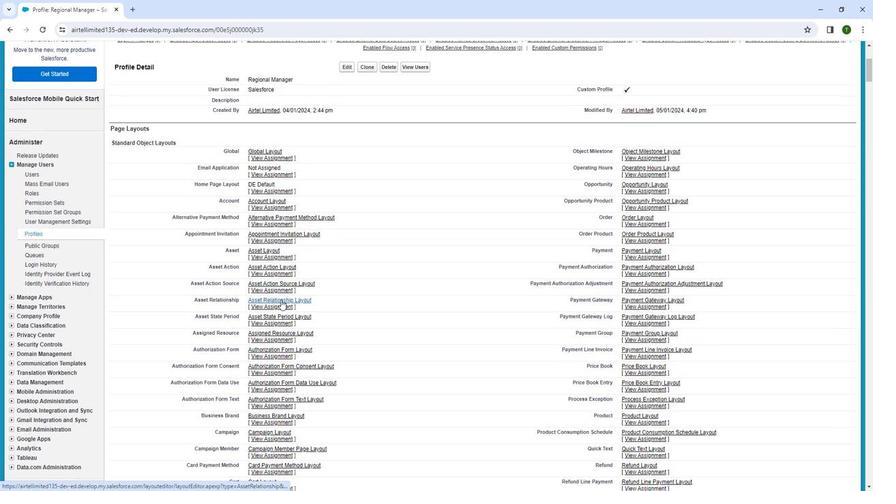 
Action: Mouse scrolled (293, 311) with delta (0, 0)
Screenshot: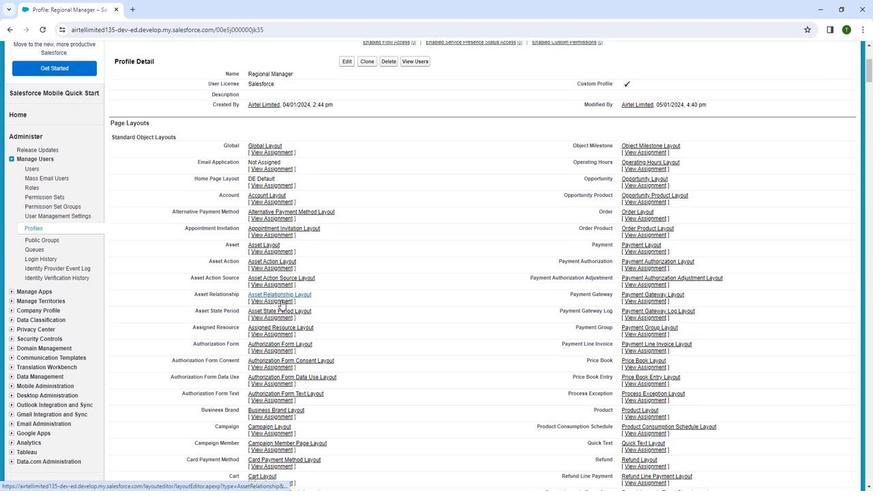 
Action: Mouse scrolled (293, 311) with delta (0, 0)
Screenshot: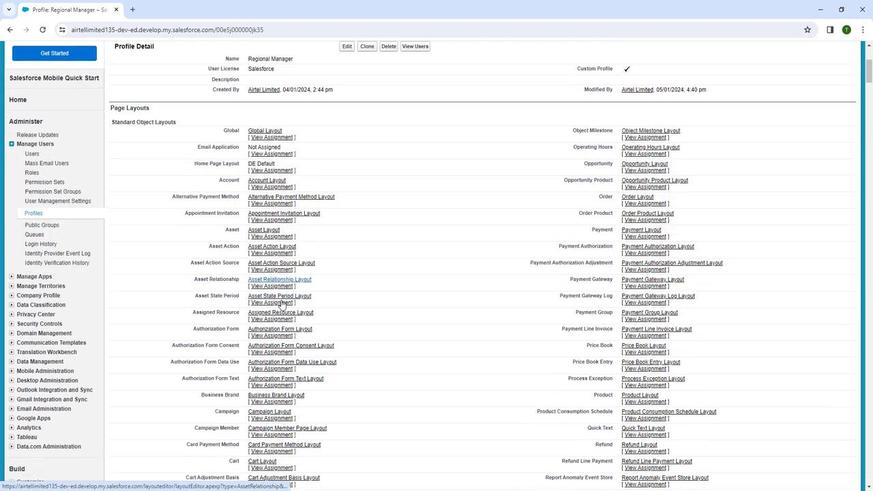 
Action: Mouse scrolled (293, 311) with delta (0, 0)
Screenshot: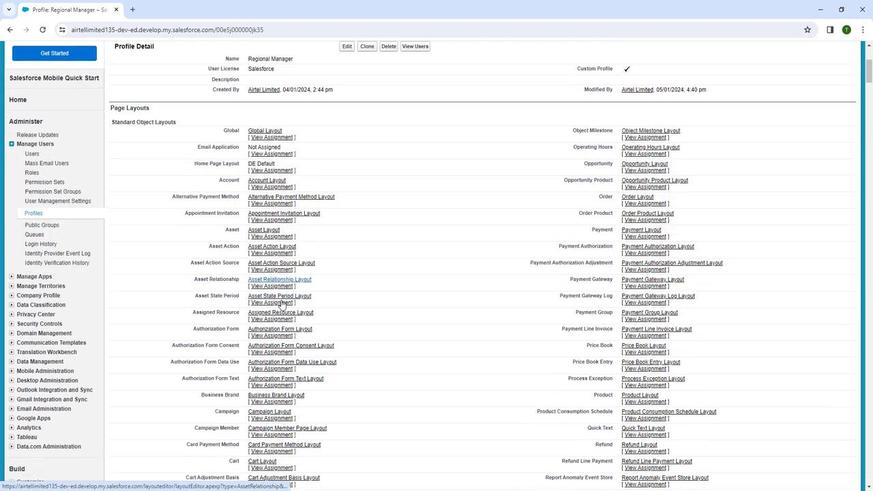 
Action: Mouse scrolled (293, 311) with delta (0, 0)
Screenshot: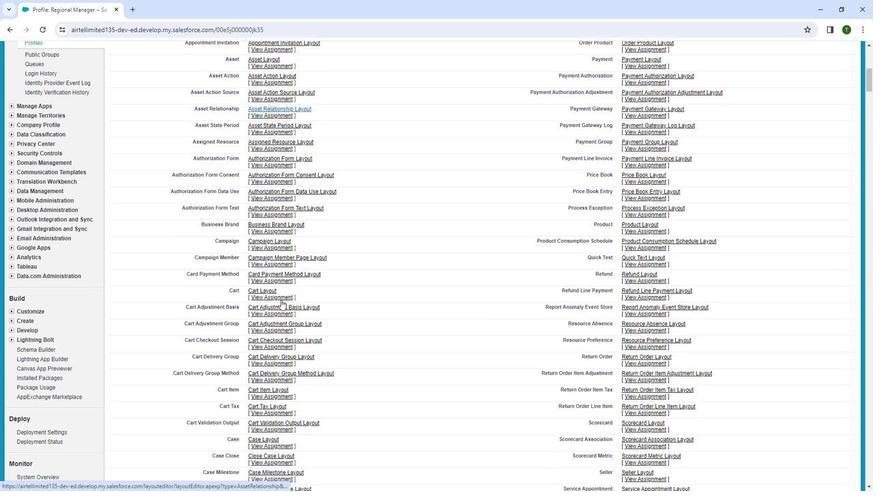 
Action: Mouse scrolled (293, 311) with delta (0, 0)
Screenshot: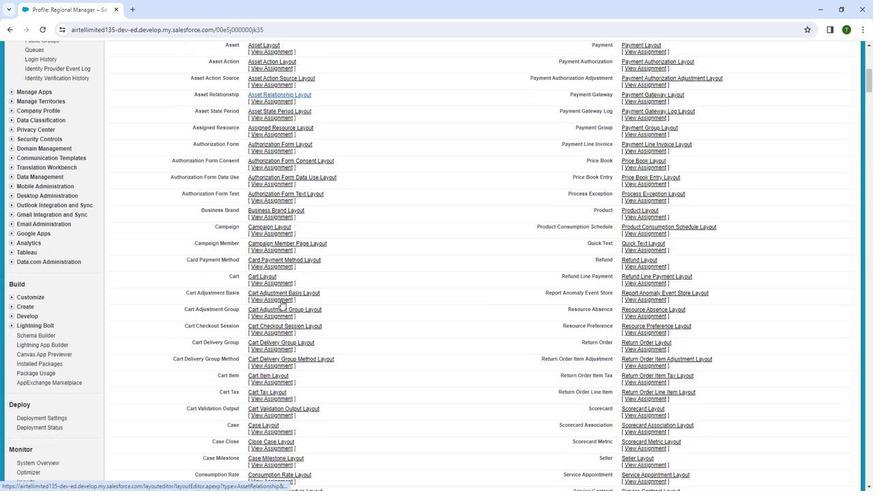 
Action: Mouse scrolled (293, 311) with delta (0, 0)
Screenshot: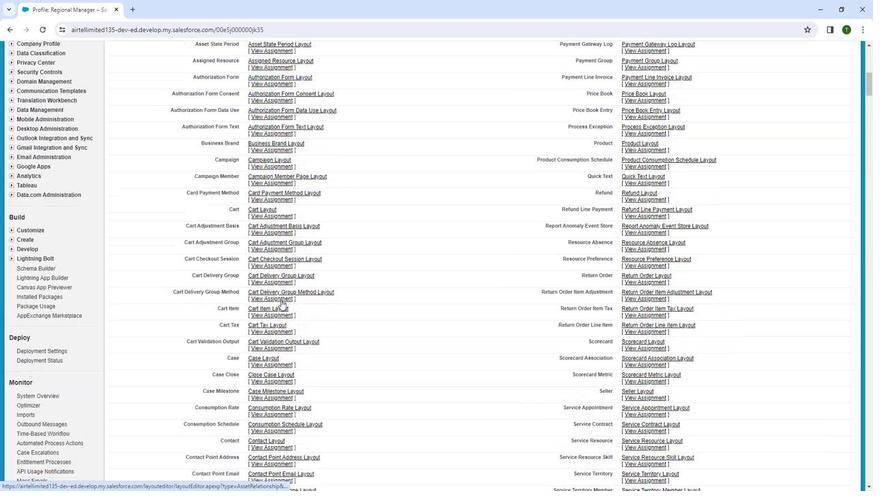
Action: Mouse scrolled (293, 311) with delta (0, 0)
Screenshot: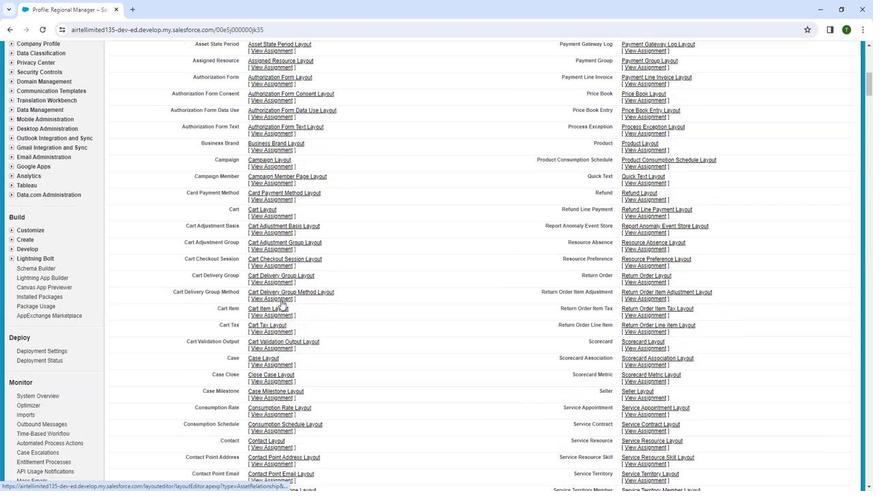 
Action: Mouse moved to (293, 311)
Screenshot: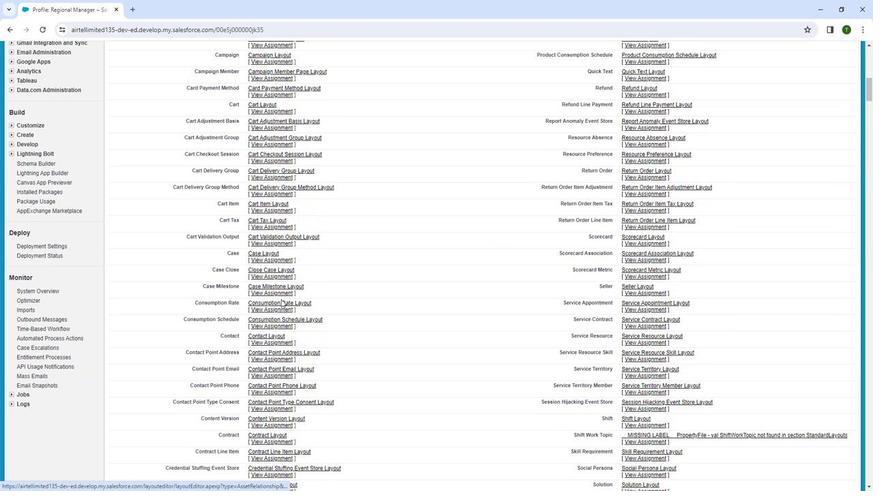 
Action: Mouse scrolled (293, 311) with delta (0, 0)
Screenshot: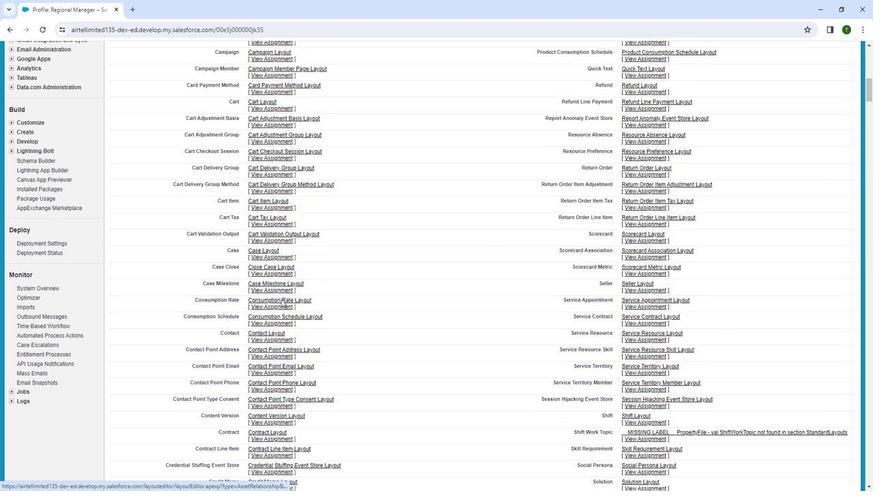 
Action: Mouse scrolled (293, 311) with delta (0, 0)
Screenshot: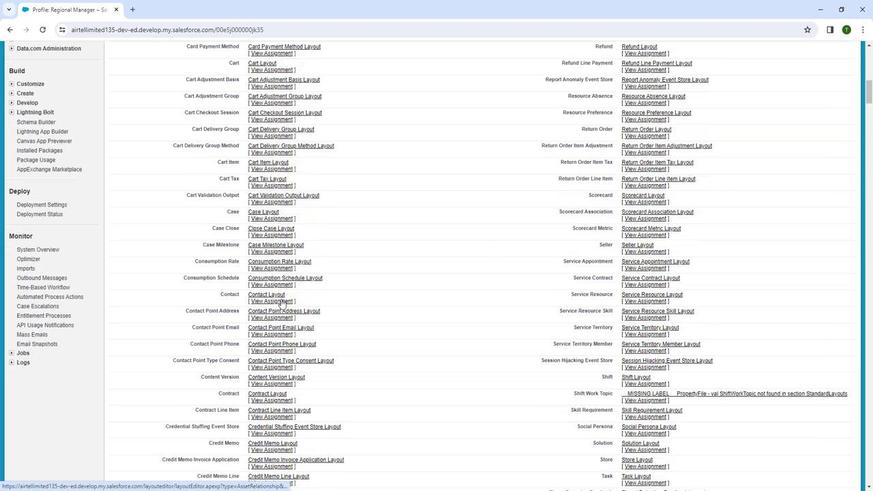 
Action: Mouse scrolled (293, 311) with delta (0, 0)
Screenshot: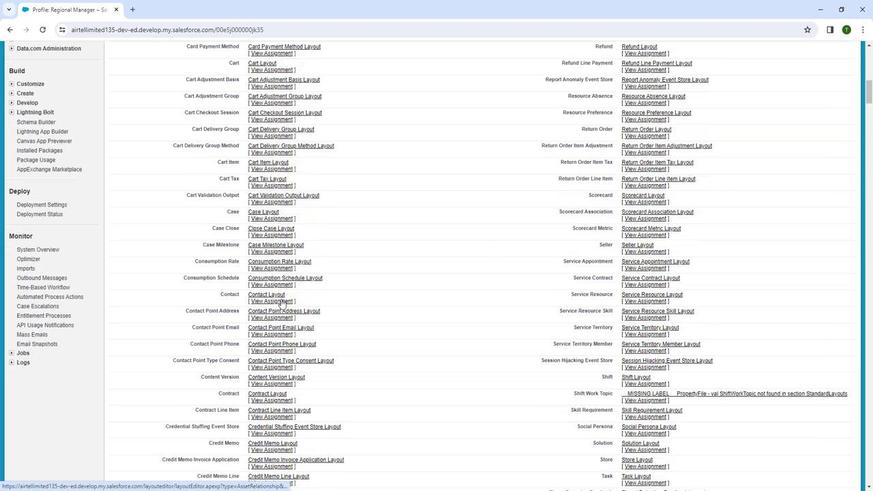 
Action: Mouse scrolled (293, 311) with delta (0, 0)
Screenshot: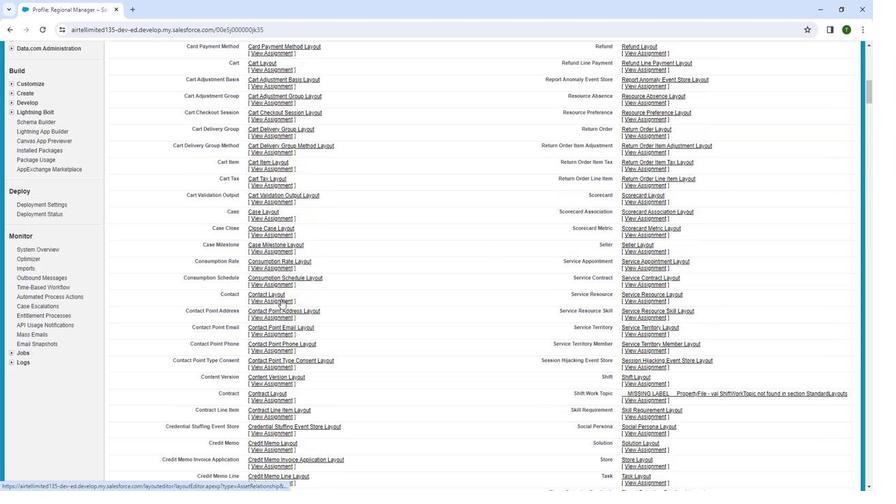 
Action: Mouse moved to (293, 311)
Screenshot: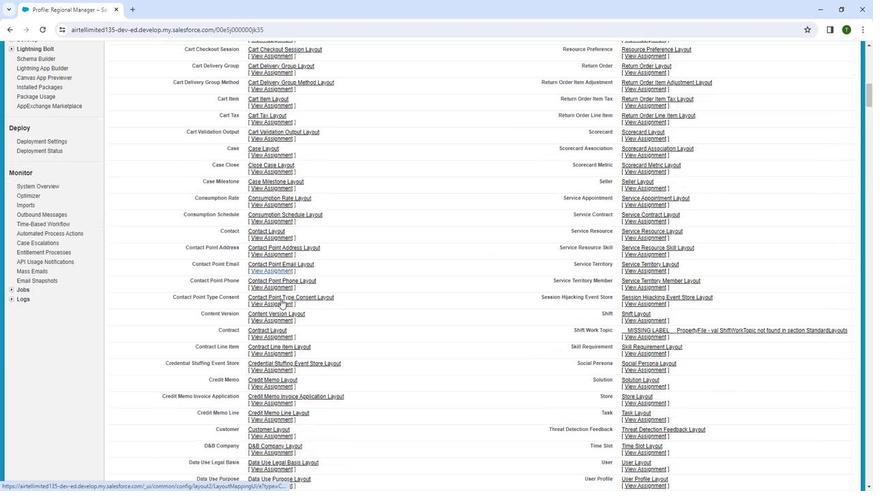 
Action: Mouse scrolled (293, 311) with delta (0, 0)
Screenshot: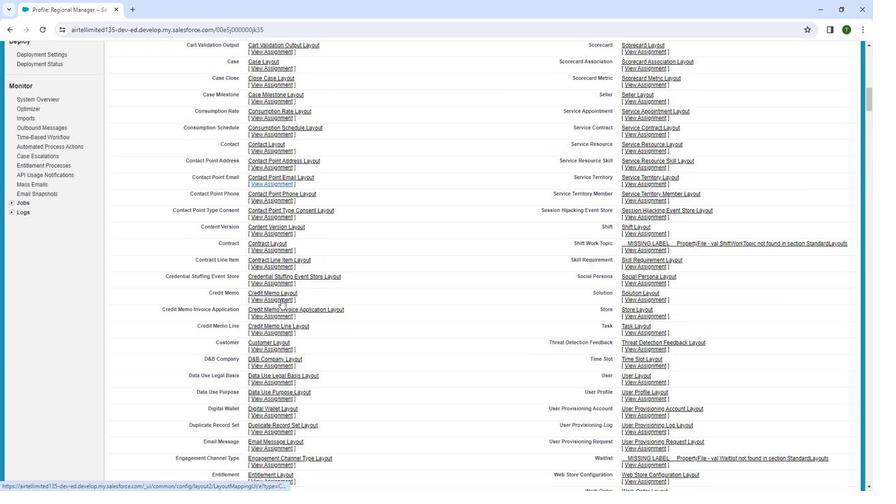 
Action: Mouse scrolled (293, 311) with delta (0, 0)
Screenshot: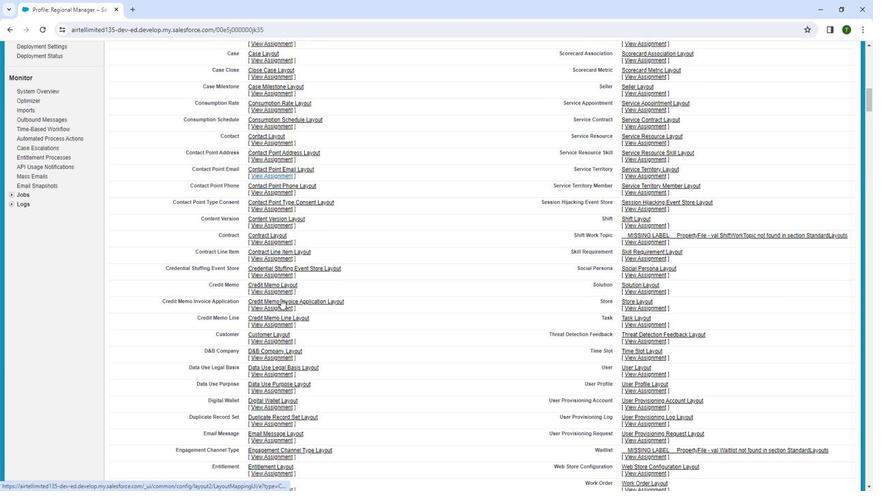 
Action: Mouse scrolled (293, 311) with delta (0, 0)
Screenshot: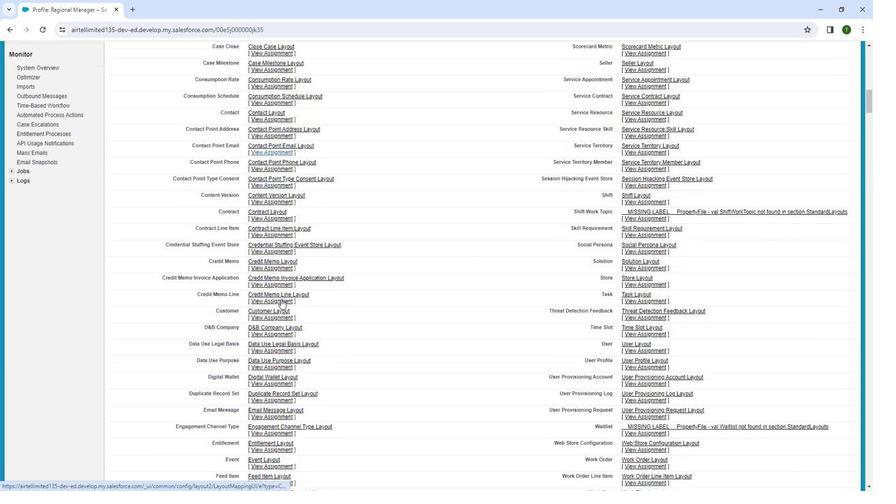 
Action: Mouse scrolled (293, 311) with delta (0, 0)
Screenshot: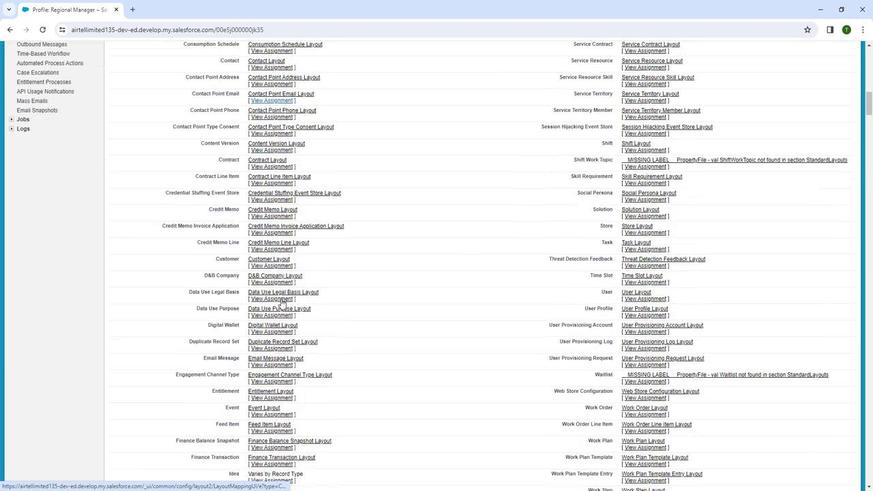 
Action: Mouse scrolled (293, 311) with delta (0, 0)
Screenshot: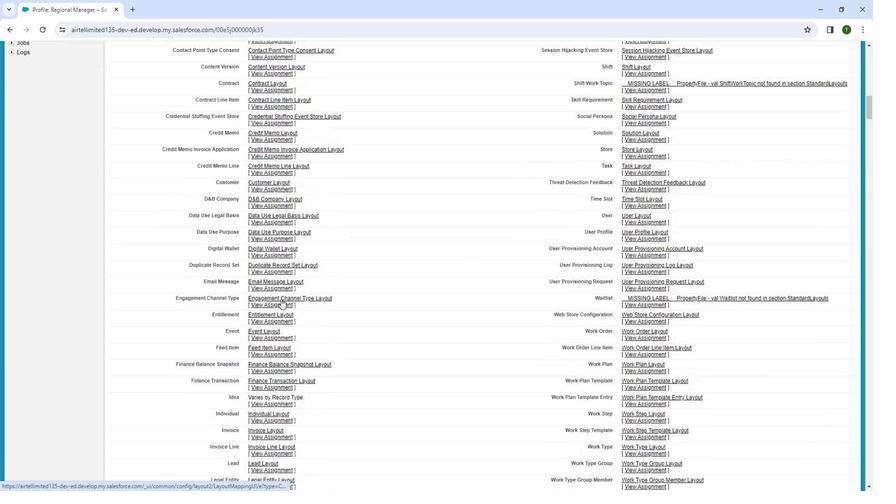 
Action: Mouse scrolled (293, 311) with delta (0, 0)
Screenshot: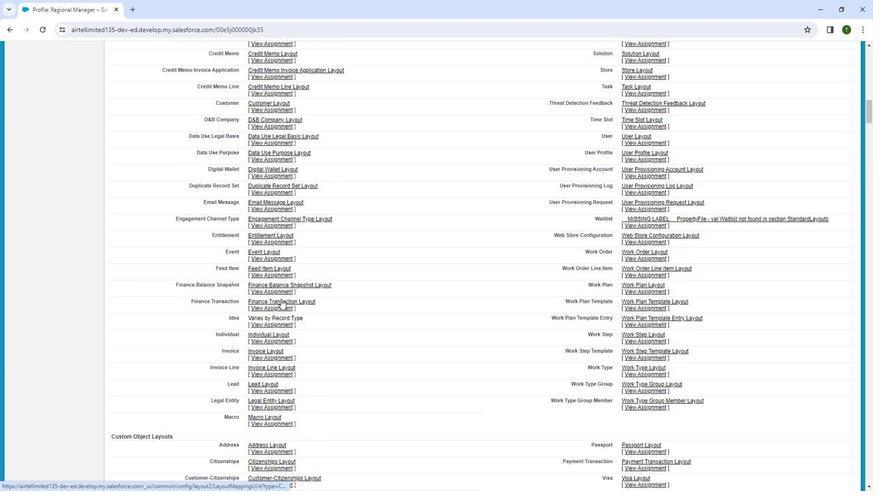 
Action: Mouse scrolled (293, 311) with delta (0, 0)
Screenshot: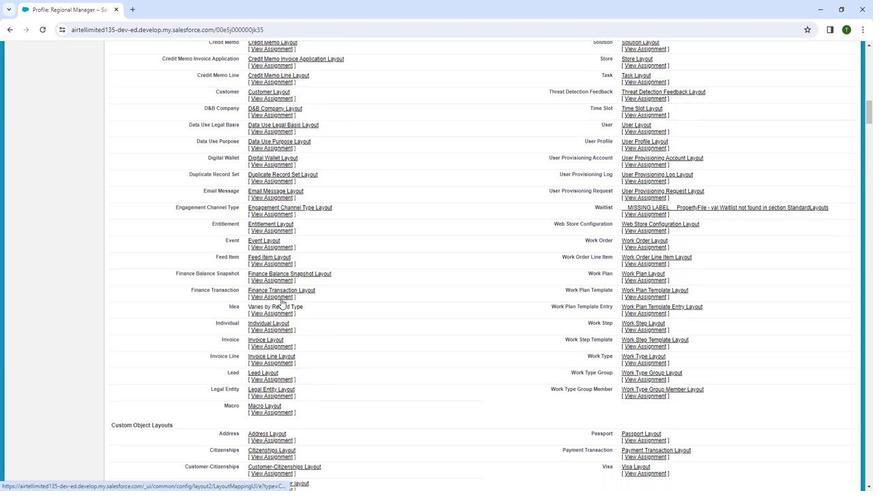 
Action: Mouse scrolled (293, 311) with delta (0, 0)
Screenshot: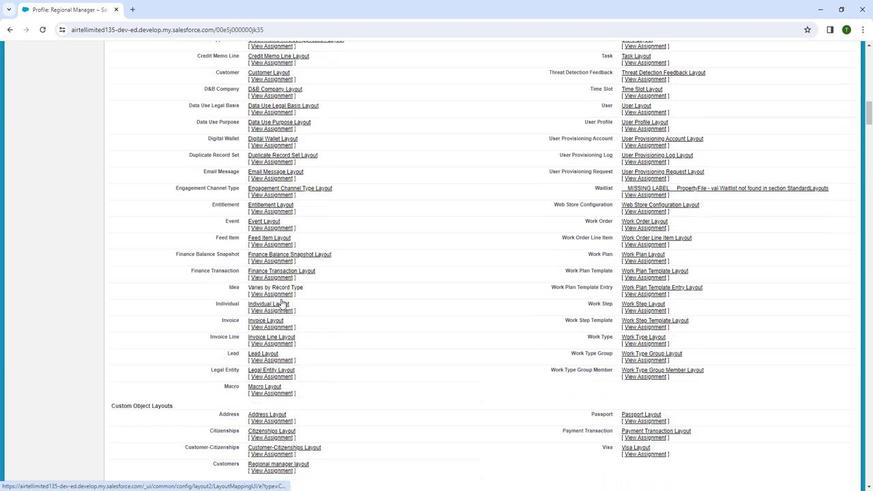 
Action: Mouse scrolled (293, 311) with delta (0, 0)
Screenshot: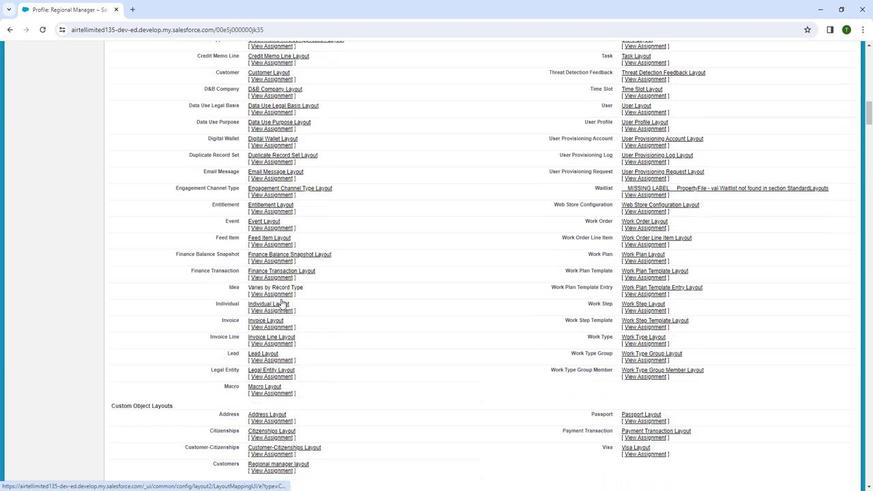 
Action: Mouse moved to (288, 316)
Screenshot: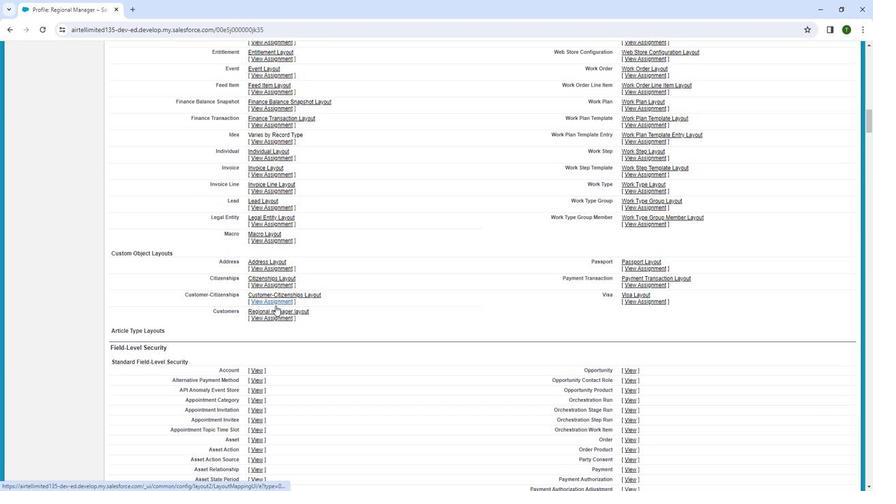 
Action: Mouse scrolled (288, 315) with delta (0, 0)
Screenshot: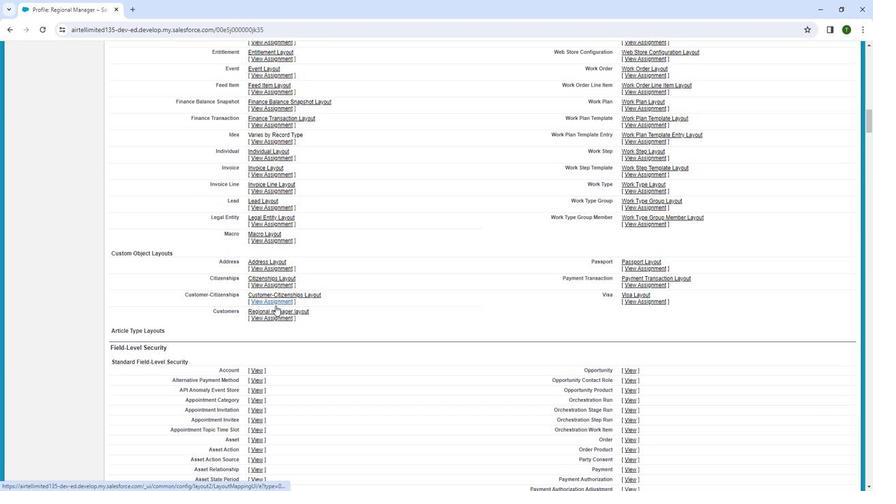 
Action: Mouse moved to (283, 326)
Screenshot: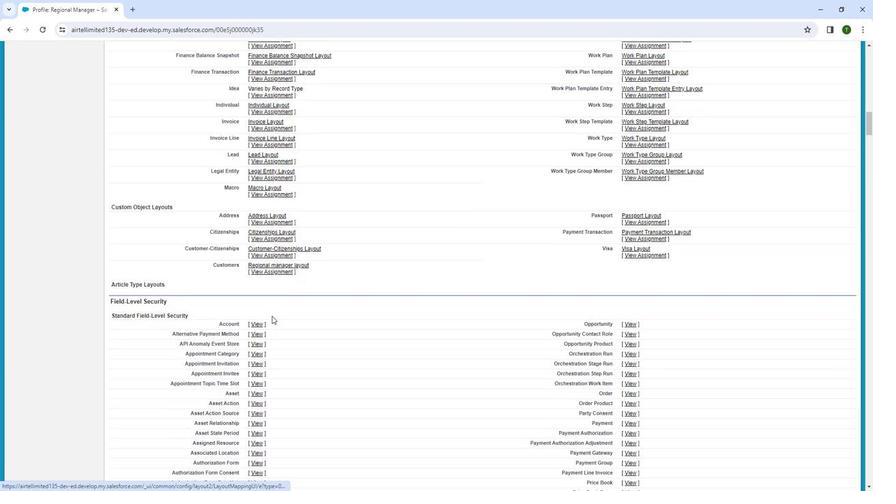 
Action: Mouse scrolled (283, 326) with delta (0, 0)
Screenshot: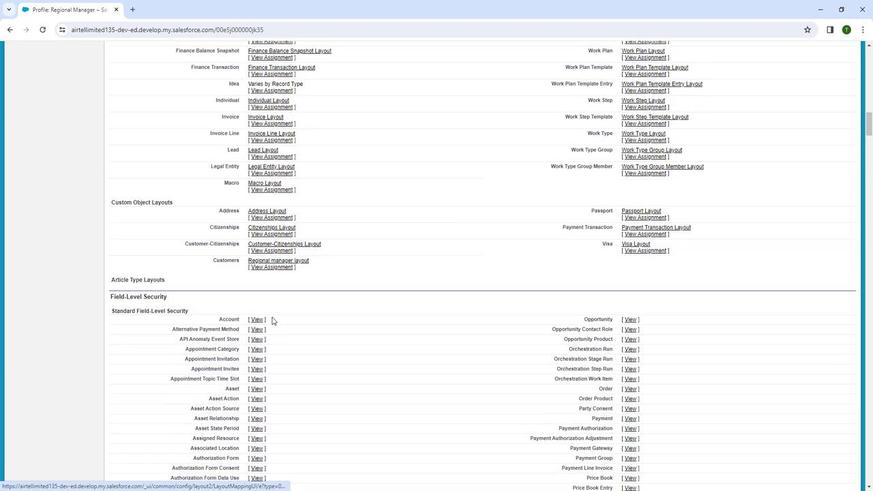 
Action: Mouse moved to (267, 290)
Screenshot: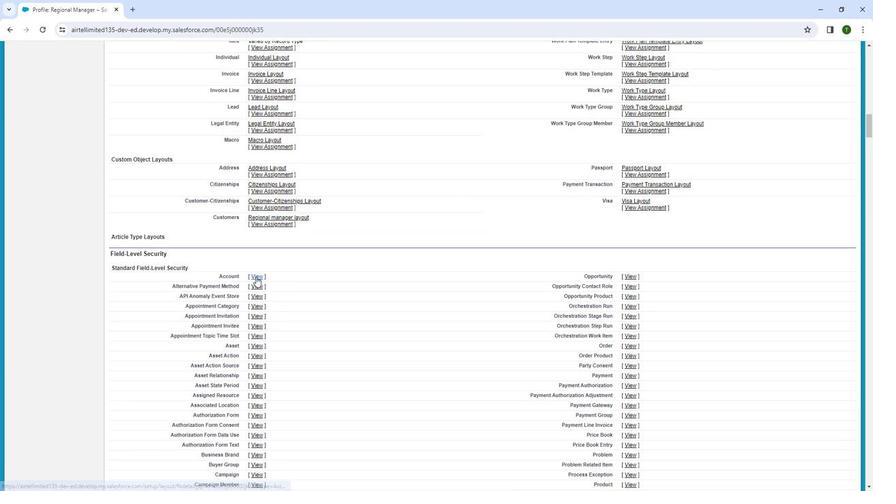 
Action: Mouse pressed left at (267, 290)
Screenshot: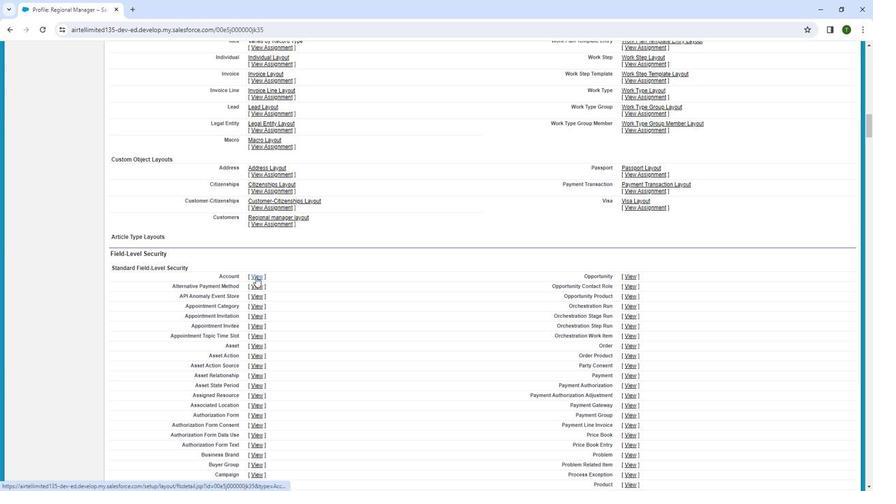 
Action: Mouse moved to (270, 287)
Screenshot: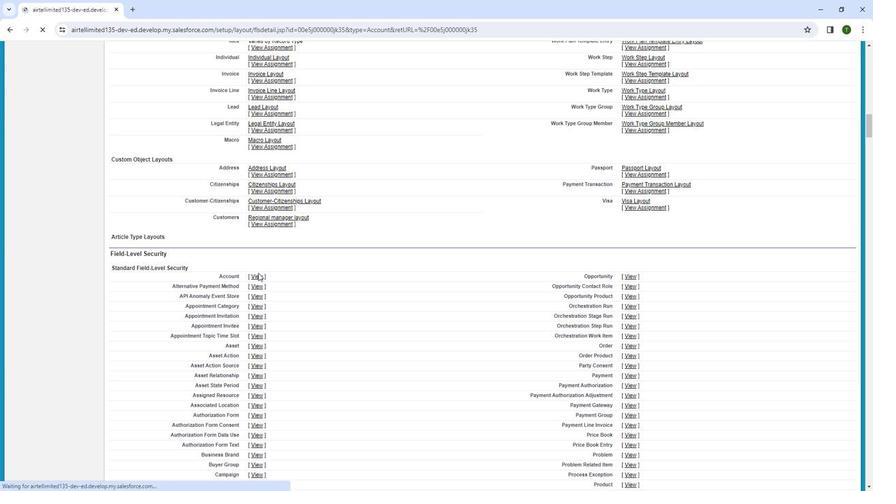 
Action: Mouse scrolled (270, 288) with delta (0, 0)
Screenshot: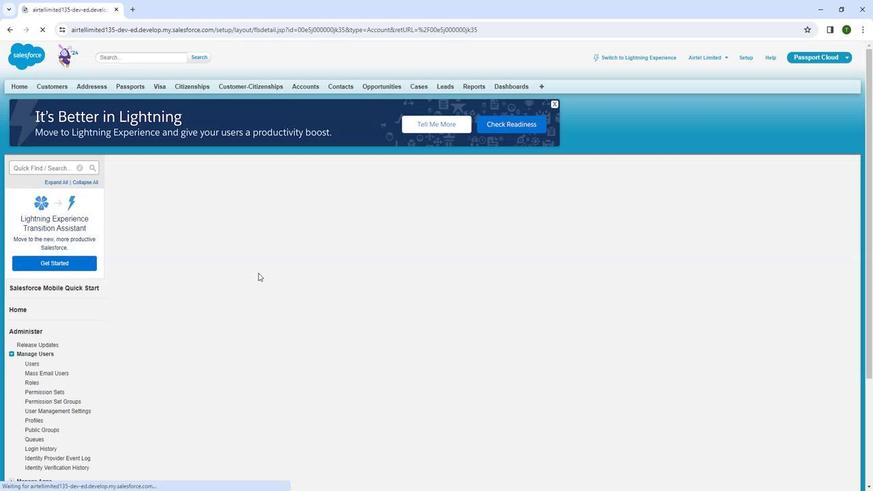 
Action: Mouse moved to (367, 218)
Screenshot: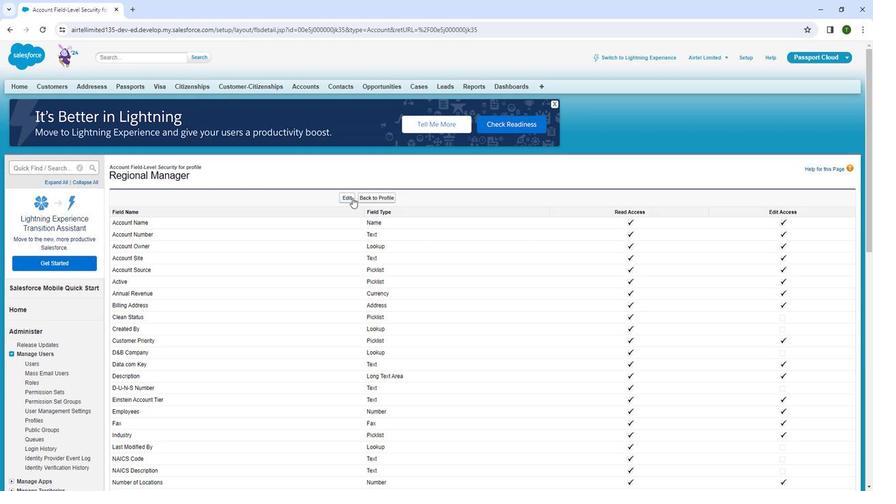 
Action: Mouse pressed left at (367, 218)
Screenshot: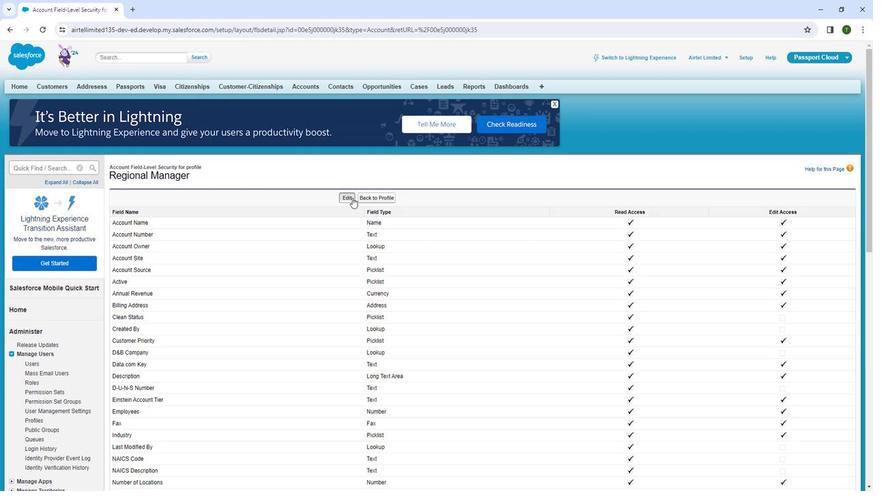 
Action: Mouse moved to (362, 234)
Screenshot: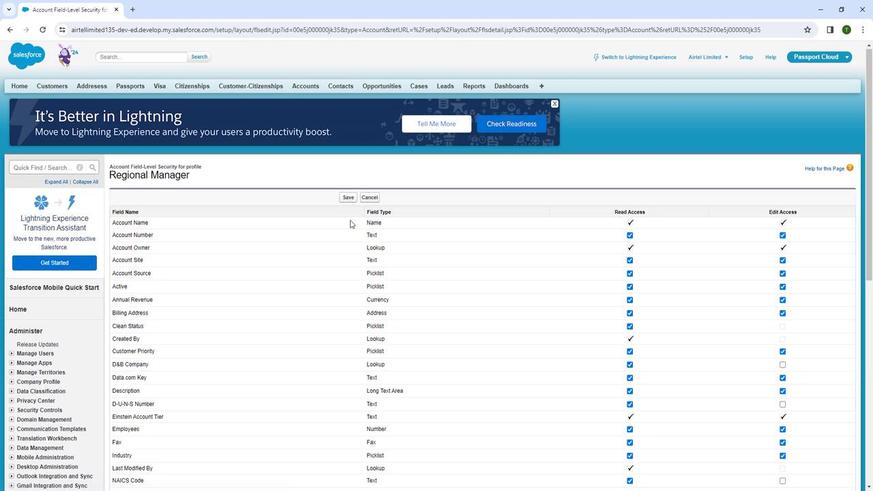 
Action: Mouse scrolled (362, 234) with delta (0, 0)
Screenshot: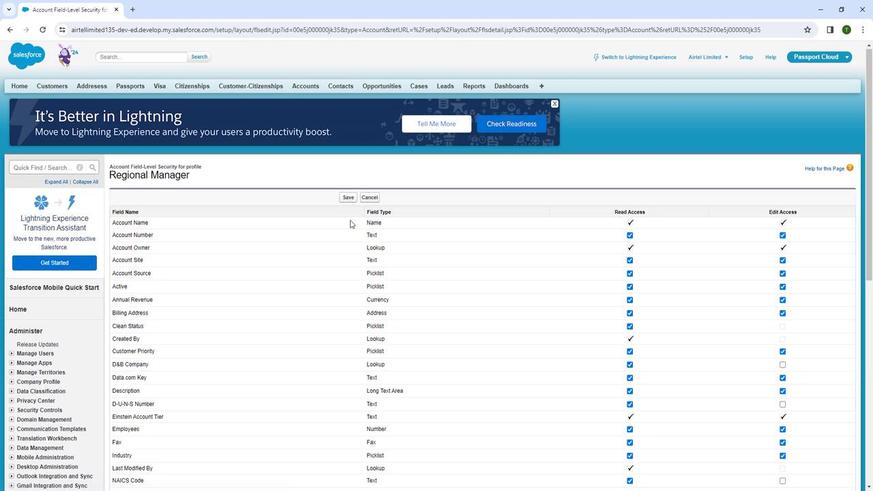 
Action: Mouse moved to (365, 238)
Screenshot: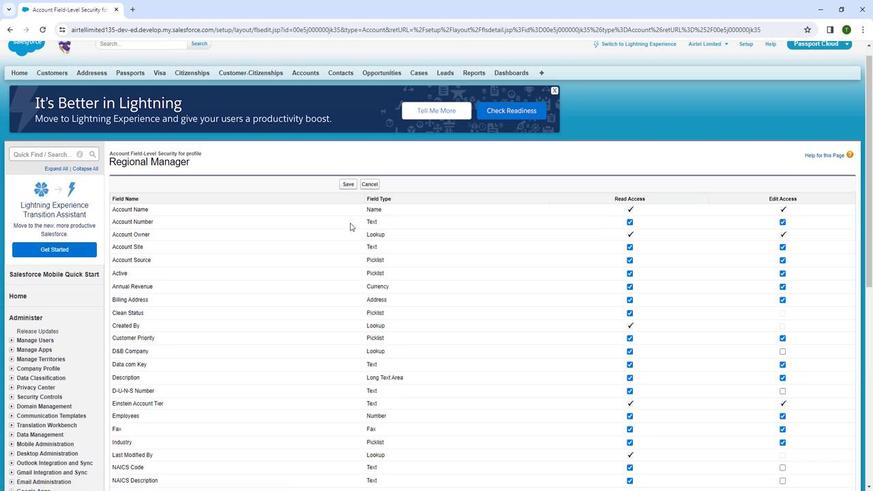 
Action: Mouse scrolled (365, 238) with delta (0, 0)
Screenshot: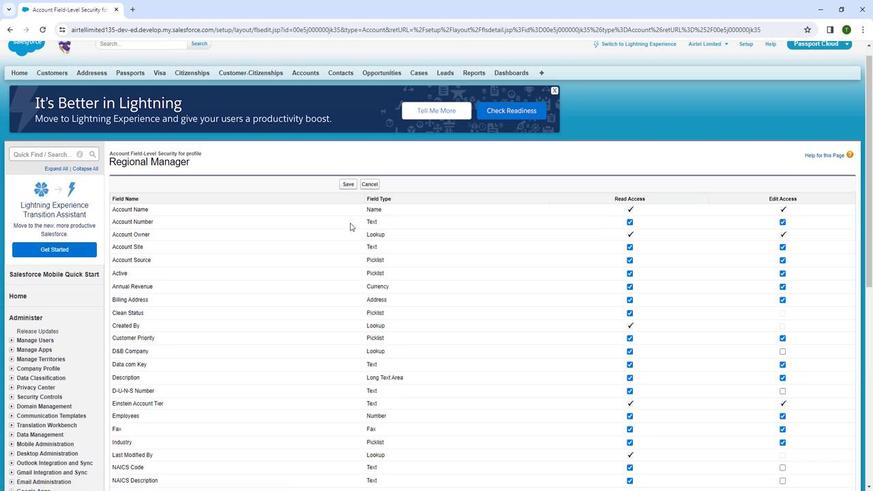 
Action: Mouse moved to (365, 239)
Screenshot: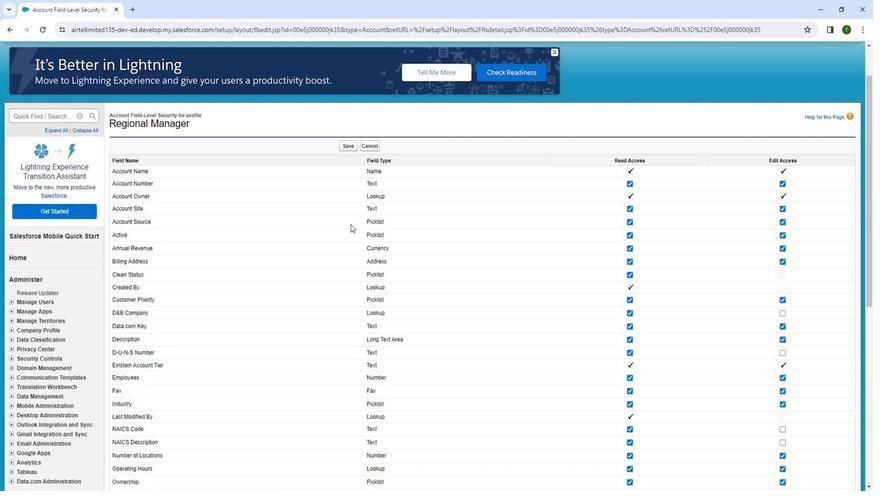 
Action: Mouse scrolled (365, 238) with delta (0, 0)
Screenshot: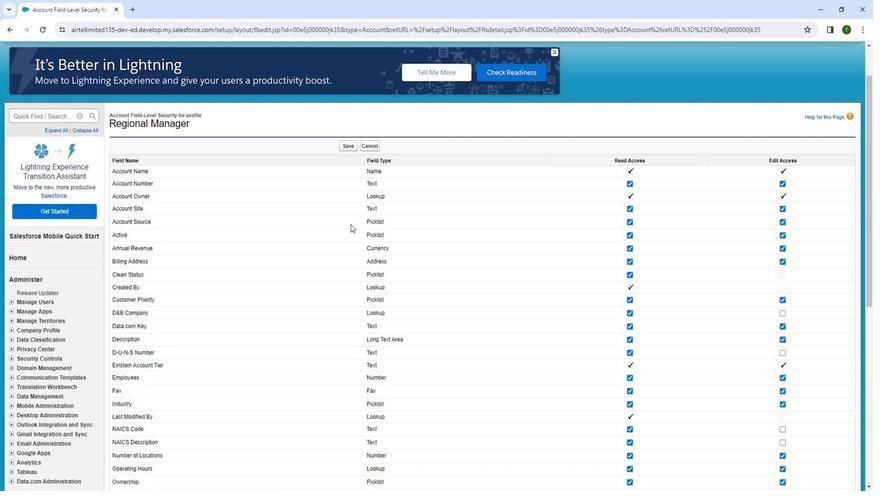 
Action: Mouse moved to (365, 241)
Screenshot: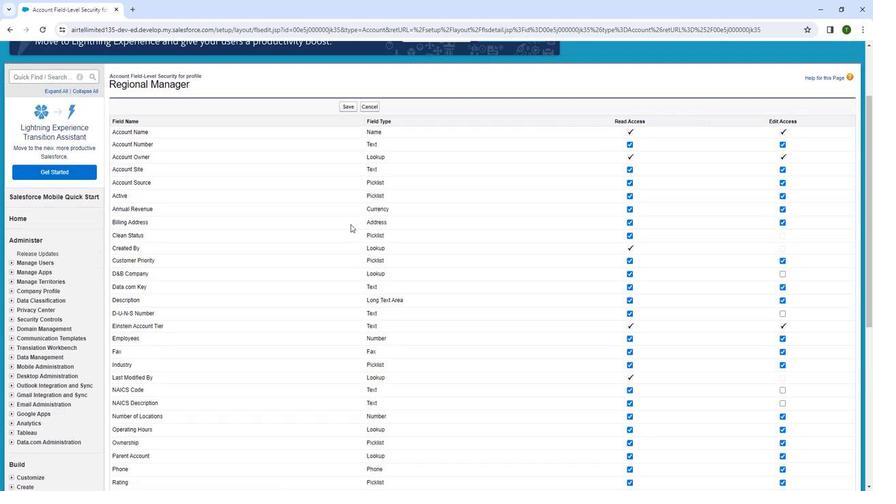 
Action: Mouse scrolled (365, 240) with delta (0, 0)
Screenshot: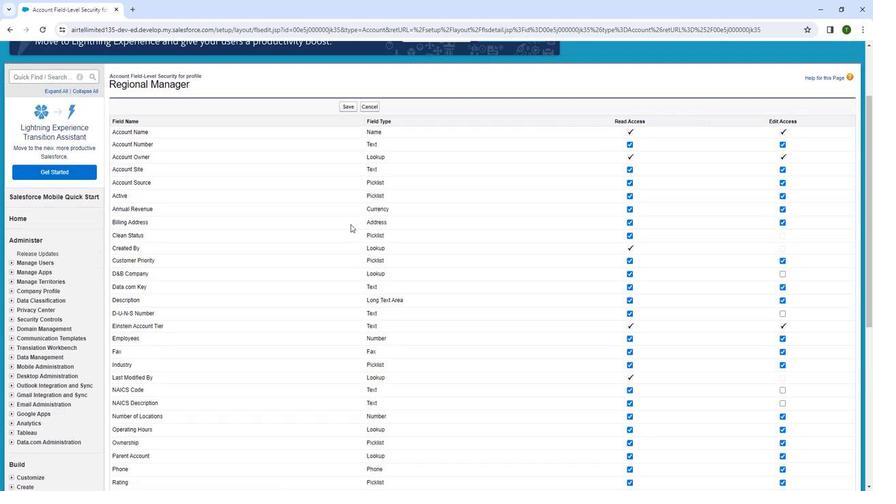 
Action: Mouse moved to (353, 246)
Screenshot: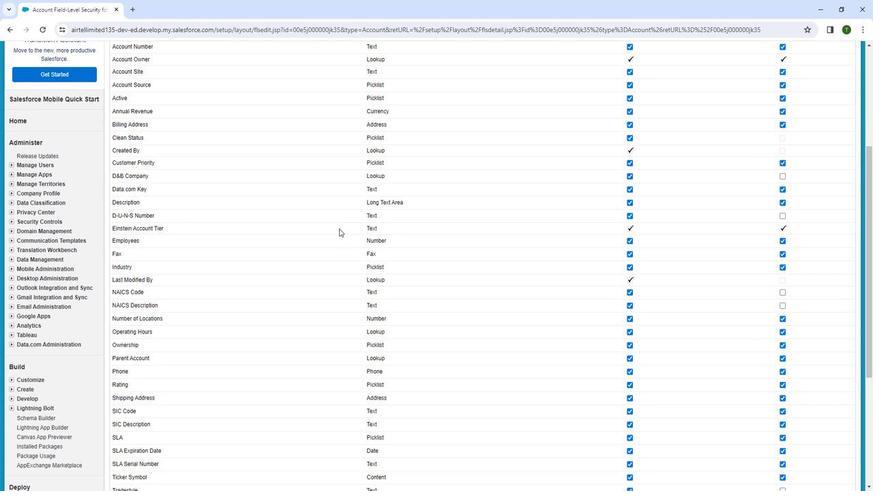 
Action: Mouse scrolled (353, 245) with delta (0, 0)
Screenshot: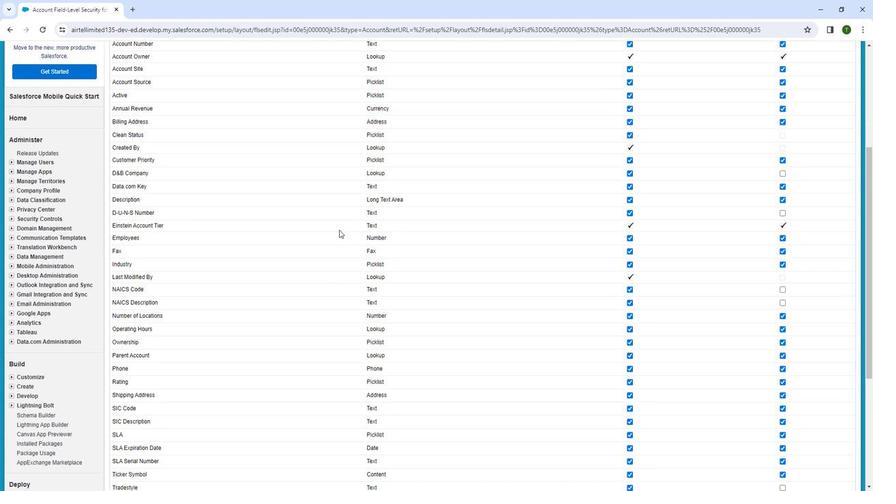 
Action: Mouse moved to (352, 250)
Screenshot: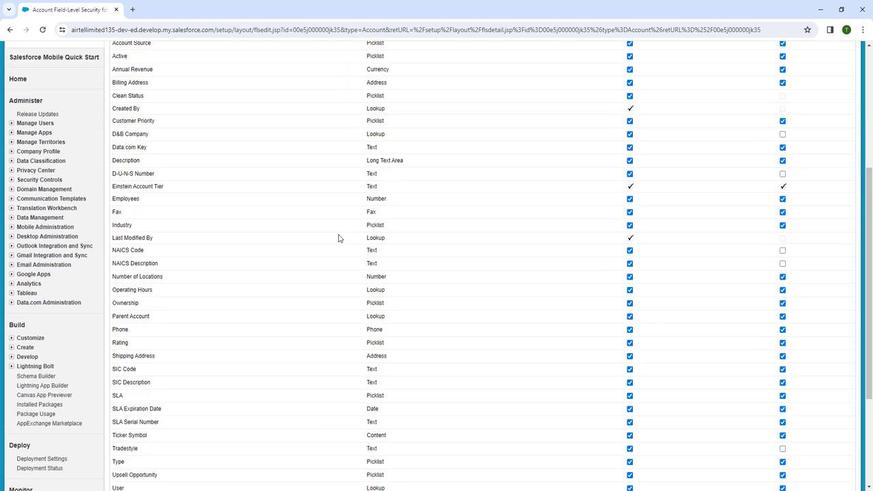 
Action: Mouse scrolled (352, 249) with delta (0, 0)
Screenshot: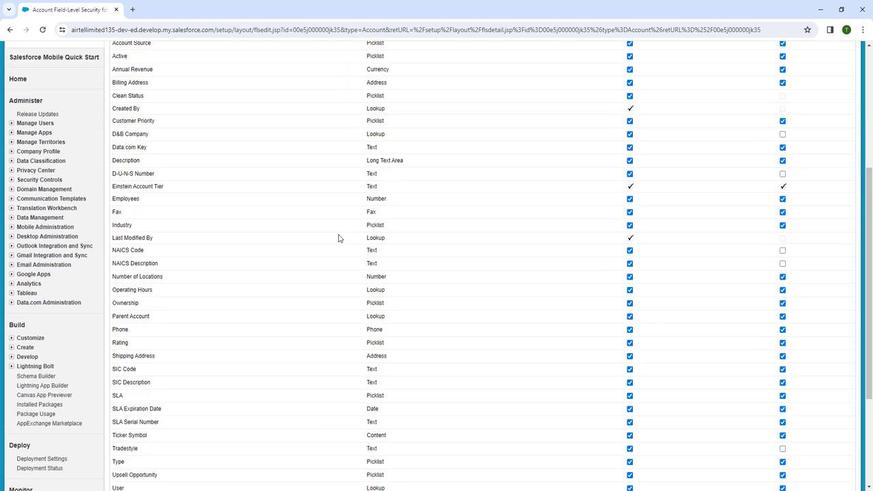 
Action: Mouse moved to (352, 252)
Screenshot: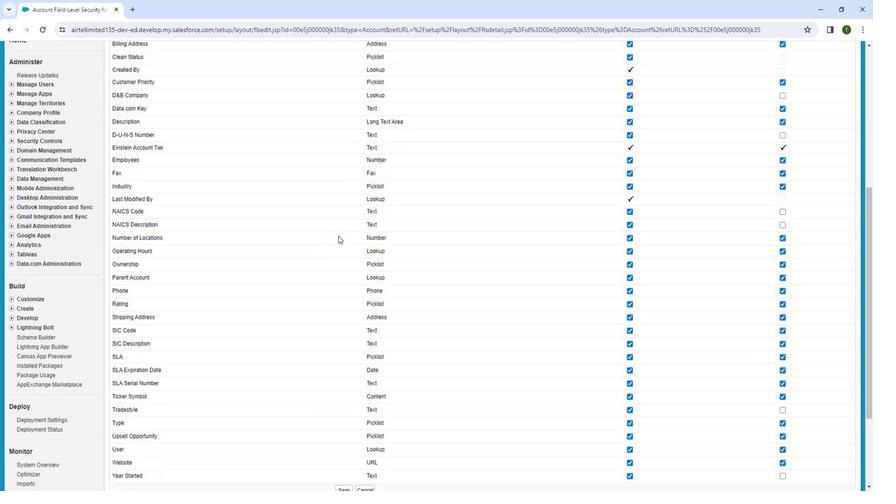 
Action: Mouse scrolled (352, 251) with delta (0, 0)
Screenshot: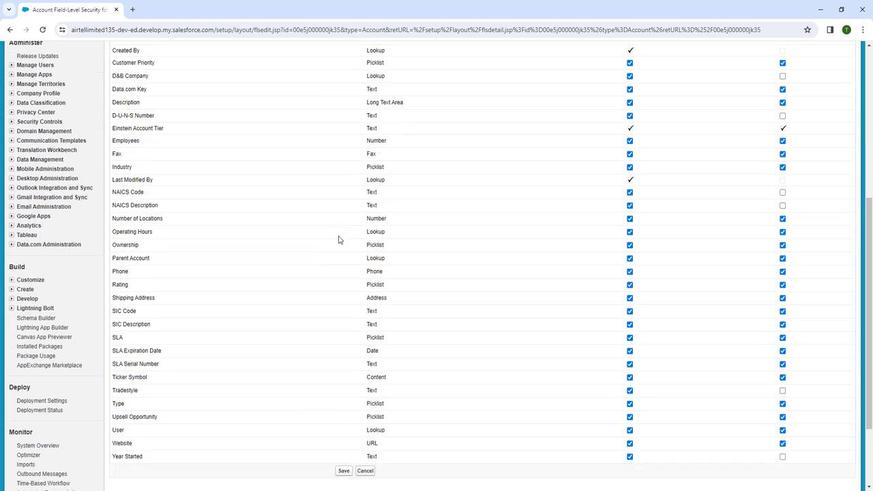 
Action: Mouse moved to (352, 254)
Screenshot: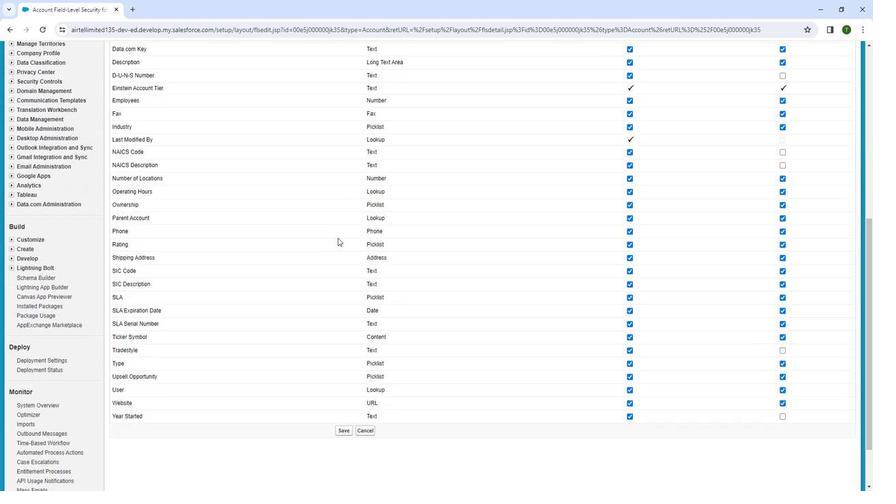 
Action: Mouse scrolled (352, 253) with delta (0, 0)
Screenshot: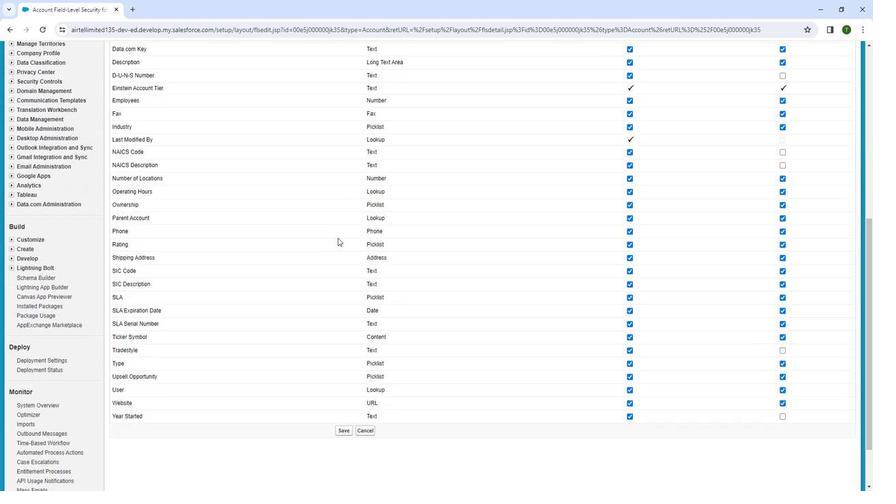 
Action: Mouse moved to (198, 266)
Screenshot: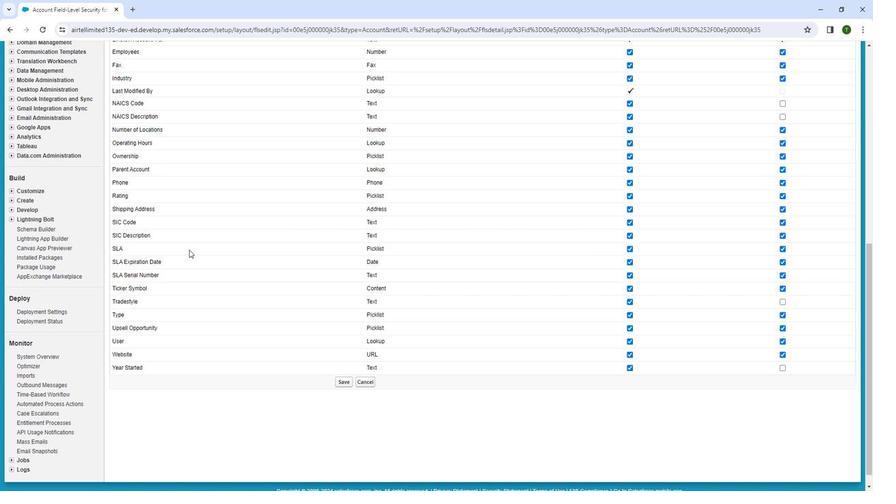 
Action: Mouse pressed left at (198, 266)
Screenshot: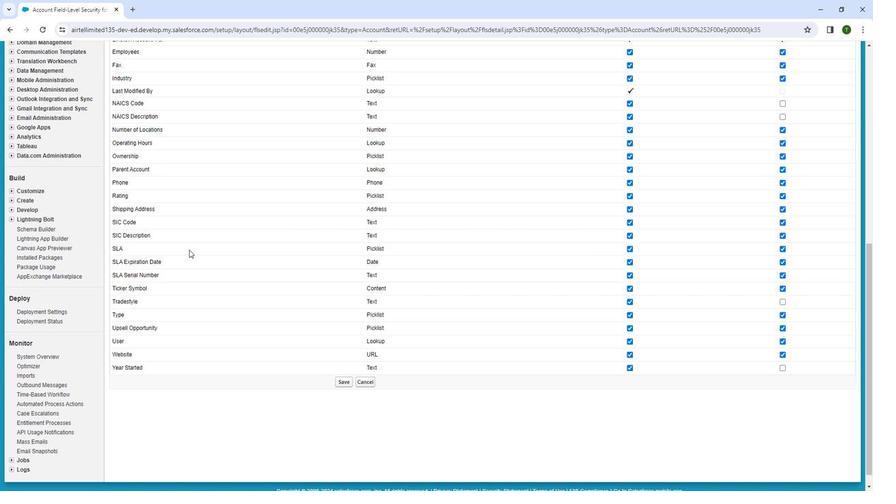 
Action: Mouse moved to (410, 262)
Screenshot: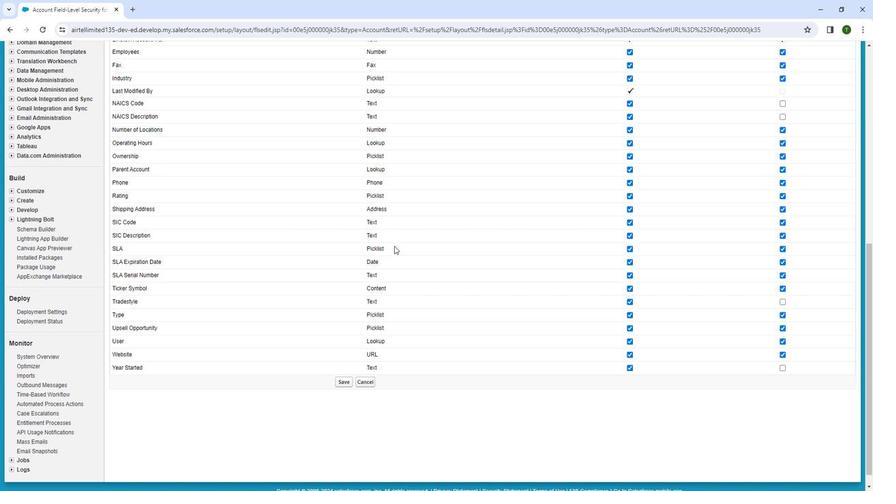 
Action: Mouse pressed left at (410, 262)
Screenshot: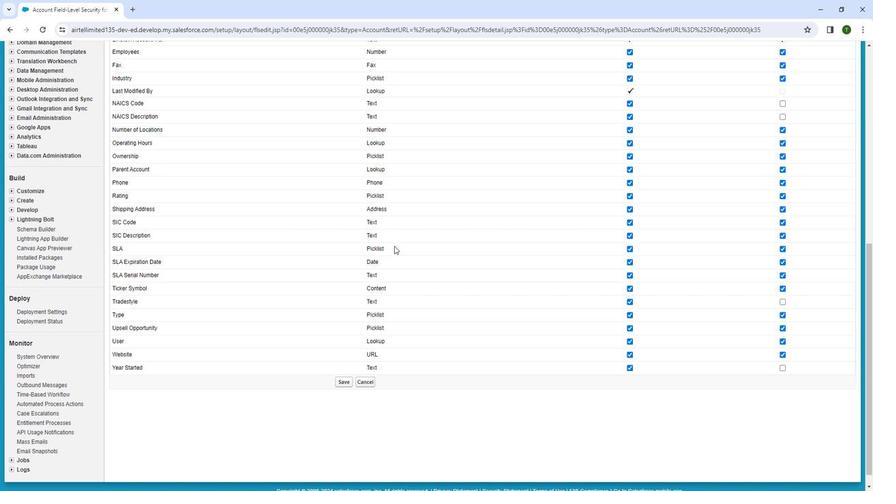 
Action: Mouse moved to (654, 266)
Screenshot: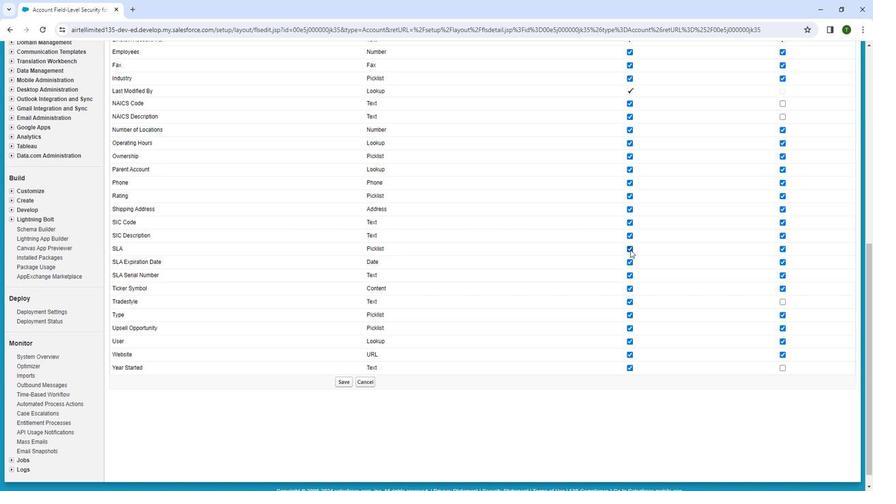 
Action: Mouse pressed left at (654, 266)
Screenshot: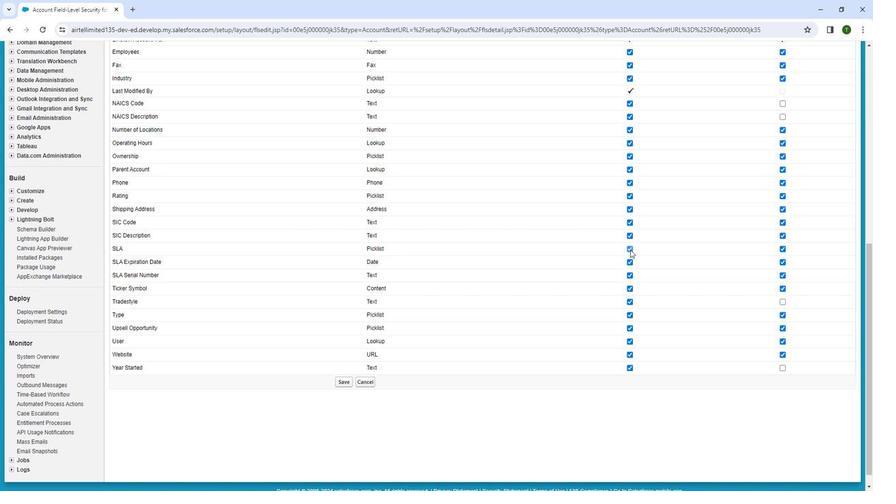 
Action: Mouse moved to (361, 389)
Screenshot: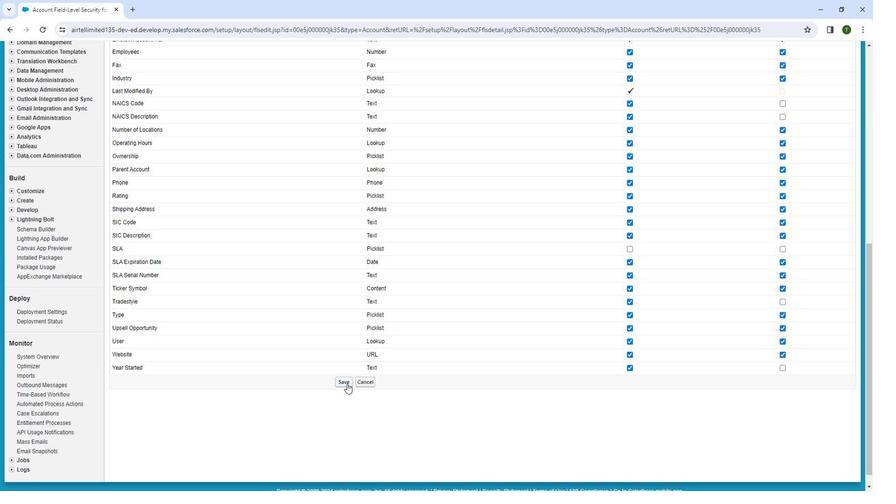 
Action: Mouse pressed left at (361, 389)
Screenshot: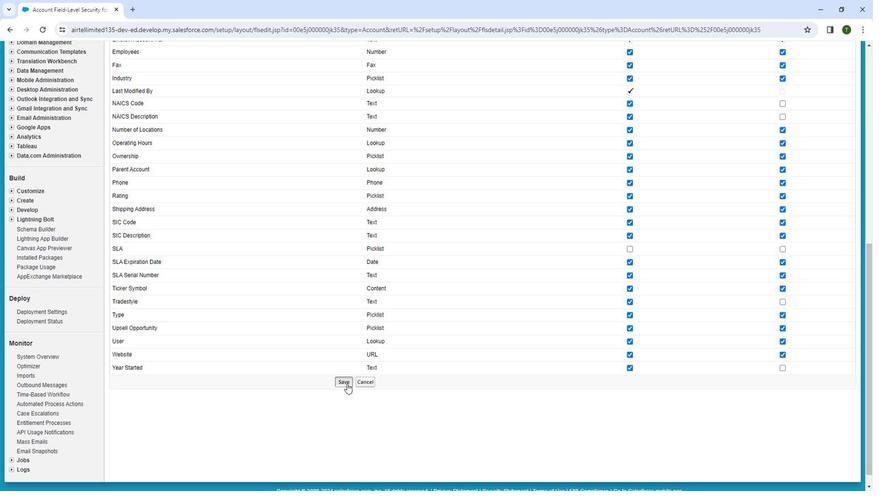 
Action: Mouse moved to (324, 304)
Screenshot: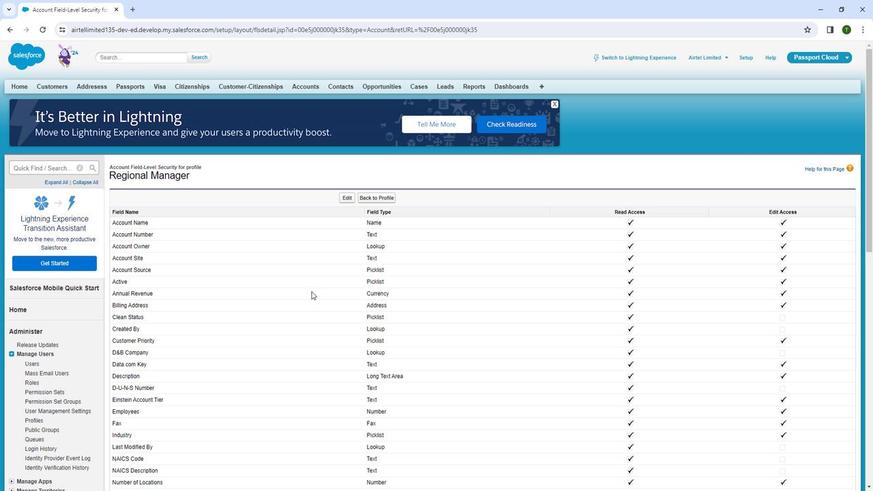 
Action: Mouse scrolled (324, 303) with delta (0, 0)
Screenshot: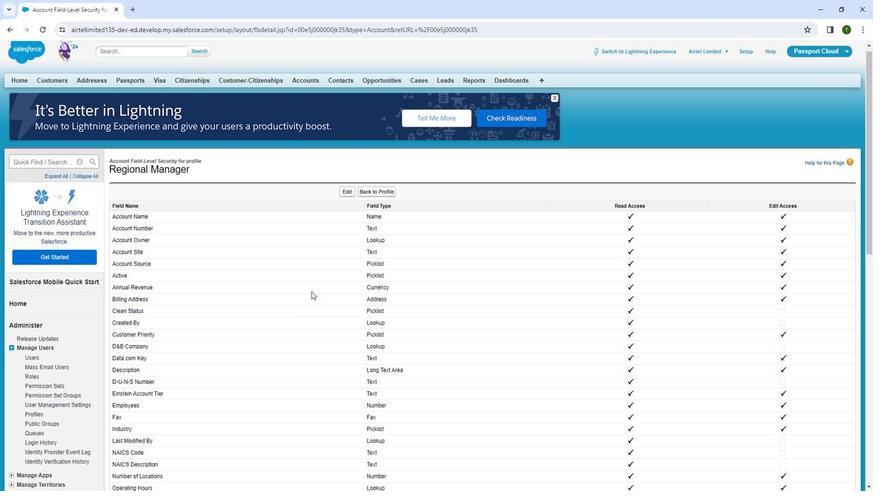 
Action: Mouse moved to (326, 301)
Screenshot: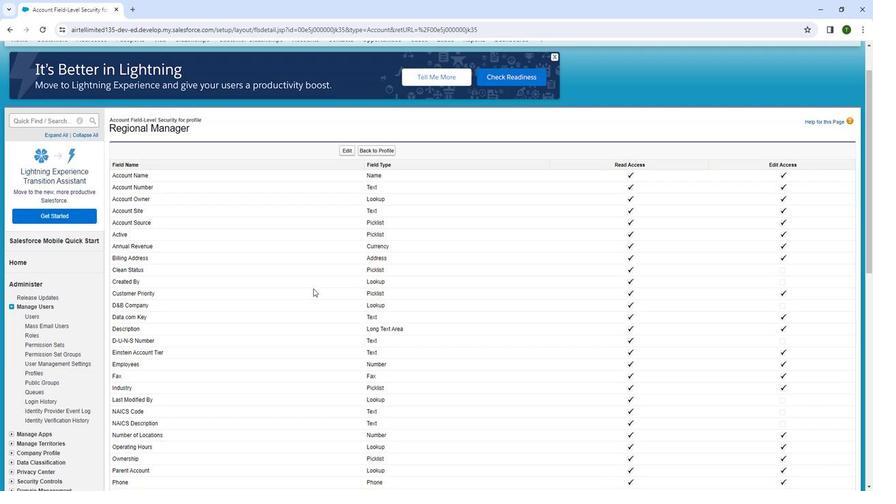 
Action: Mouse scrolled (326, 301) with delta (0, 0)
Screenshot: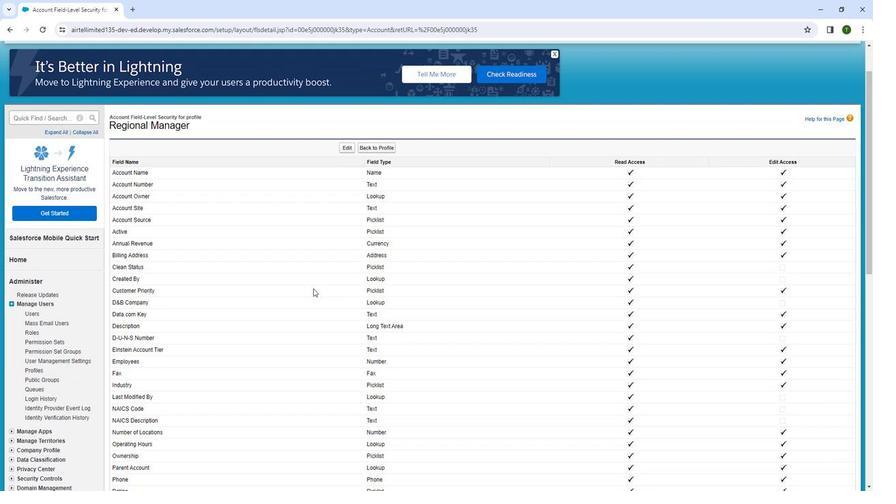 
Action: Mouse scrolled (326, 301) with delta (0, 0)
Screenshot: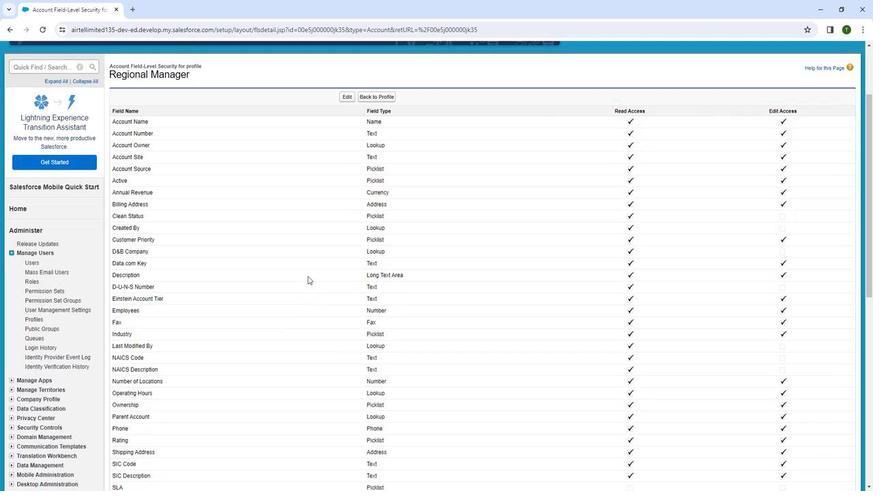 
Action: Mouse moved to (361, 89)
Screenshot: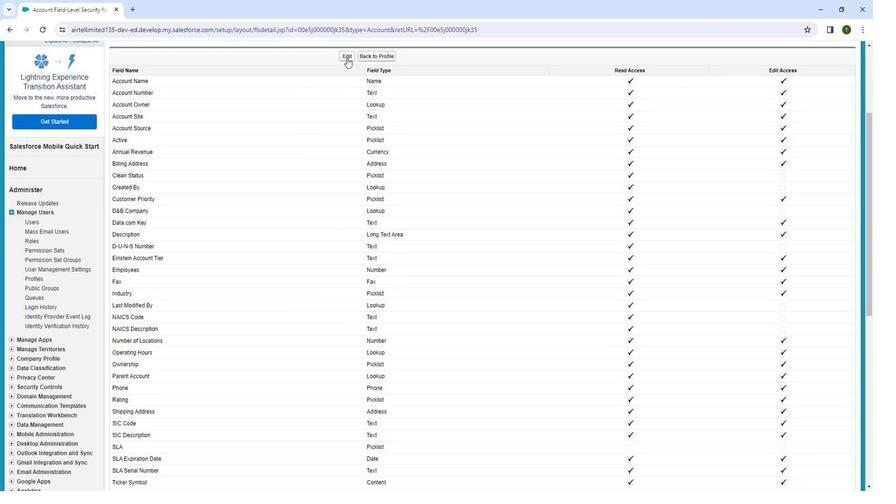 
Action: Mouse pressed left at (361, 89)
Screenshot: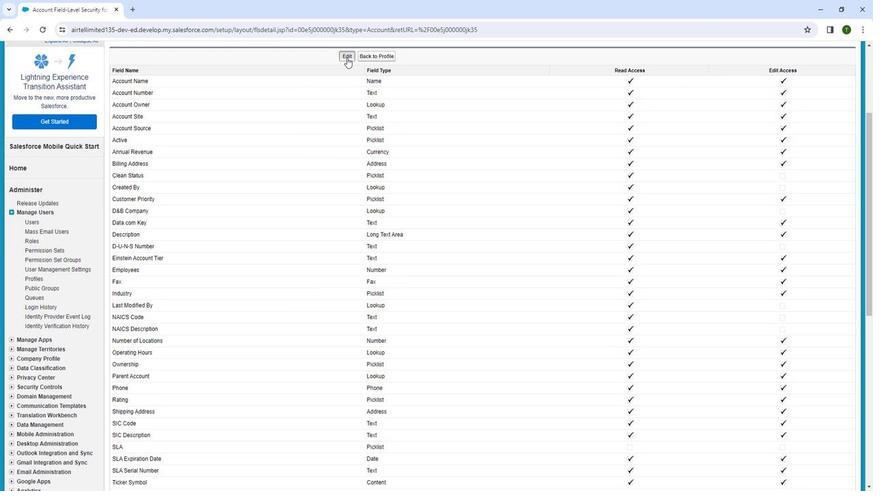 
Action: Mouse moved to (419, 242)
Screenshot: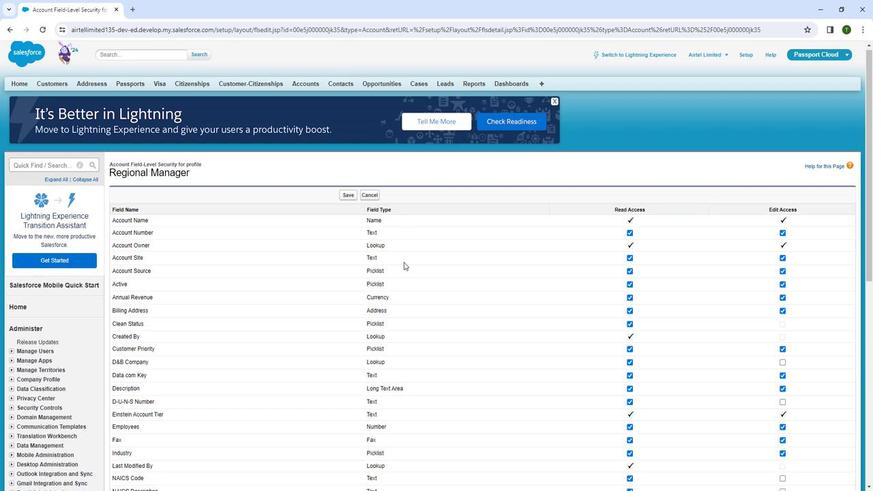 
Action: Mouse scrolled (419, 242) with delta (0, 0)
Screenshot: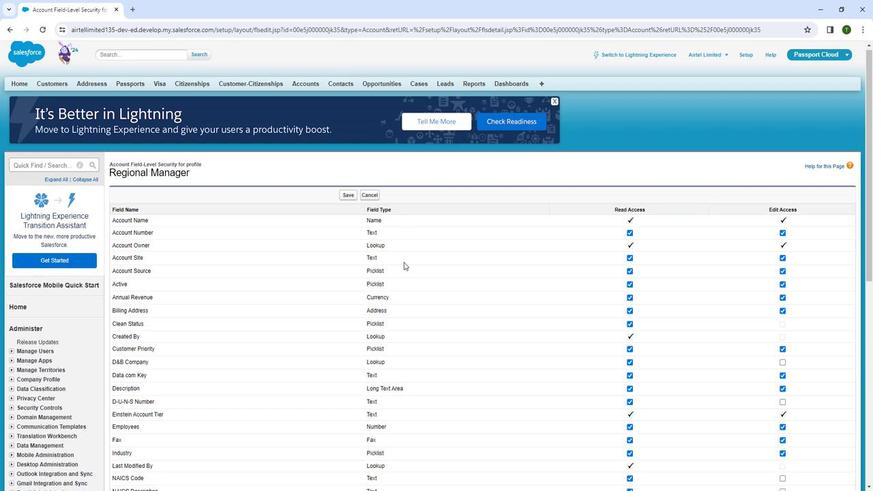 
Action: Mouse moved to (420, 277)
Screenshot: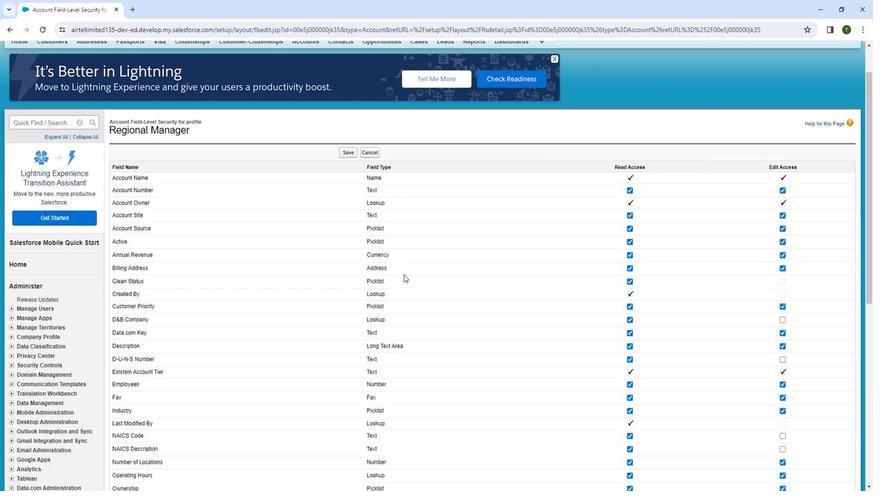 
Action: Mouse scrolled (420, 277) with delta (0, 0)
Screenshot: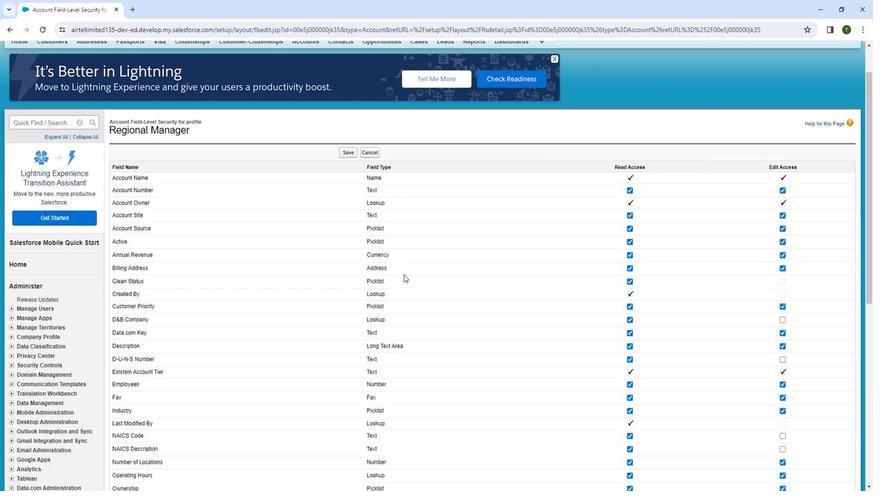 
Action: Mouse moved to (420, 287)
Screenshot: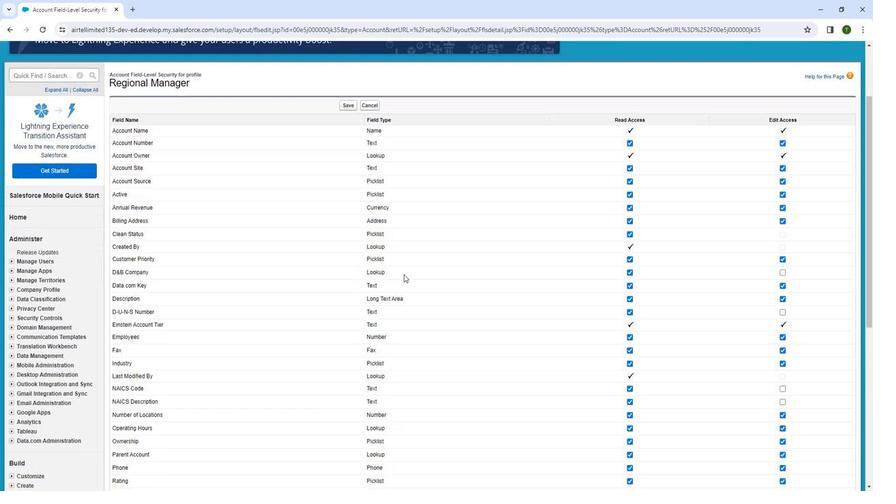 
Action: Mouse scrolled (420, 287) with delta (0, 0)
Screenshot: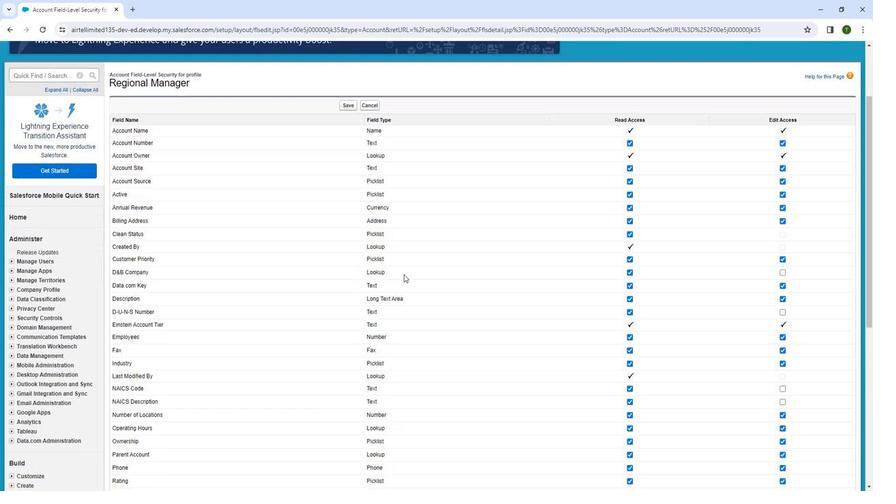 
Action: Mouse moved to (420, 288)
Screenshot: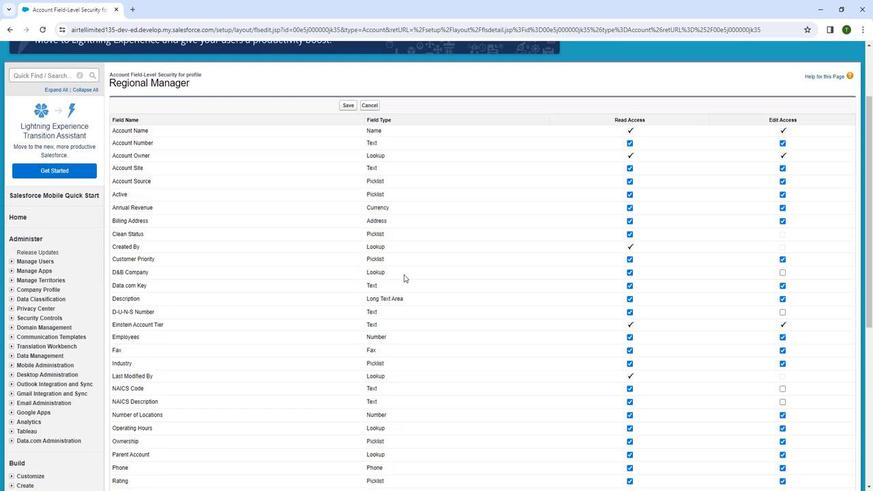 
Action: Mouse scrolled (420, 288) with delta (0, 0)
Screenshot: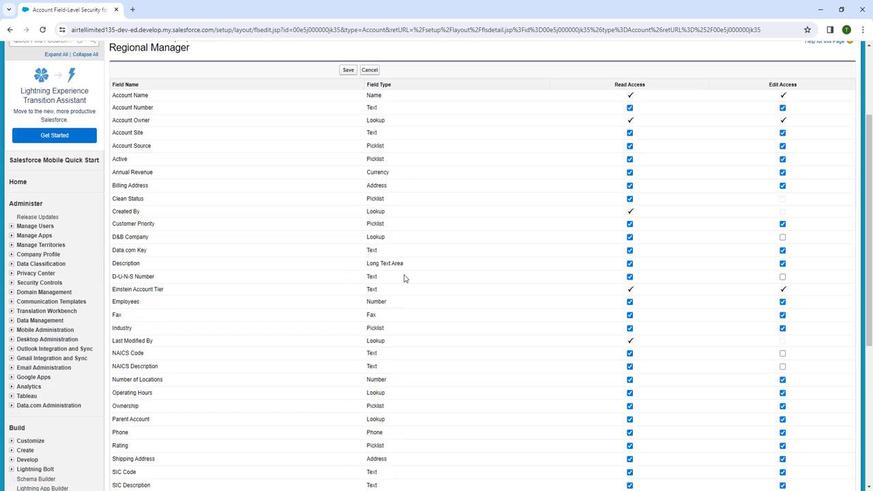 
Action: Mouse moved to (420, 289)
Screenshot: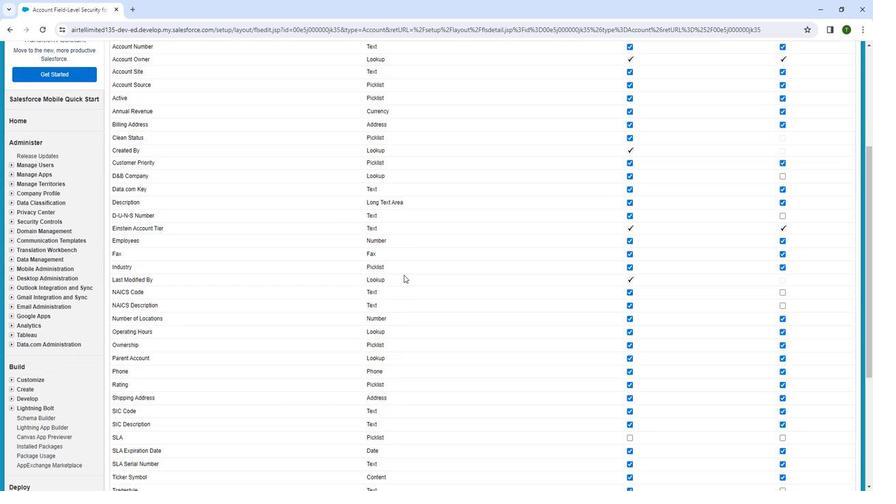 
Action: Mouse scrolled (420, 288) with delta (0, 0)
Screenshot: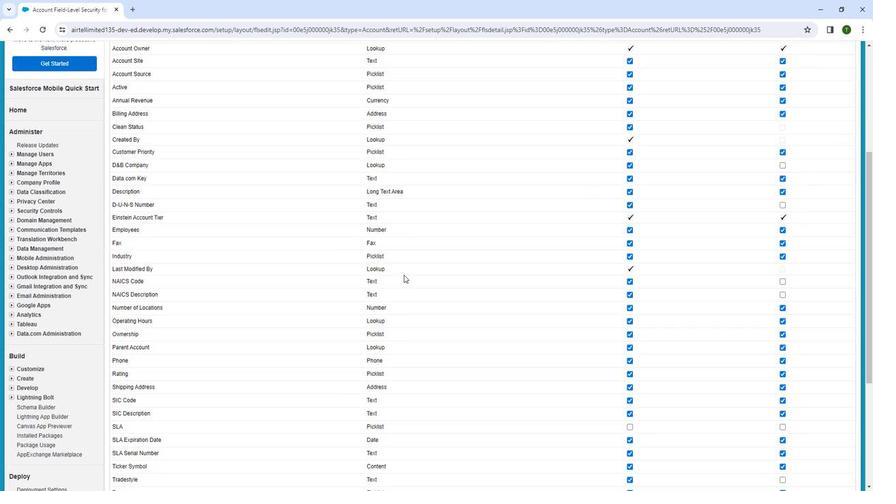 
Action: Mouse moved to (651, 181)
Screenshot: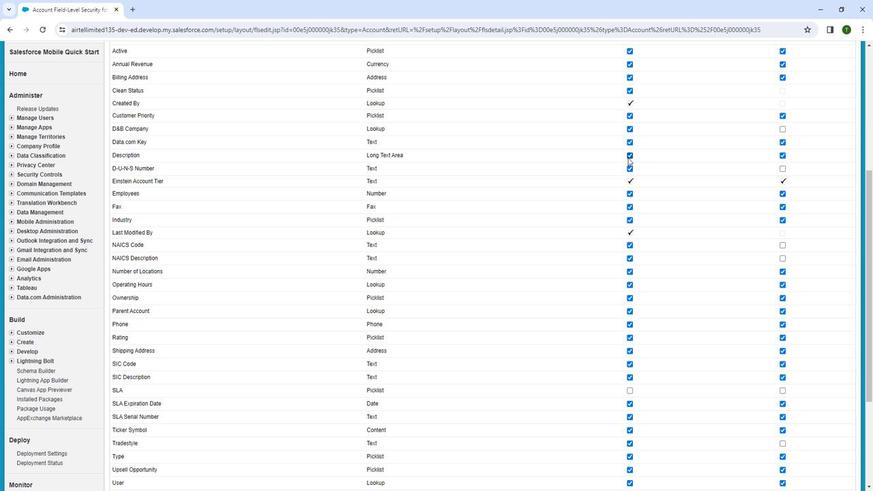
Action: Mouse pressed left at (651, 181)
Screenshot: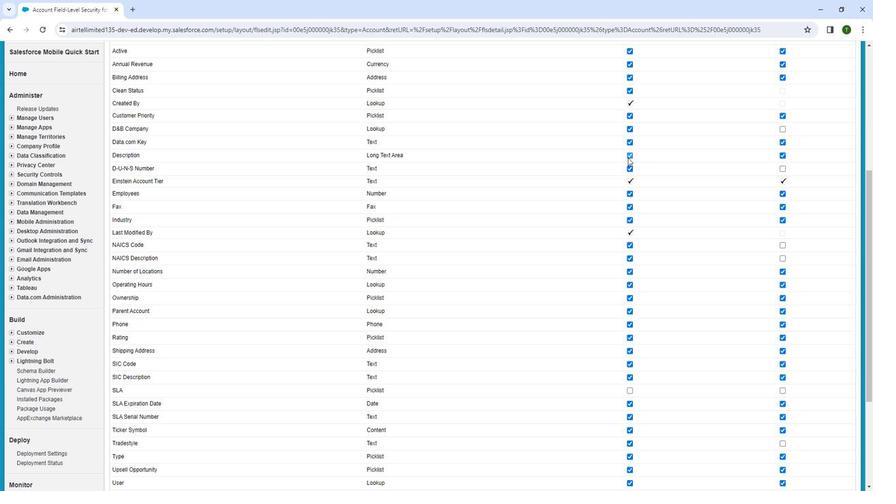 
Action: Mouse moved to (652, 190)
Screenshot: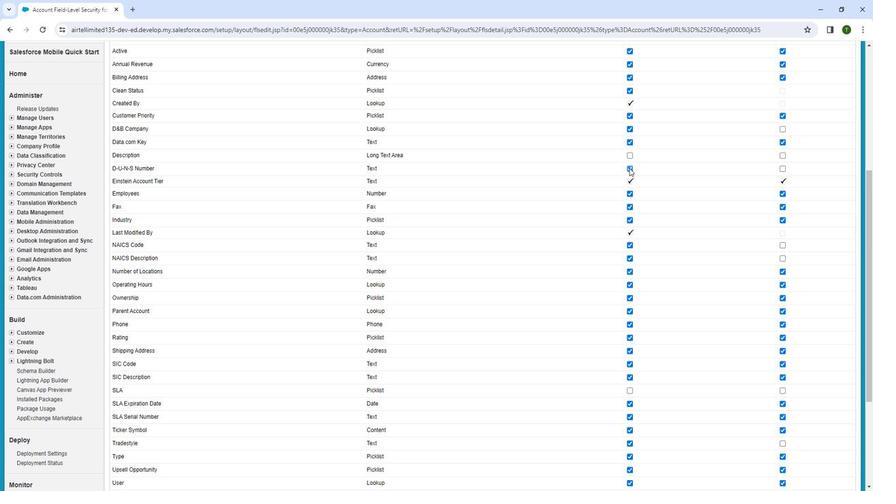 
Action: Mouse pressed left at (652, 190)
Screenshot: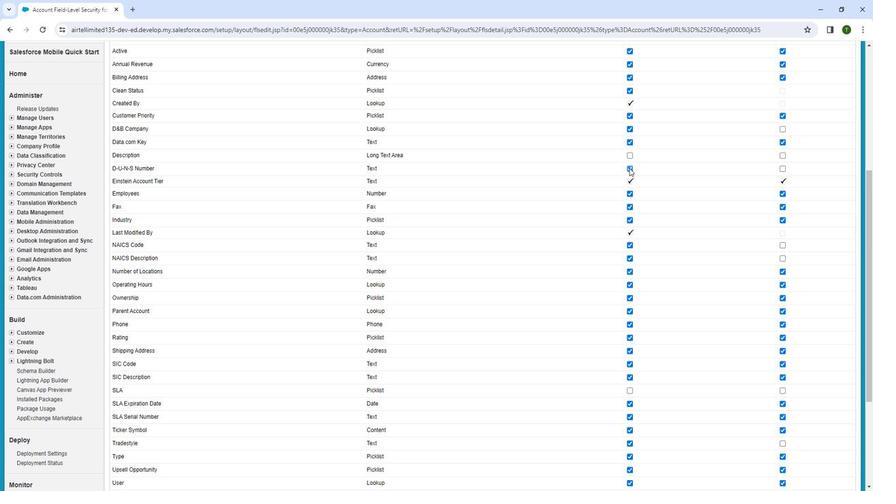 
Action: Mouse moved to (652, 191)
Screenshot: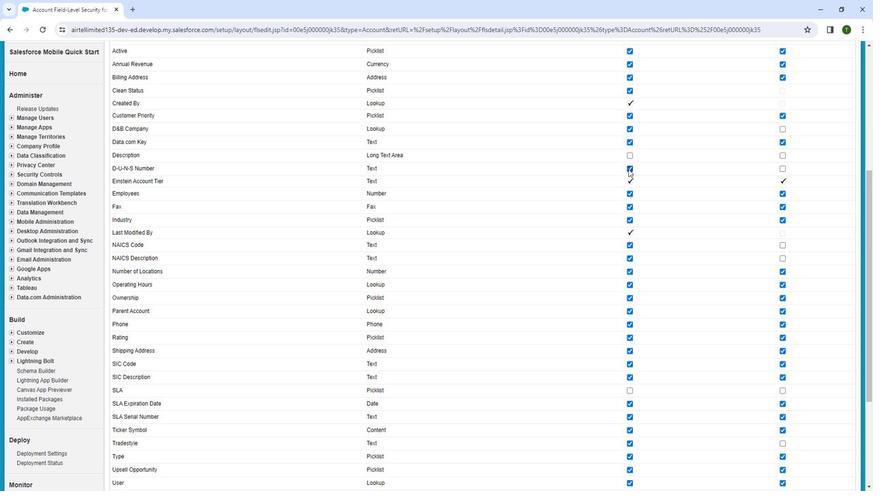 
Action: Mouse pressed left at (652, 191)
Screenshot: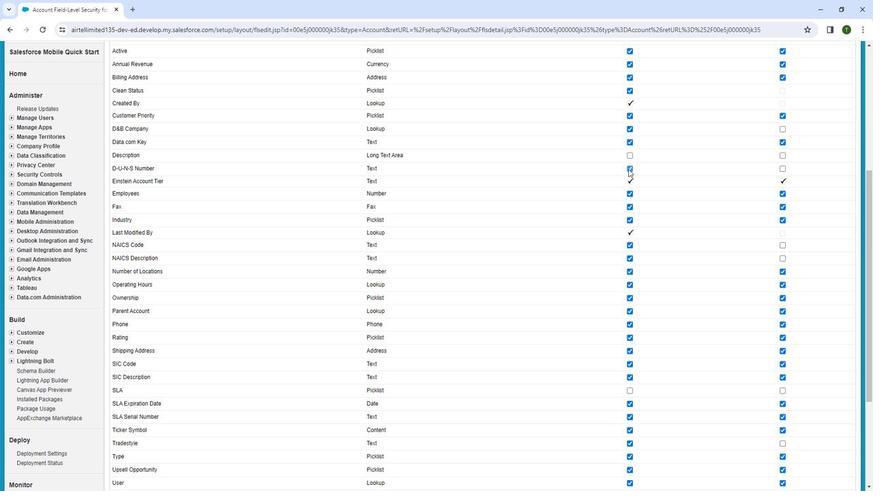 
Action: Mouse moved to (651, 262)
Screenshot: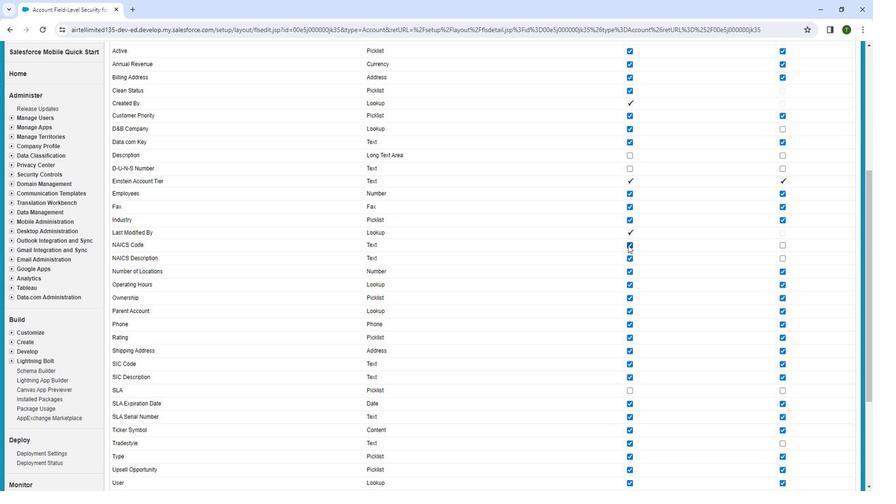 
Action: Mouse pressed left at (651, 262)
Screenshot: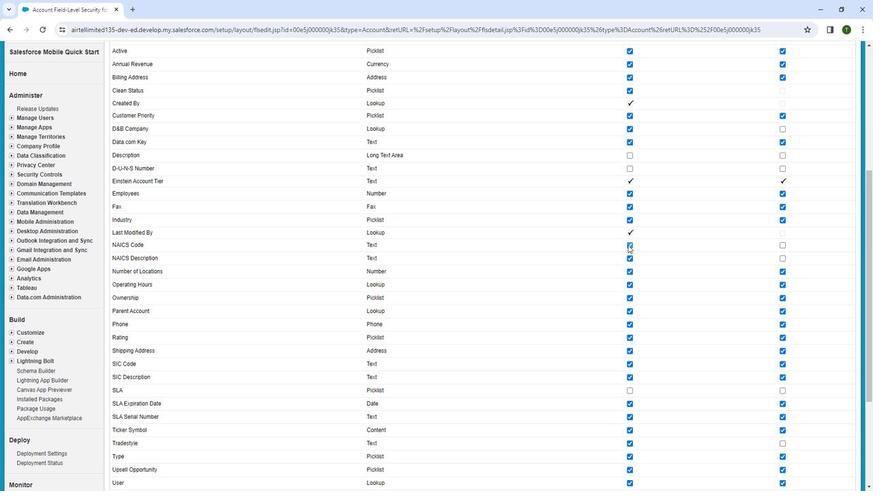 
Action: Mouse moved to (651, 333)
Screenshot: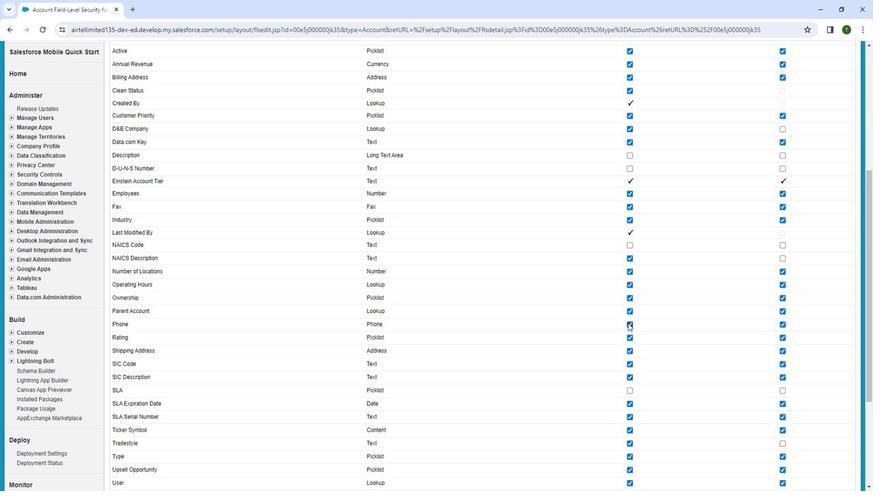 
Action: Mouse pressed left at (651, 333)
Screenshot: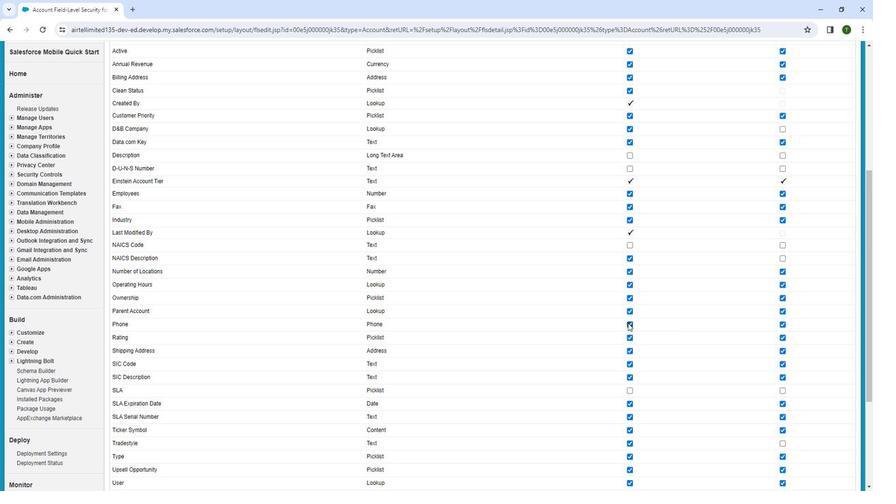 
Action: Mouse moved to (692, 328)
Screenshot: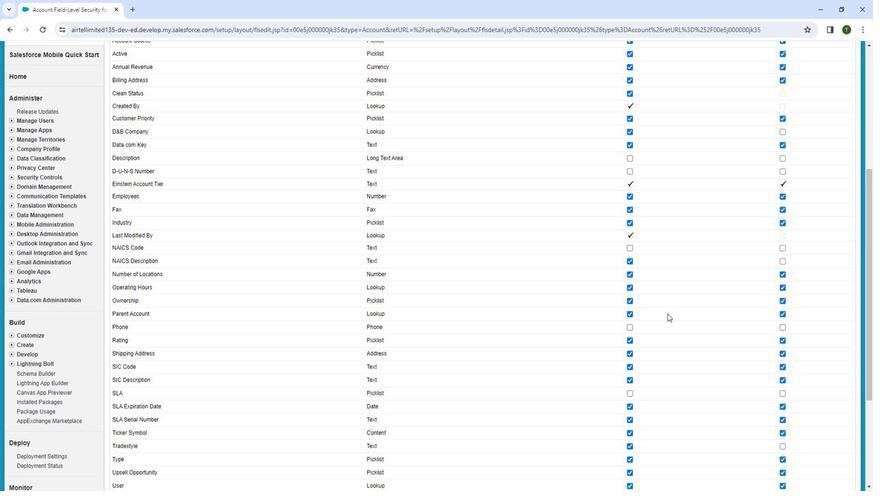 
Action: Mouse scrolled (692, 328) with delta (0, 0)
Screenshot: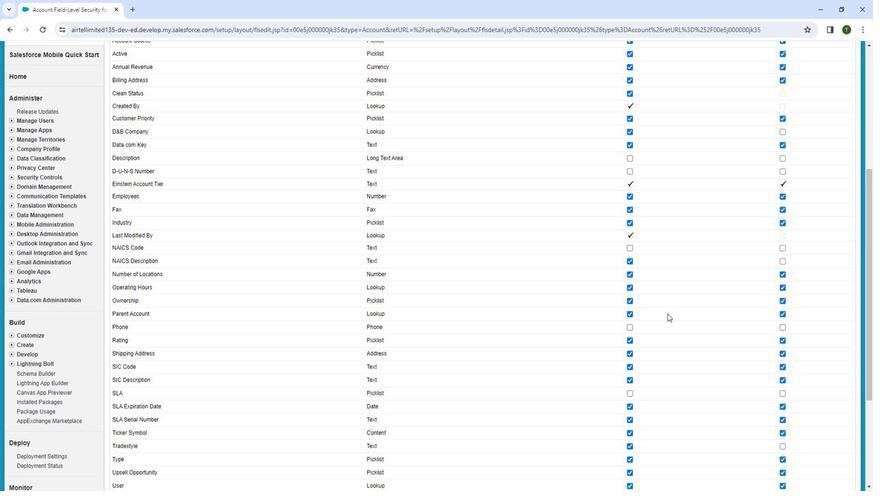 
Action: Mouse moved to (693, 319)
Screenshot: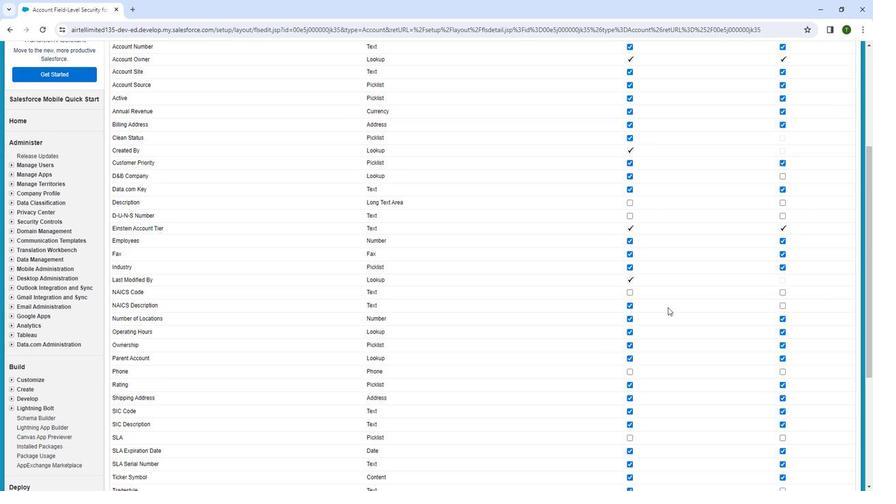 
Action: Mouse scrolled (693, 319) with delta (0, 0)
Screenshot: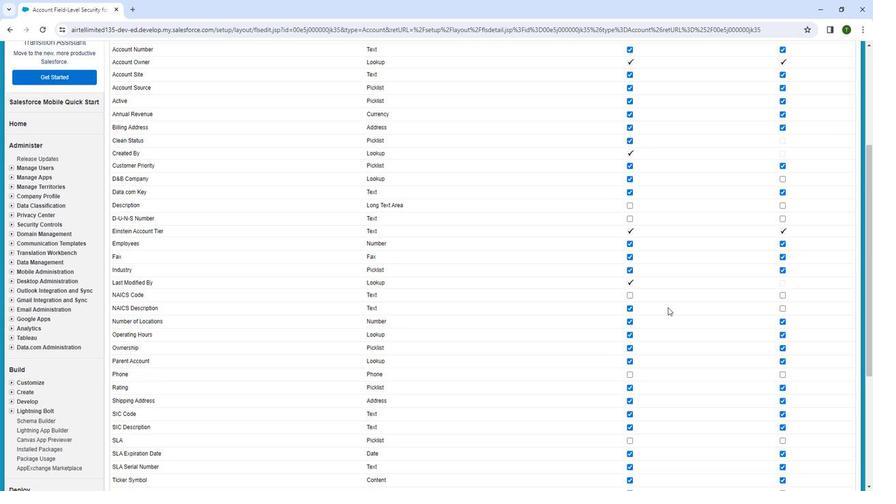 
Action: Mouse moved to (652, 267)
Screenshot: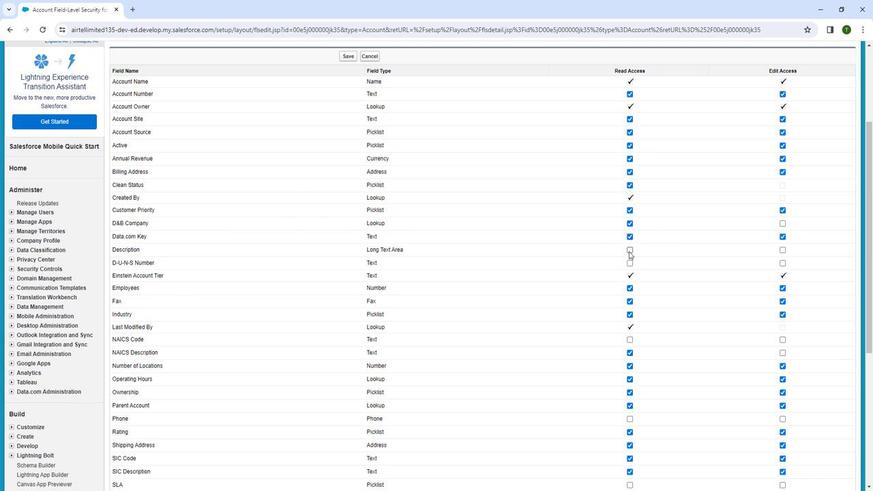 
Action: Mouse pressed left at (652, 267)
Screenshot: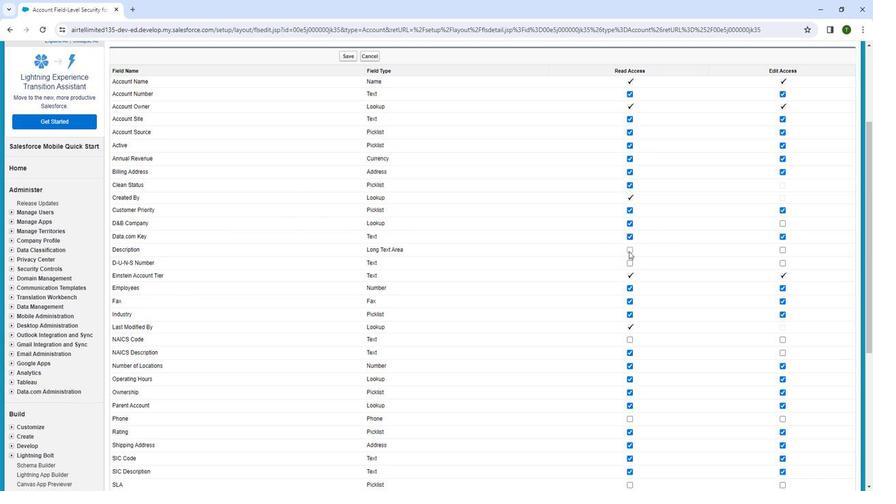 
Action: Mouse moved to (812, 268)
Screenshot: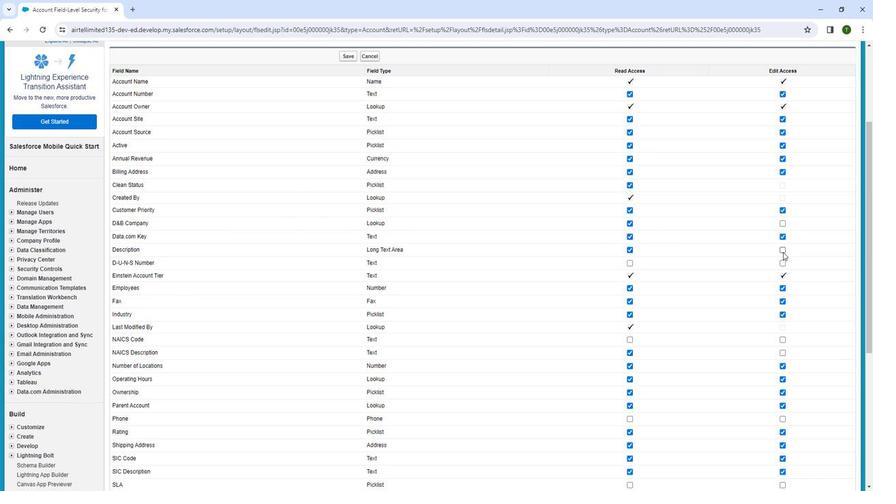 
Action: Mouse pressed left at (812, 268)
Screenshot: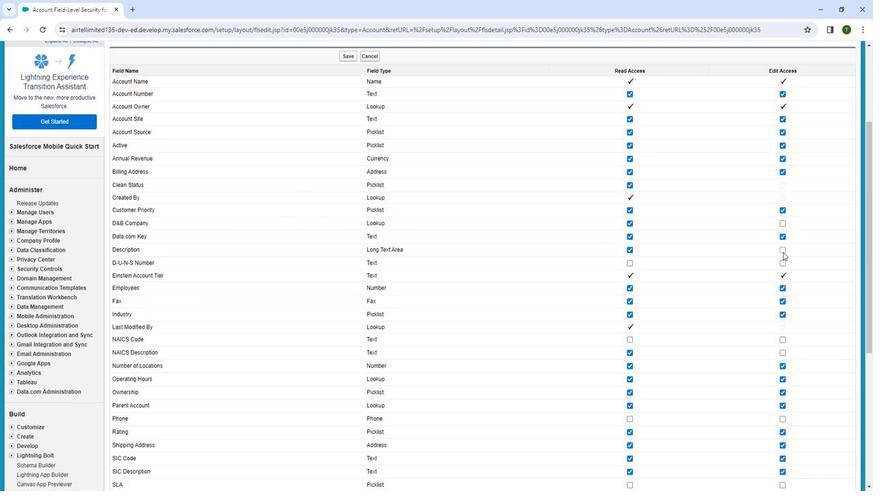 
Action: Mouse moved to (675, 256)
Screenshot: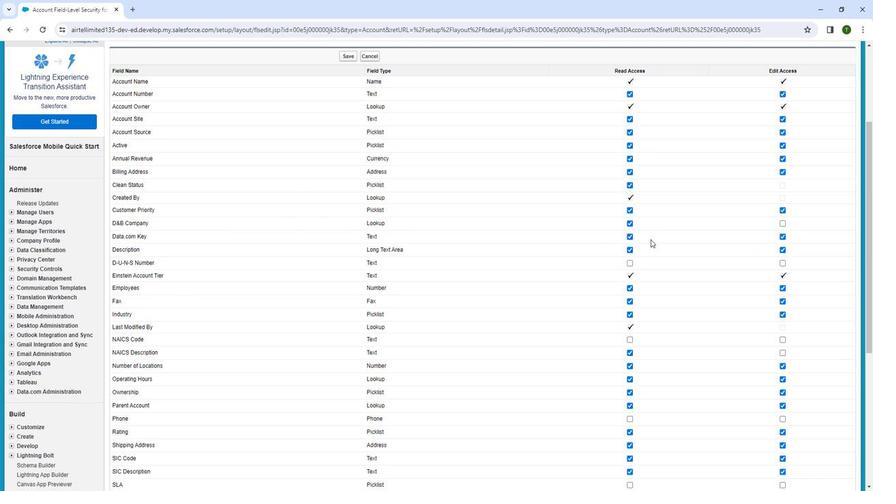 
Action: Mouse scrolled (675, 257) with delta (0, 0)
Screenshot: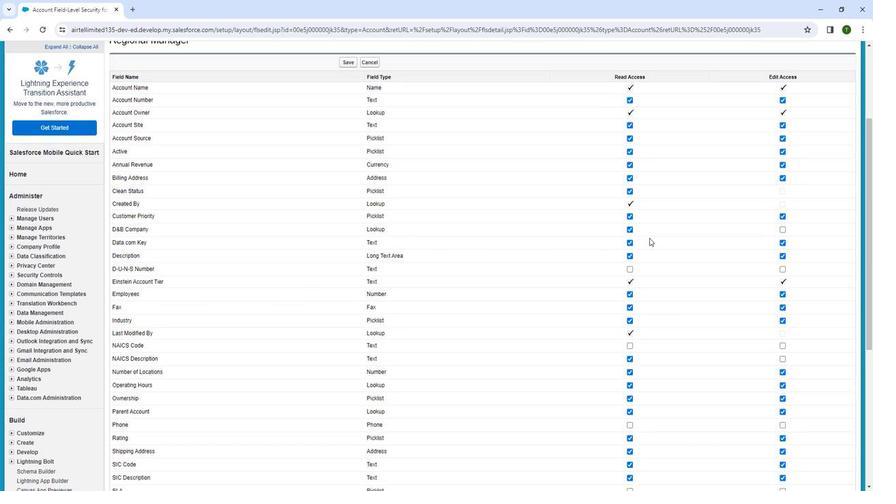 
Action: Mouse scrolled (675, 257) with delta (0, 0)
Screenshot: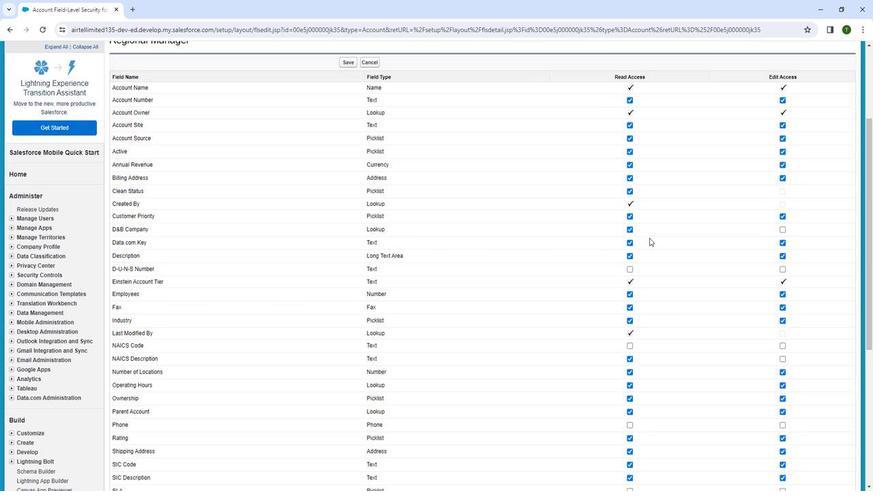 
Action: Mouse moved to (363, 177)
Screenshot: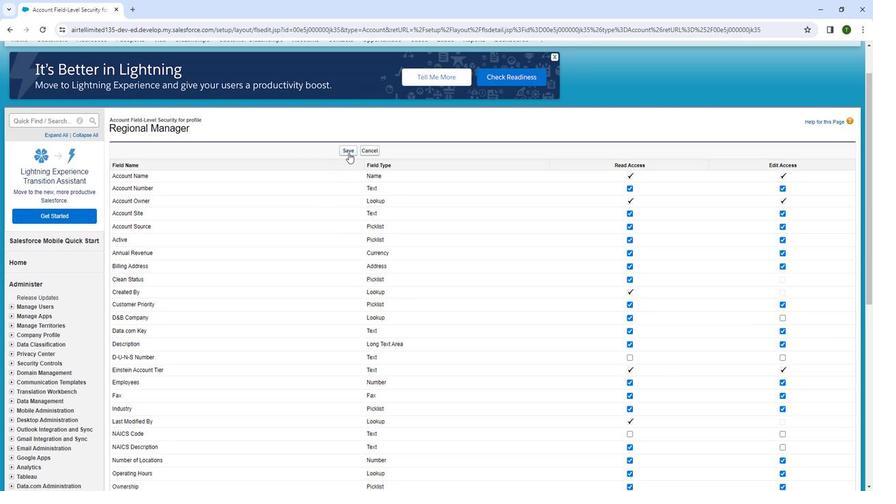 
Action: Mouse pressed left at (363, 177)
Screenshot: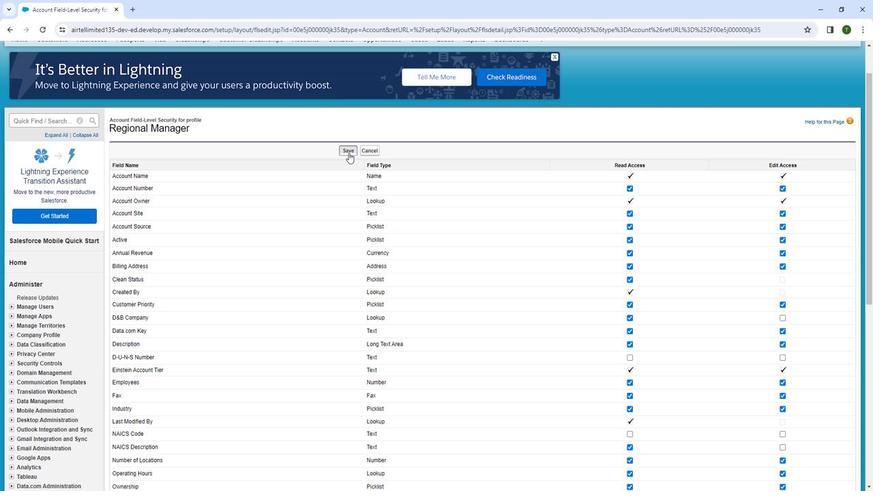 
Action: Mouse moved to (488, 273)
